 Task: Open Card Disaster Recovery Planning in Board Resource Management to Workspace Continuous Integration and Deployment and add a team member Softage.1@softage.net, a label Purple, a checklist Translation, an attachment from your google drive, a color Purple and finally, add a card description 'Develop and launch new sales promotion for existing customers' and a comment 'Given the potential impact of this task on our company reputation for innovation, let us ensure that we approach it with a sense of creativity and imagination.'. Add a start date 'Jan 01, 1900' with a due date 'Jan 08, 1900'
Action: Mouse moved to (288, 194)
Screenshot: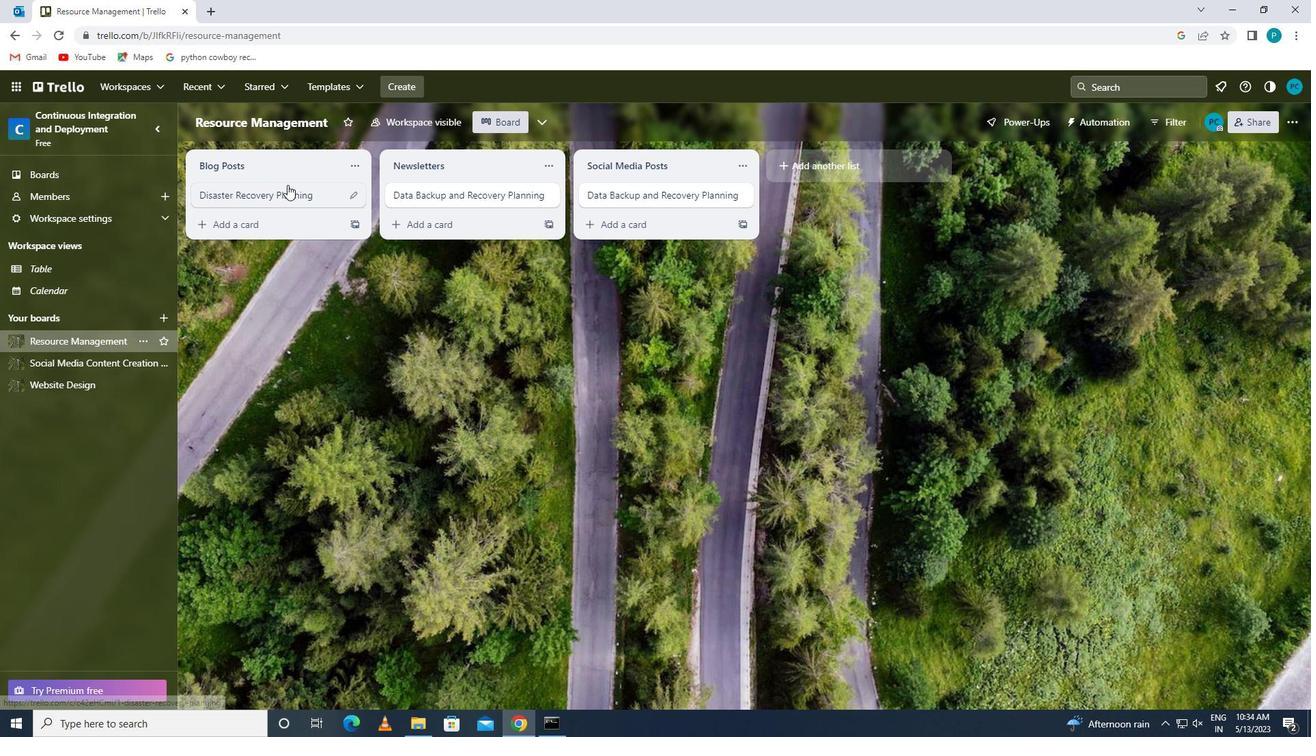 
Action: Mouse pressed left at (288, 194)
Screenshot: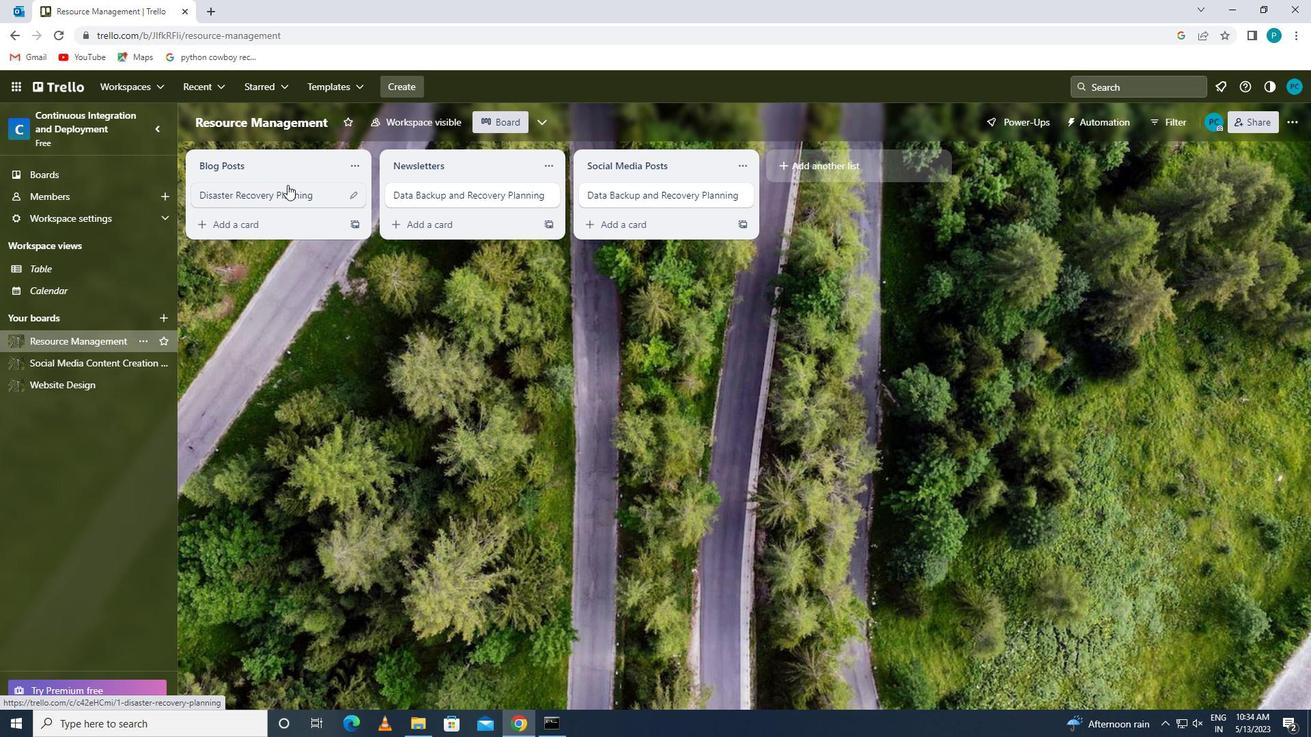 
Action: Mouse moved to (840, 200)
Screenshot: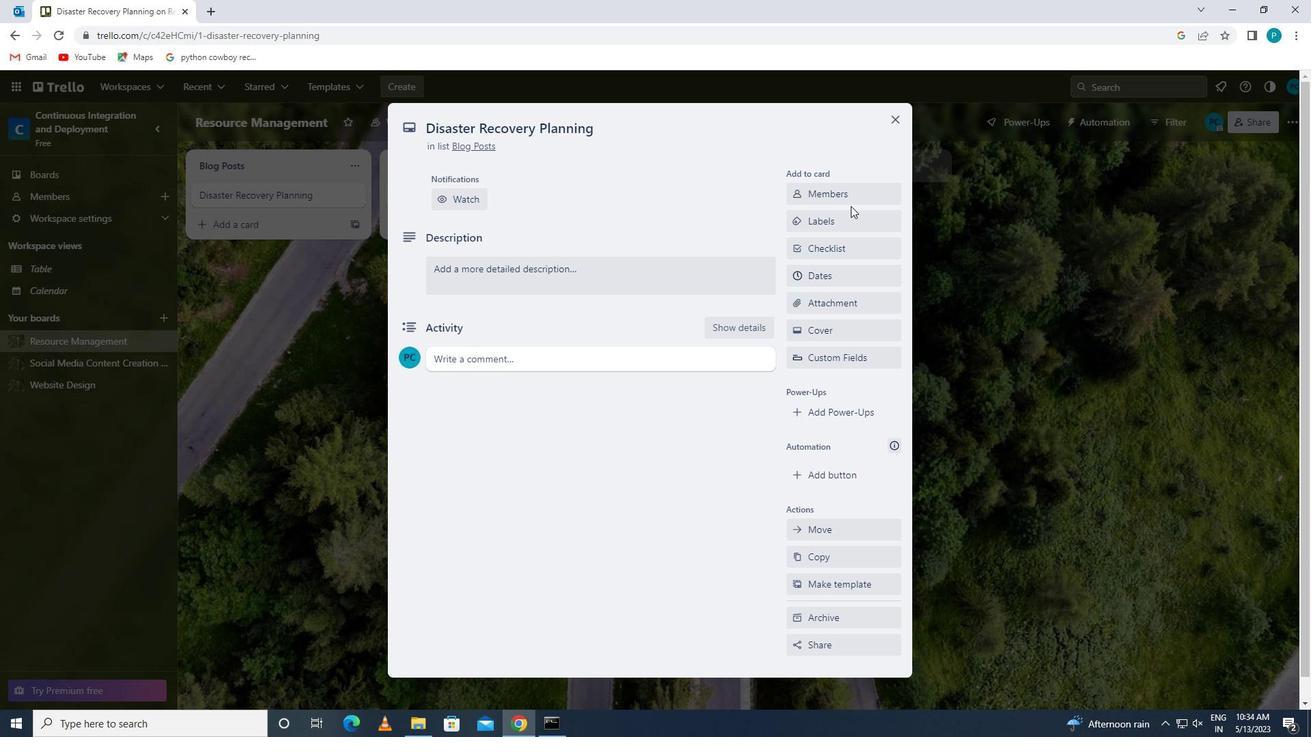 
Action: Mouse pressed left at (840, 200)
Screenshot: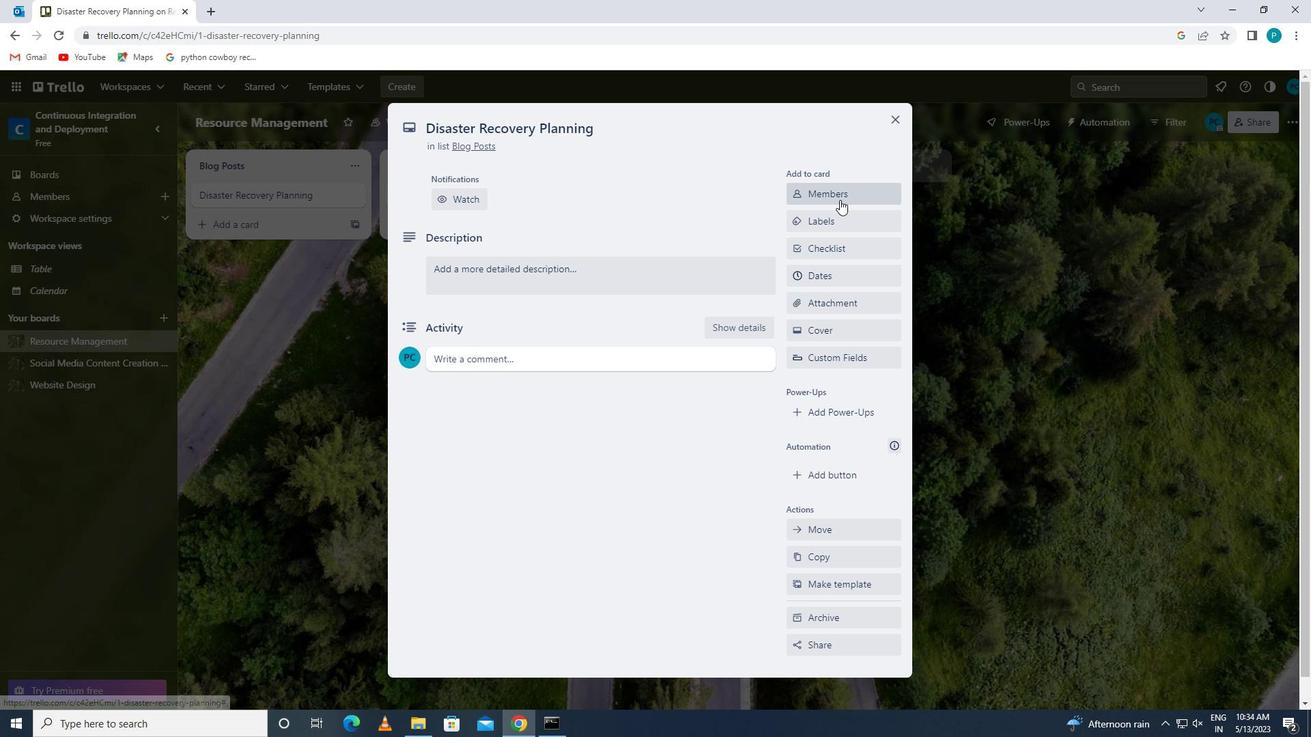 
Action: Key pressed <Key.caps_lock>s<Key.caps_lock>oftage.1
Screenshot: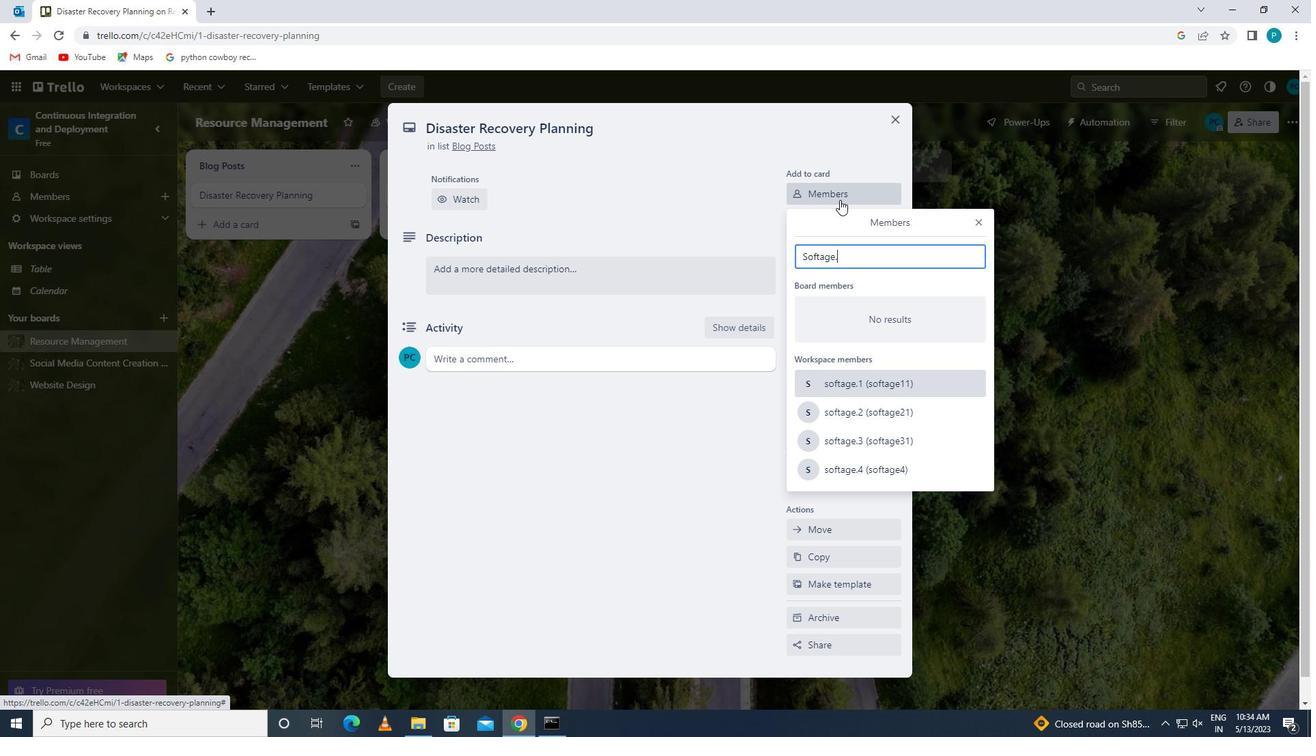 
Action: Mouse moved to (904, 383)
Screenshot: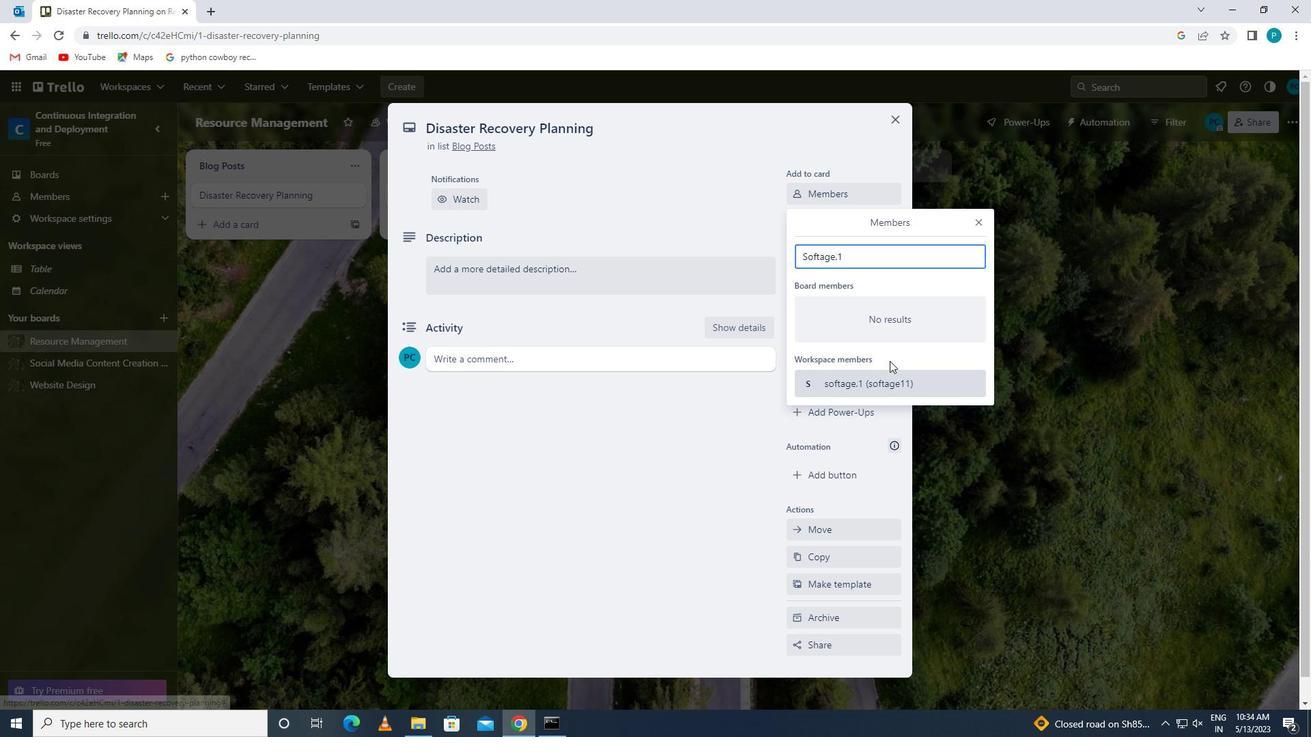 
Action: Mouse pressed left at (904, 383)
Screenshot: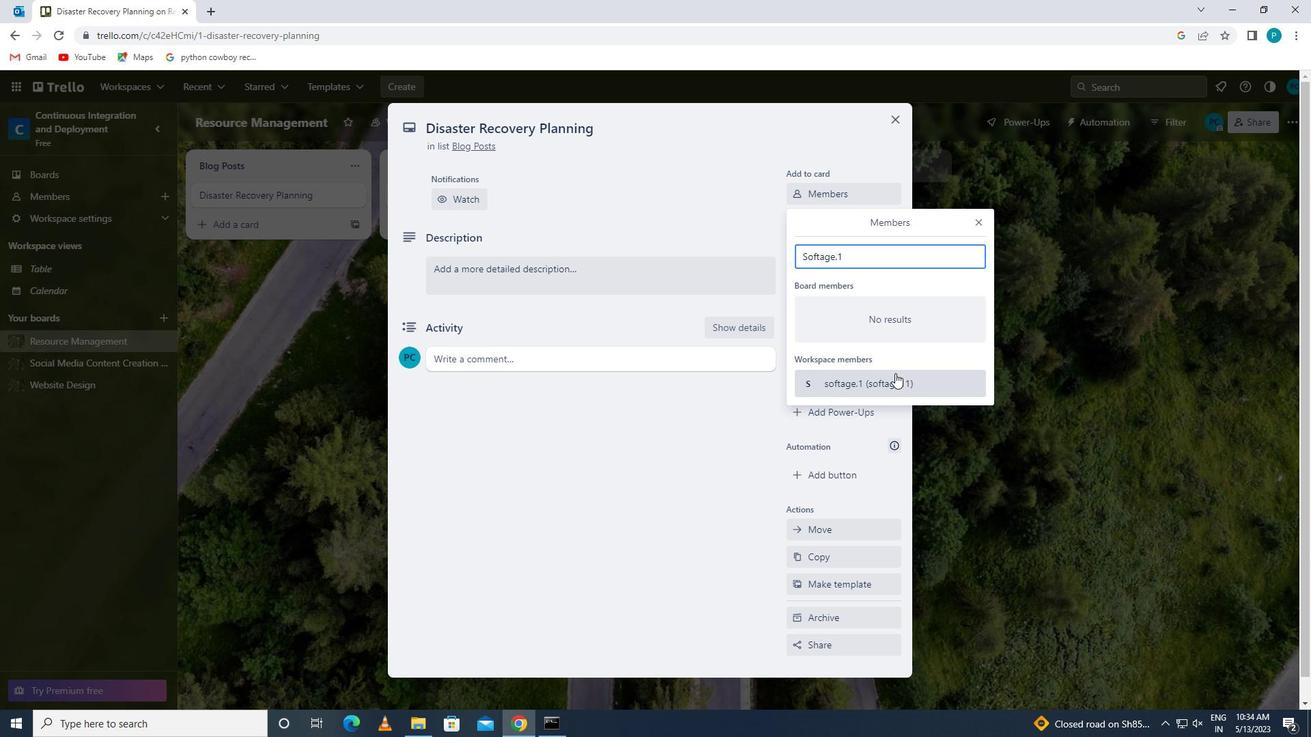 
Action: Mouse moved to (975, 222)
Screenshot: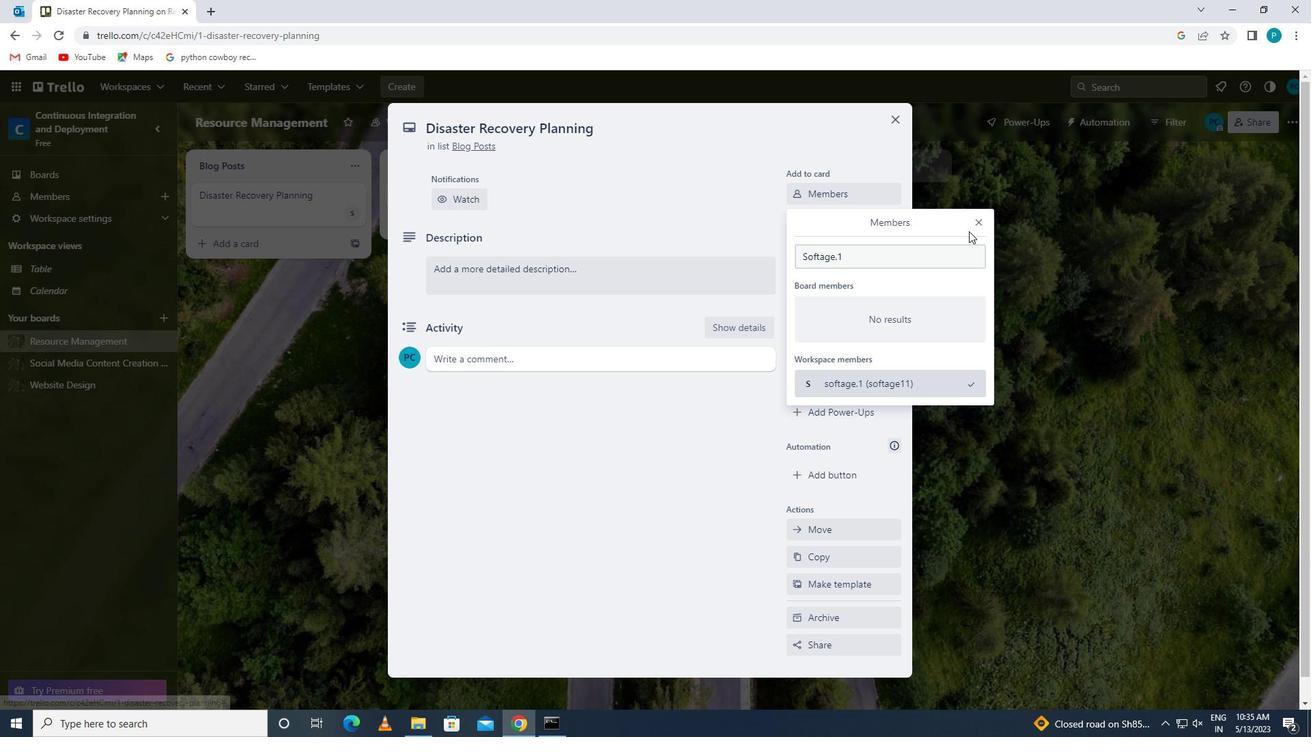 
Action: Mouse pressed left at (975, 222)
Screenshot: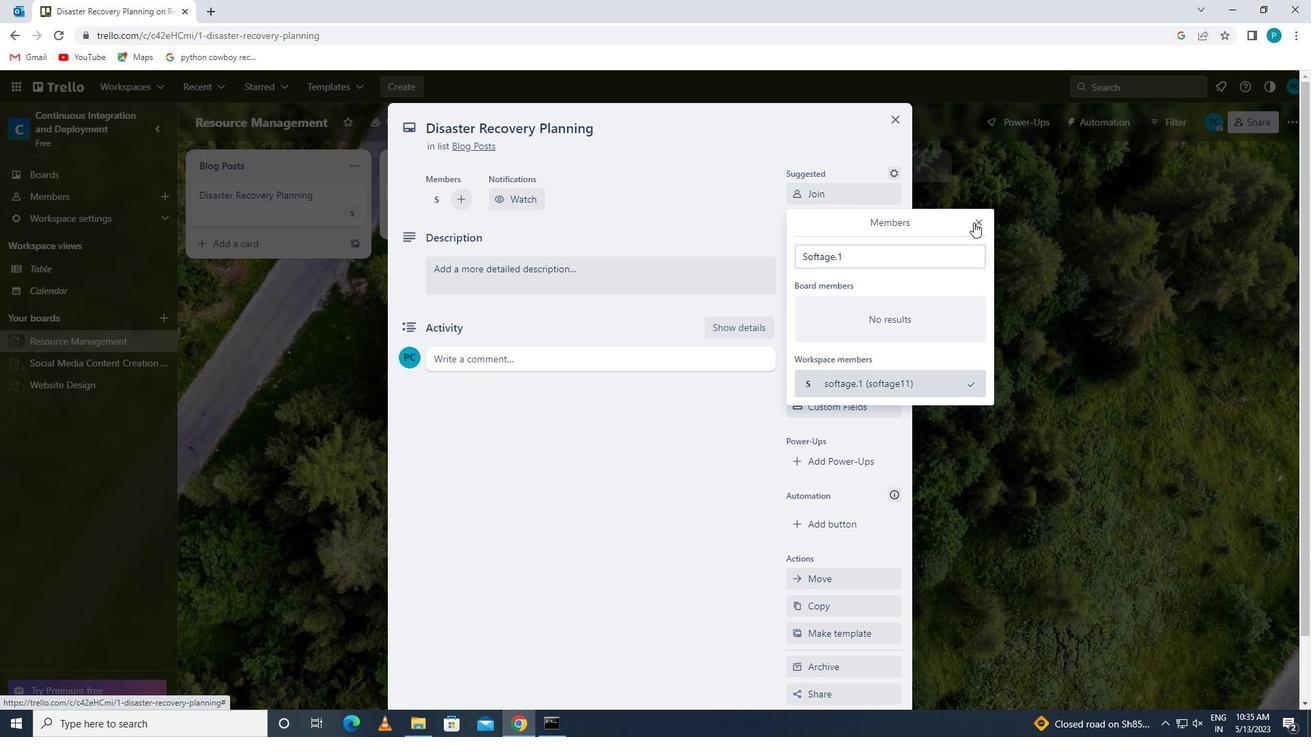 
Action: Mouse moved to (857, 269)
Screenshot: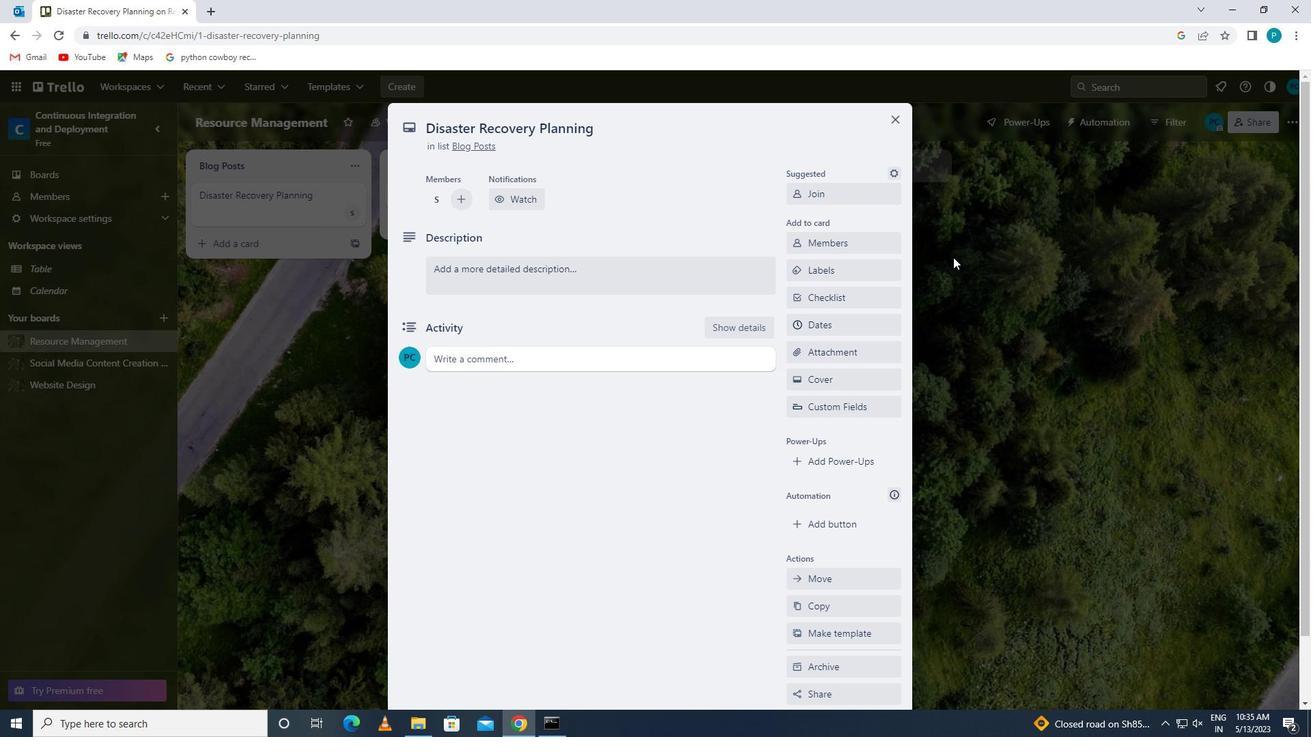 
Action: Mouse pressed left at (857, 269)
Screenshot: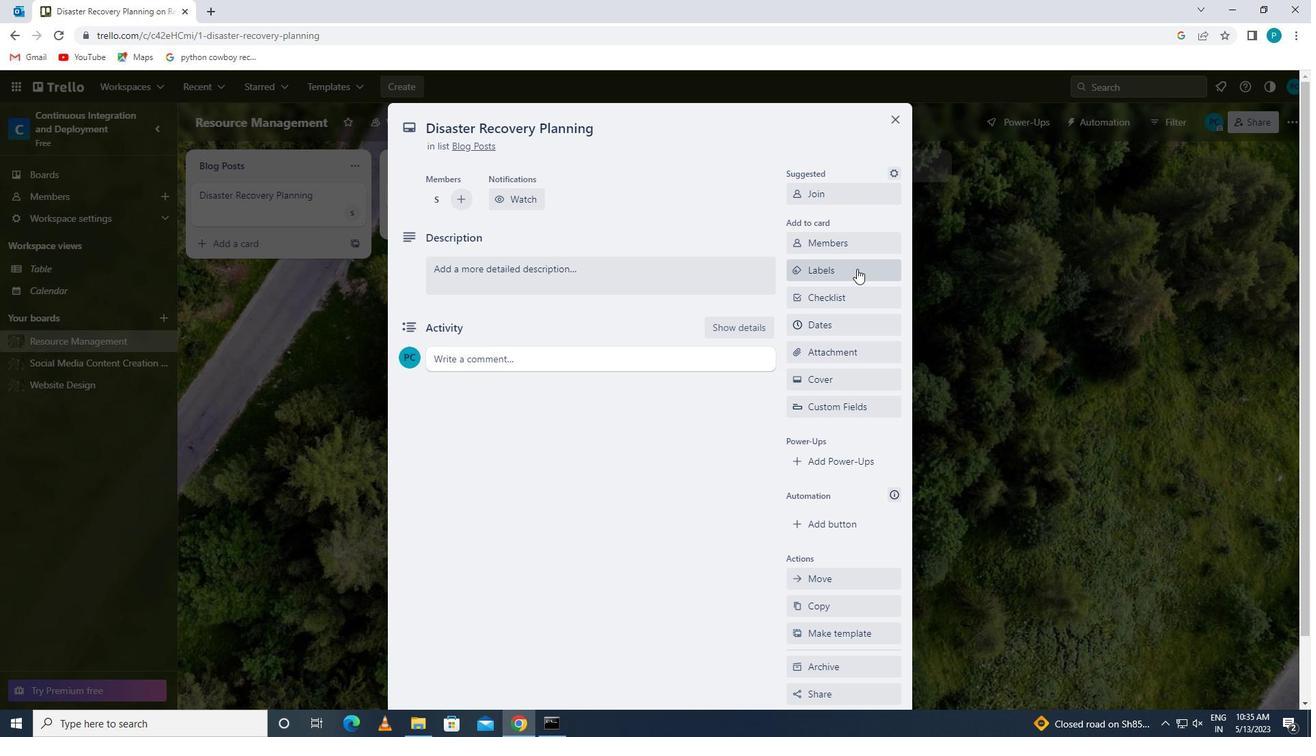 
Action: Mouse moved to (852, 540)
Screenshot: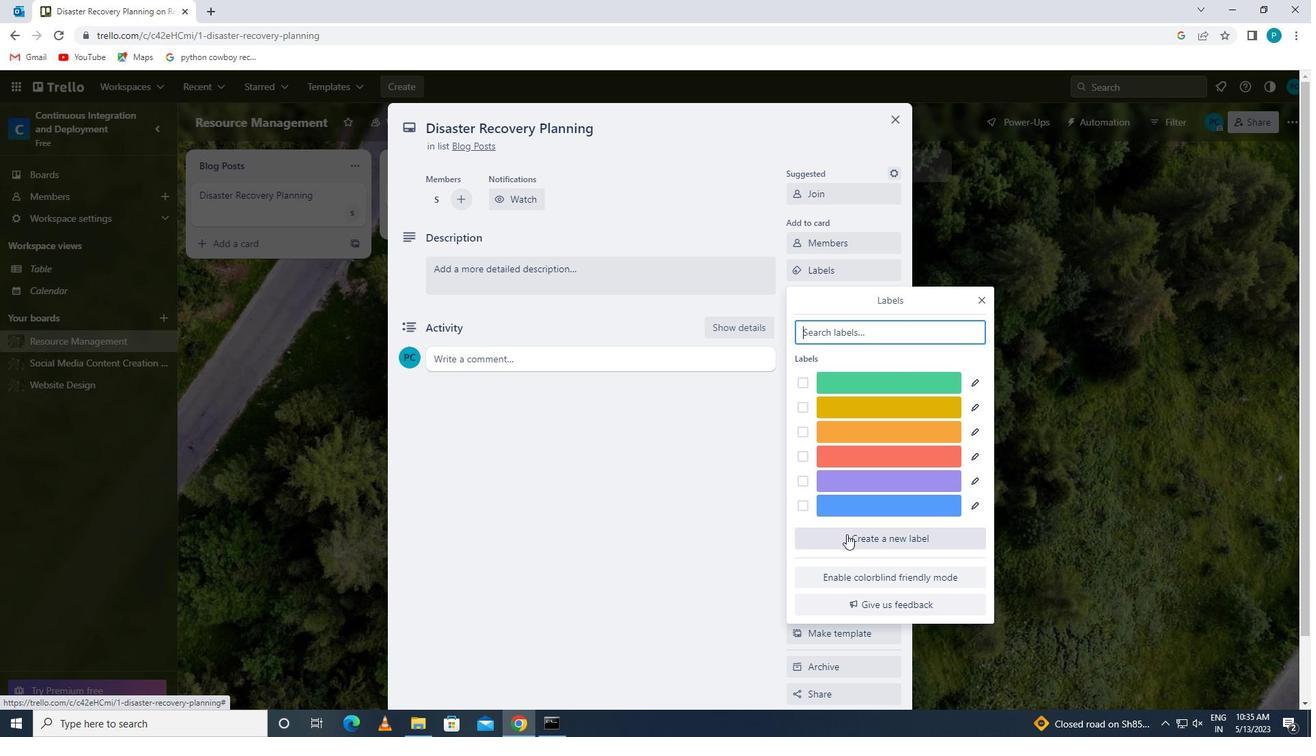
Action: Mouse pressed left at (852, 540)
Screenshot: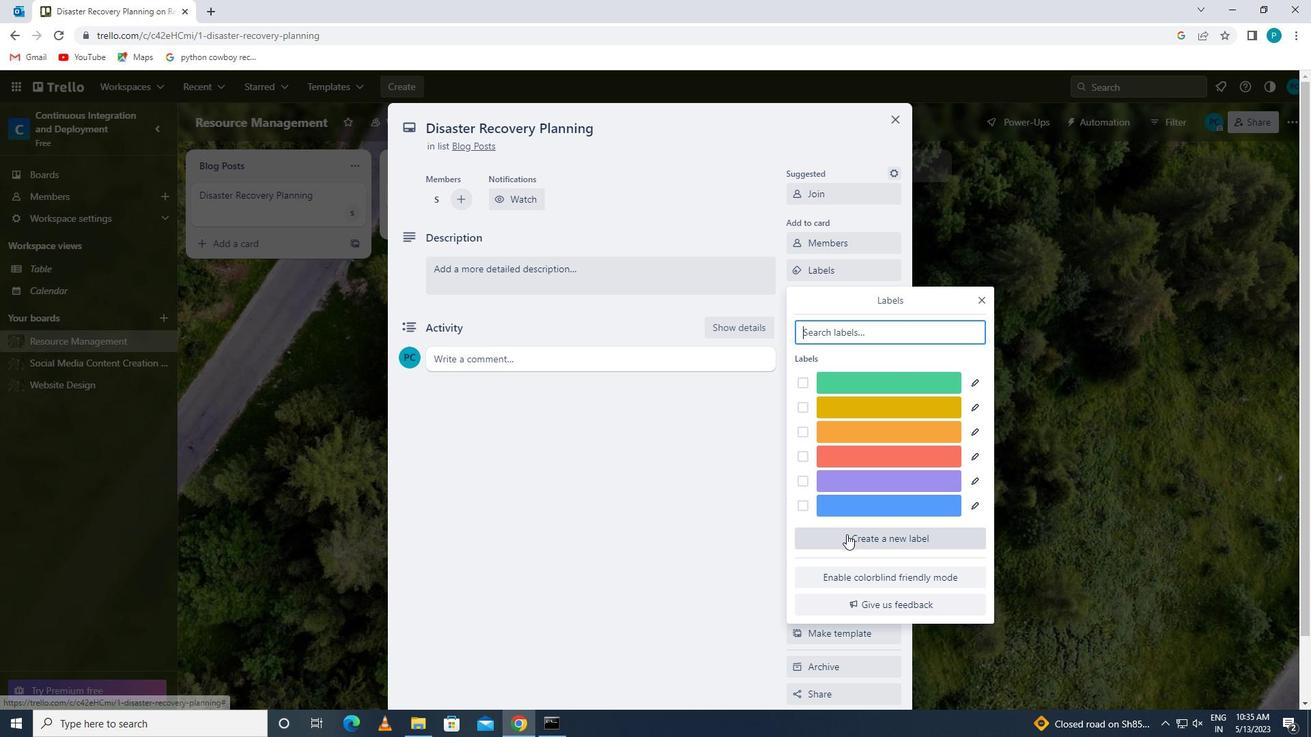 
Action: Mouse moved to (970, 502)
Screenshot: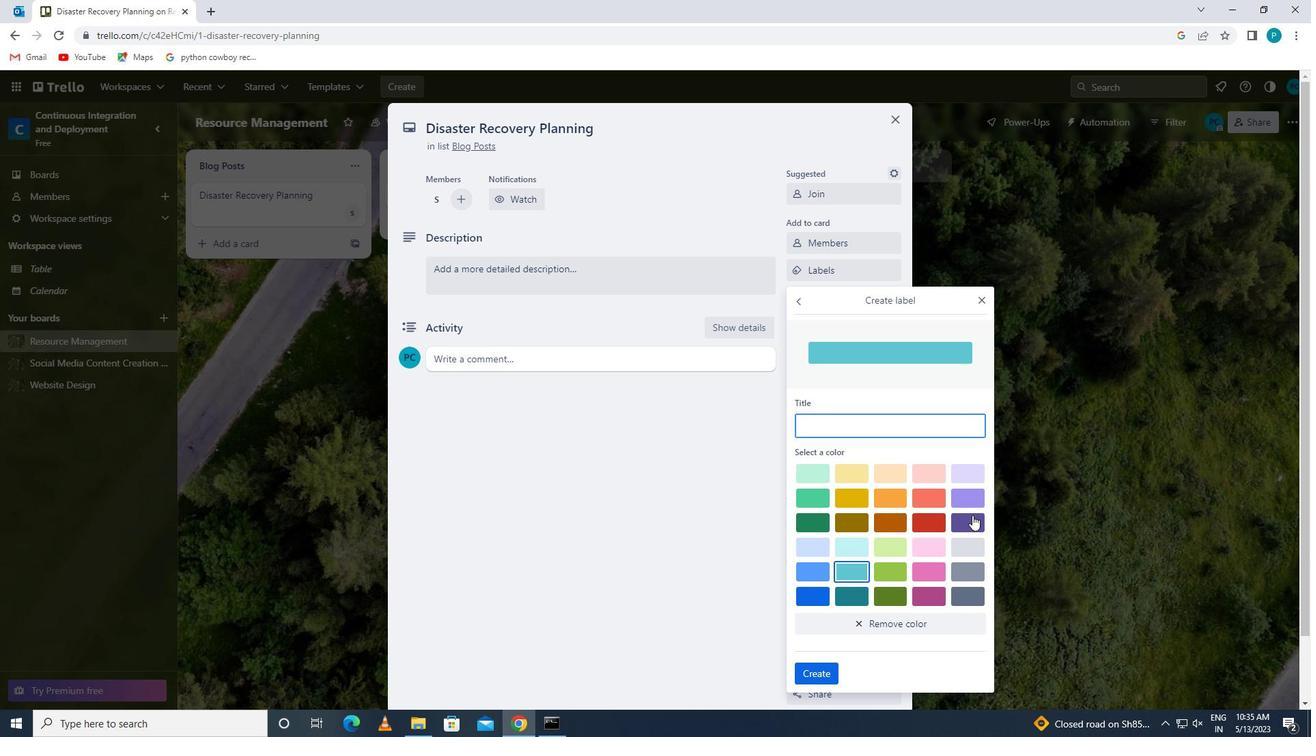 
Action: Mouse pressed left at (970, 502)
Screenshot: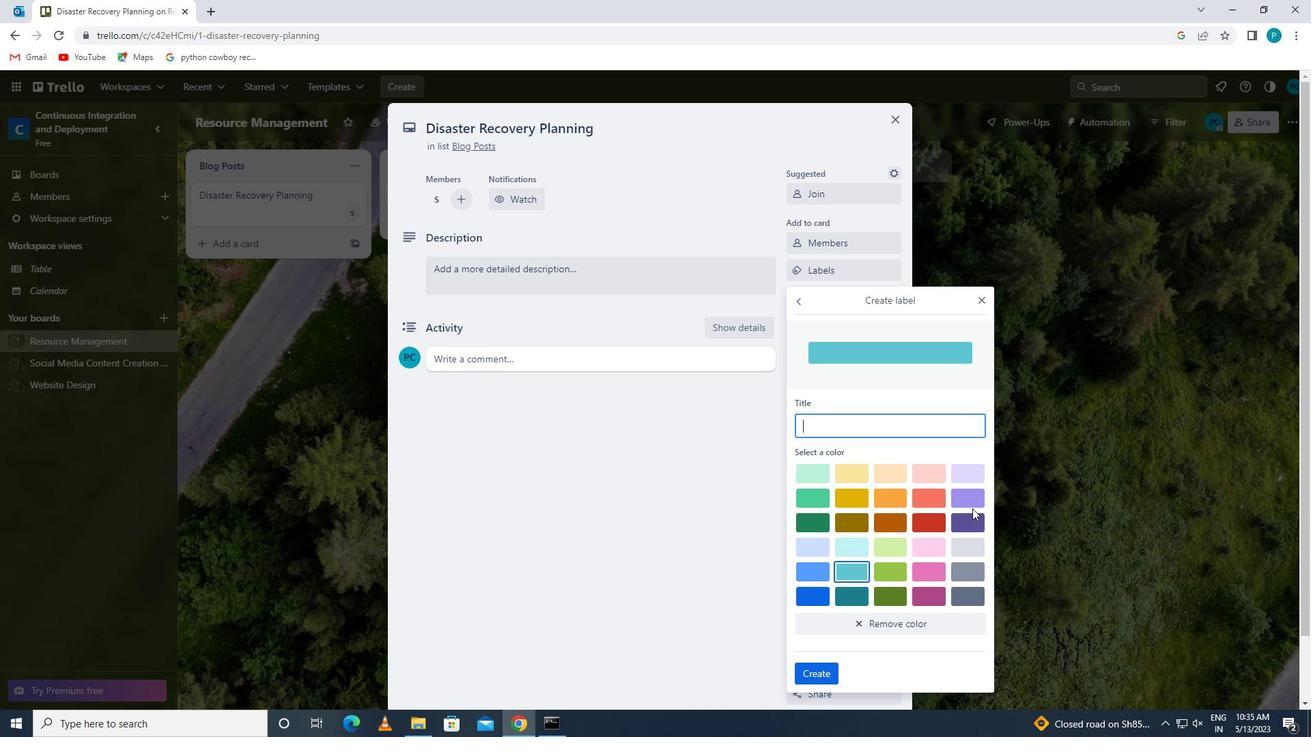
Action: Mouse moved to (826, 674)
Screenshot: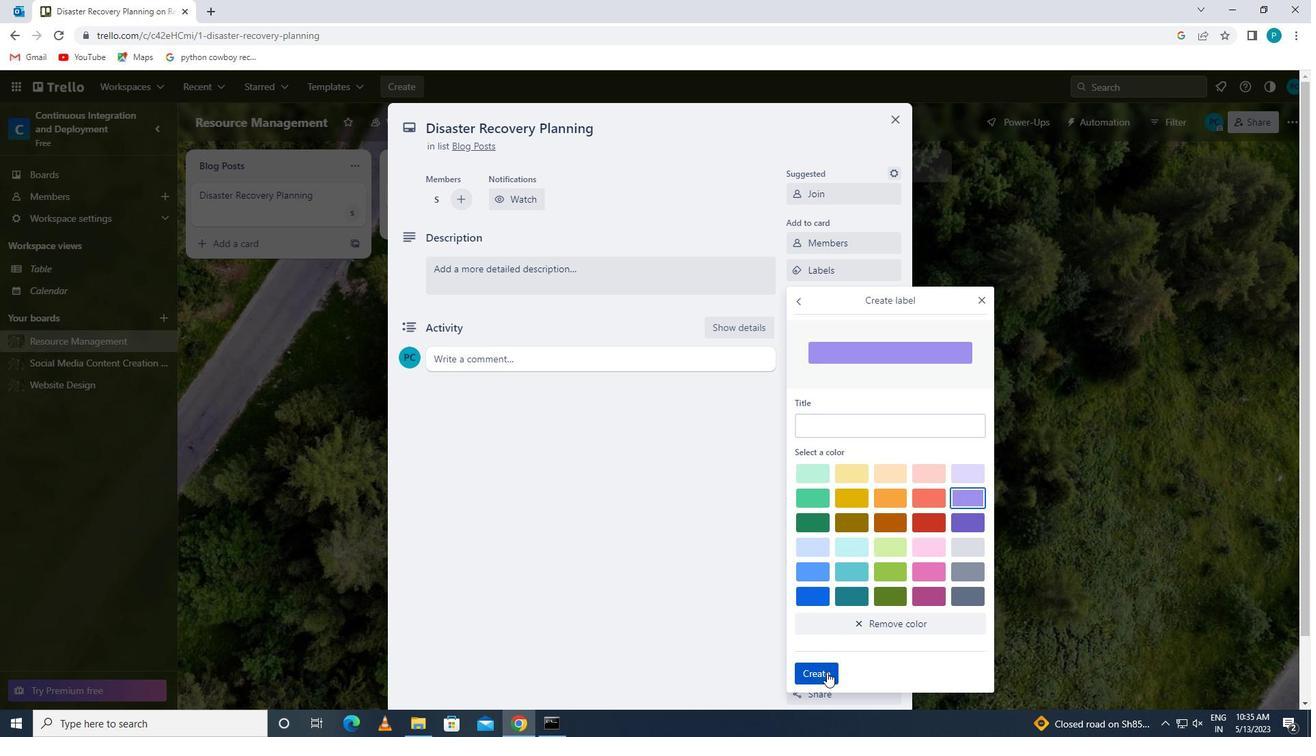 
Action: Mouse pressed left at (826, 674)
Screenshot: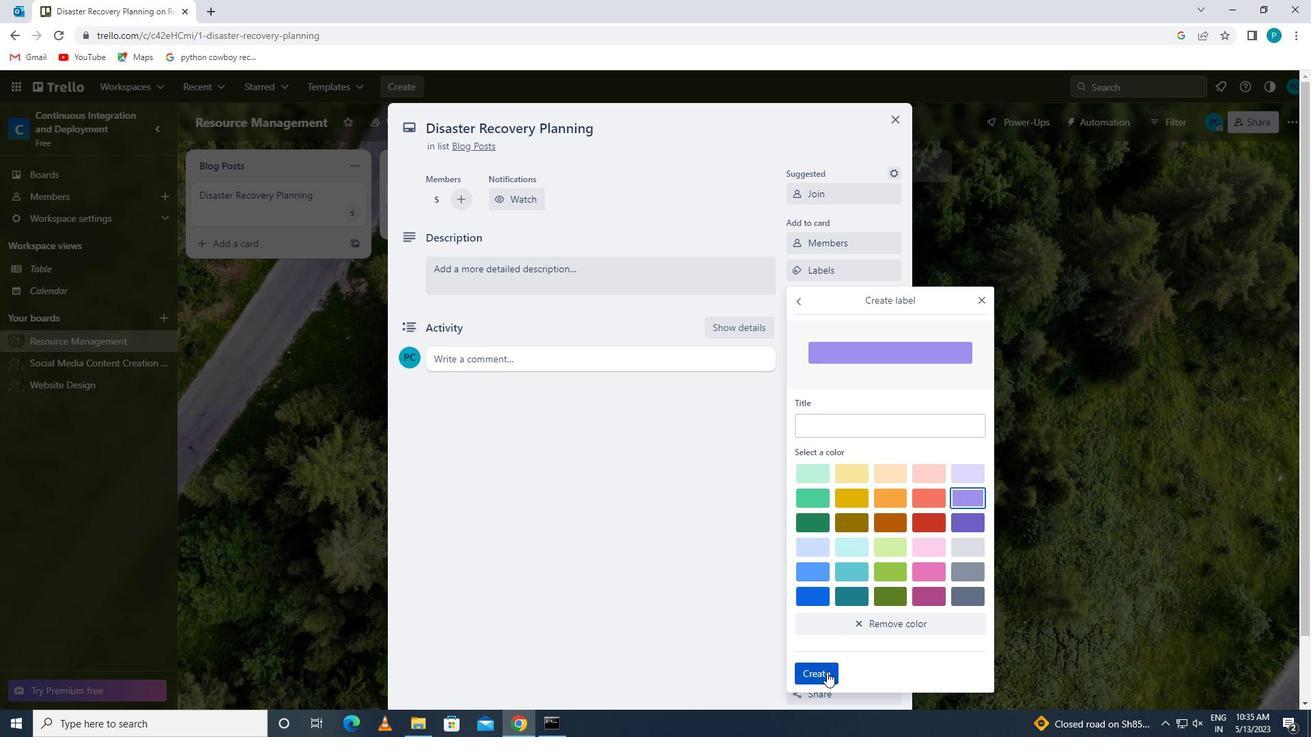 
Action: Mouse moved to (979, 297)
Screenshot: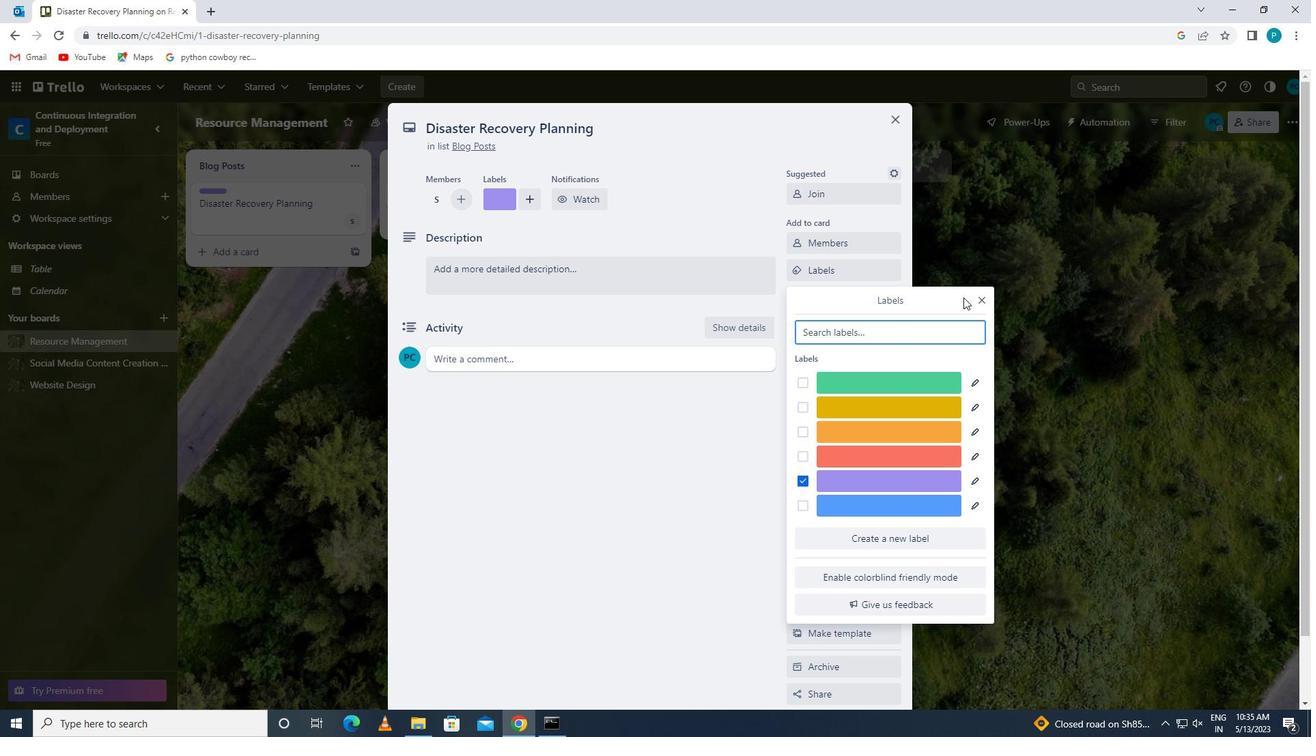 
Action: Mouse pressed left at (979, 297)
Screenshot: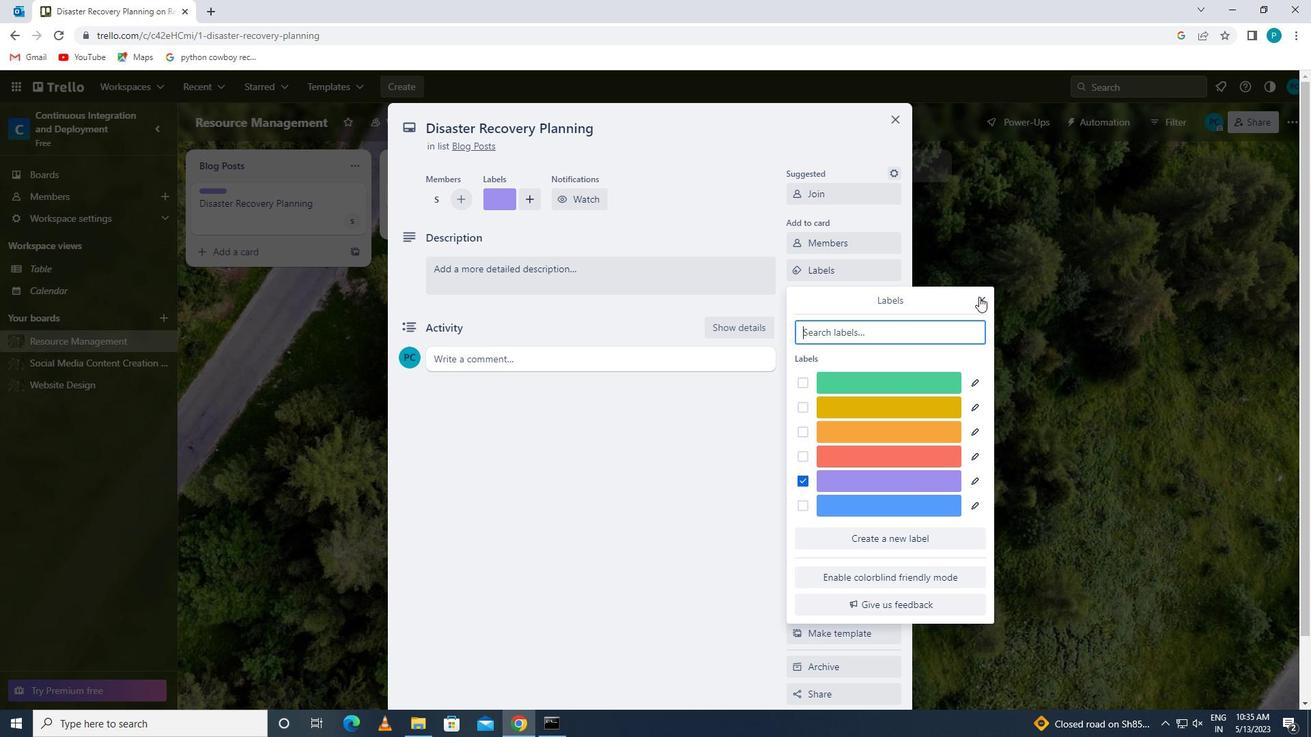 
Action: Mouse moved to (845, 306)
Screenshot: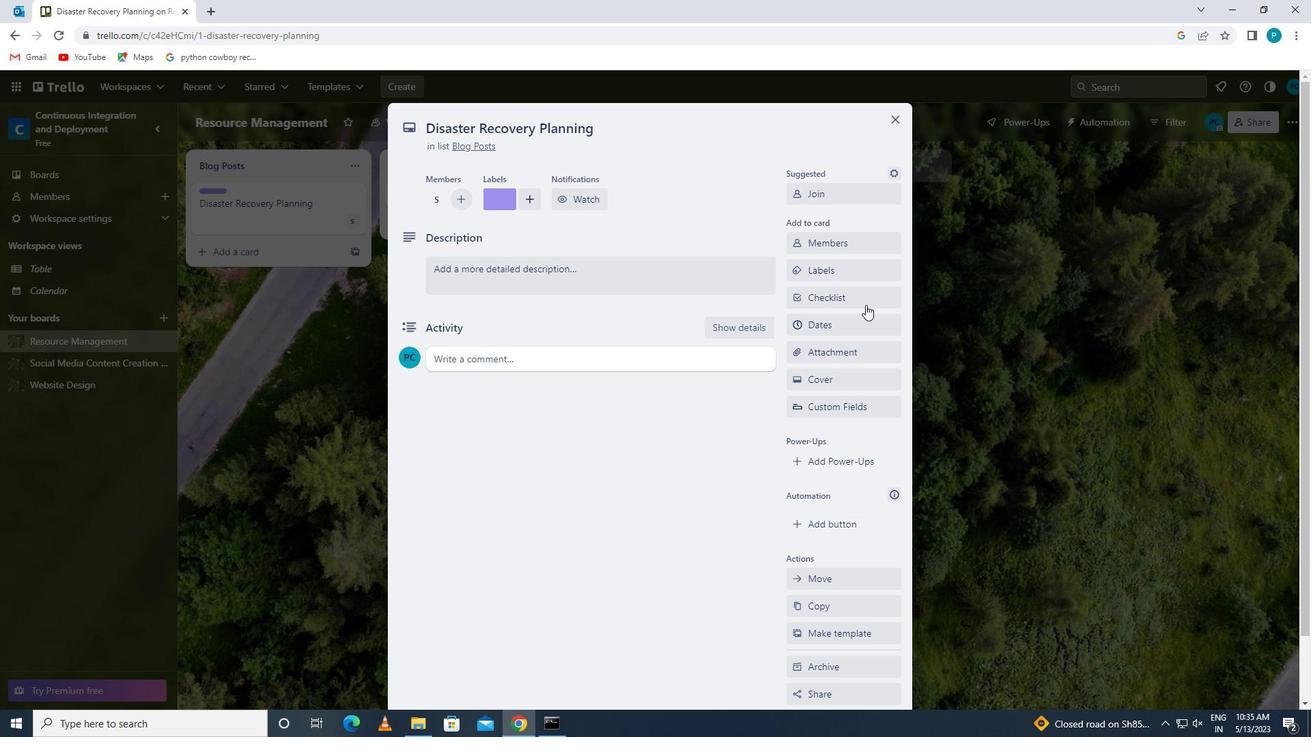 
Action: Mouse pressed left at (845, 306)
Screenshot: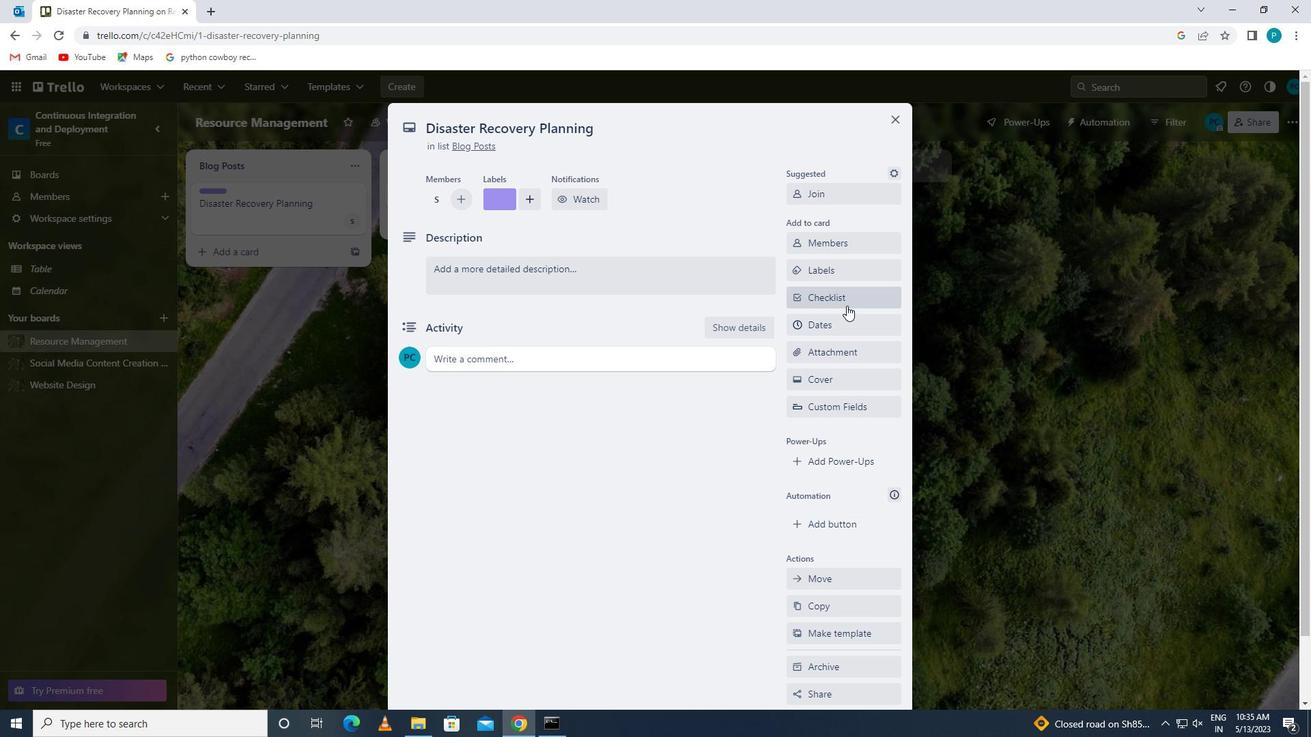 
Action: Key pressed <Key.caps_lock>t<Key.caps_lock>ranslation
Screenshot: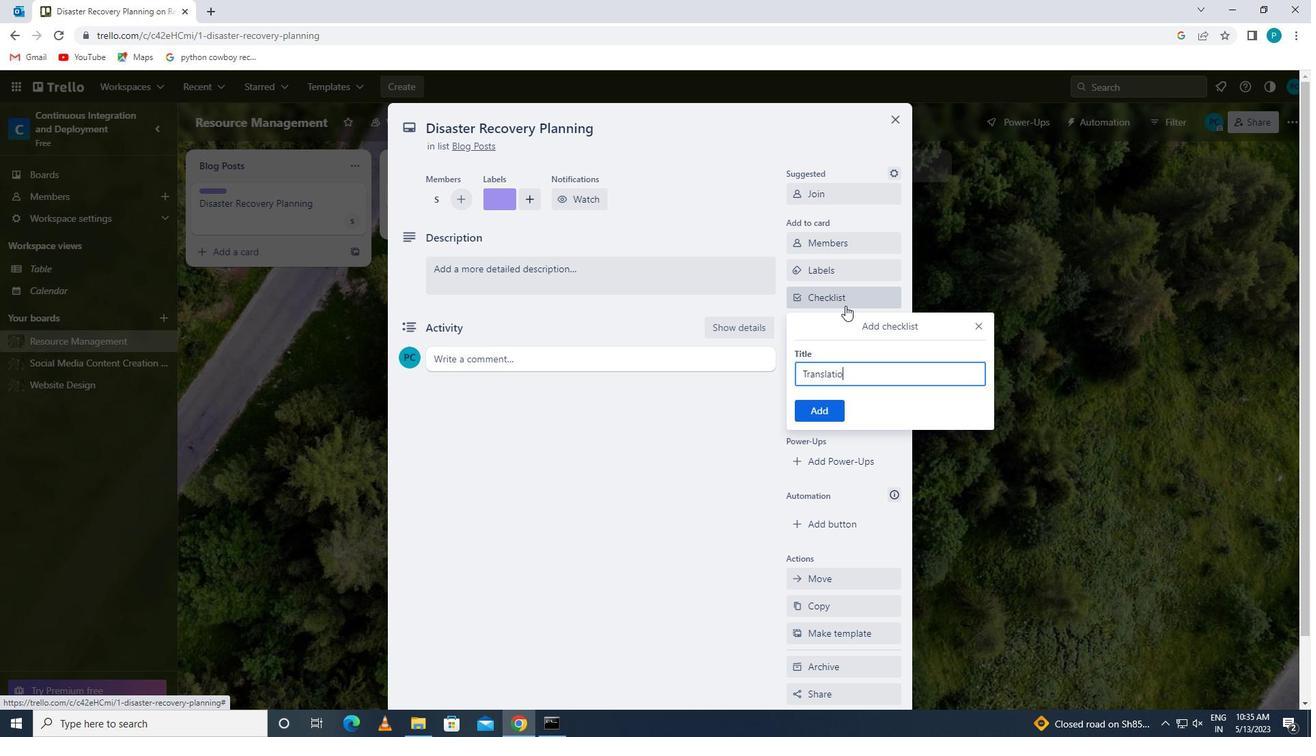 
Action: Mouse moved to (816, 409)
Screenshot: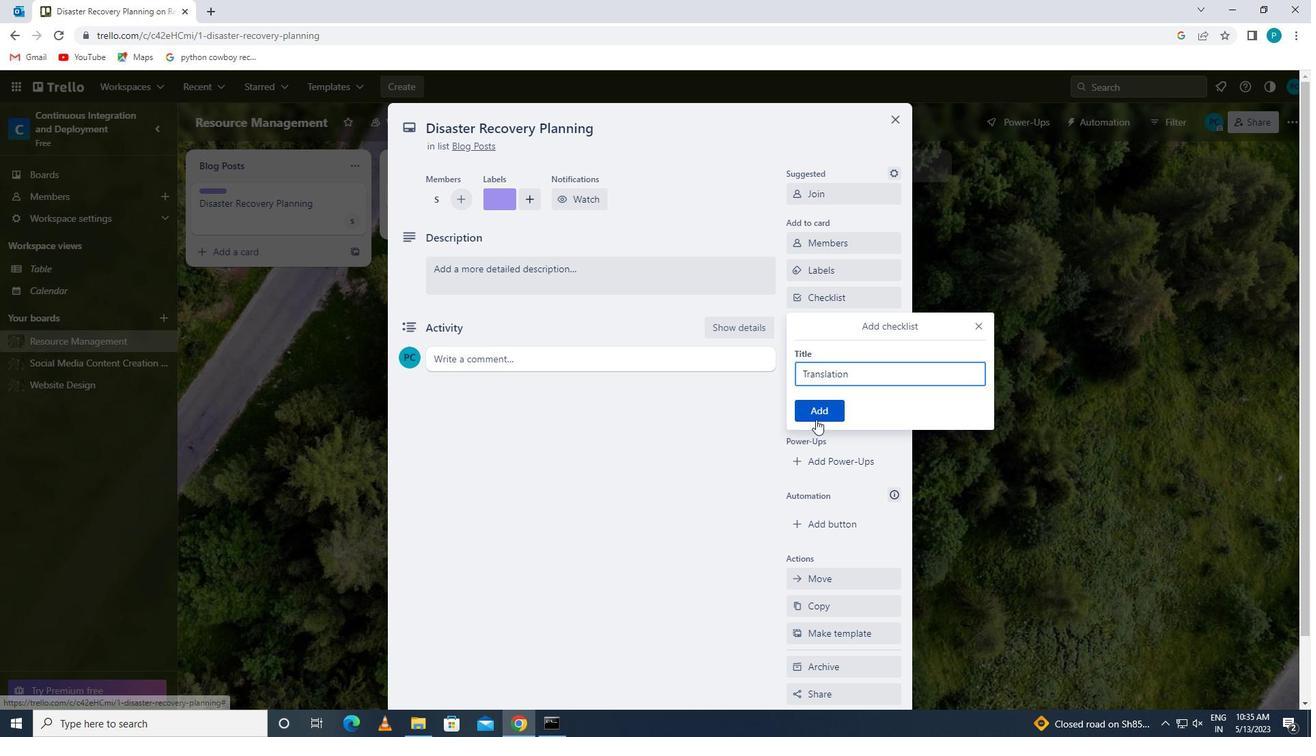 
Action: Mouse pressed left at (816, 409)
Screenshot: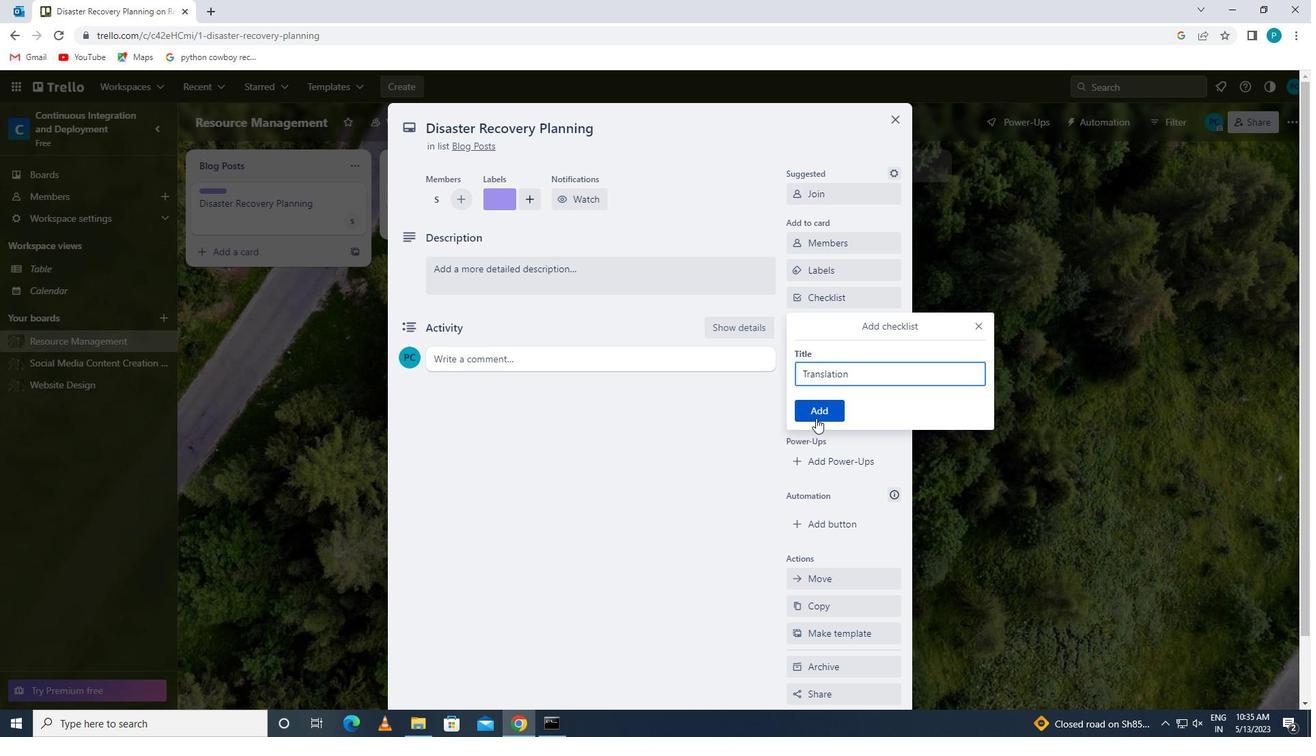 
Action: Mouse moved to (829, 356)
Screenshot: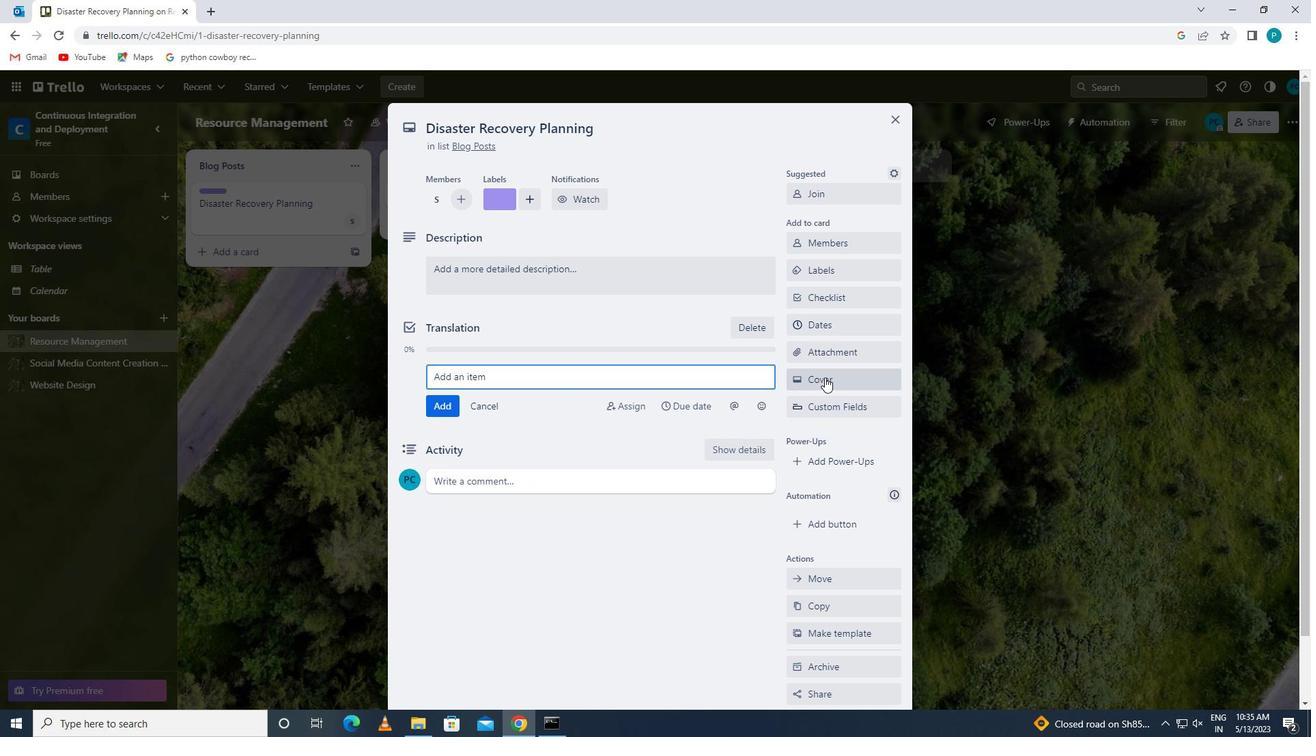 
Action: Mouse pressed left at (829, 356)
Screenshot: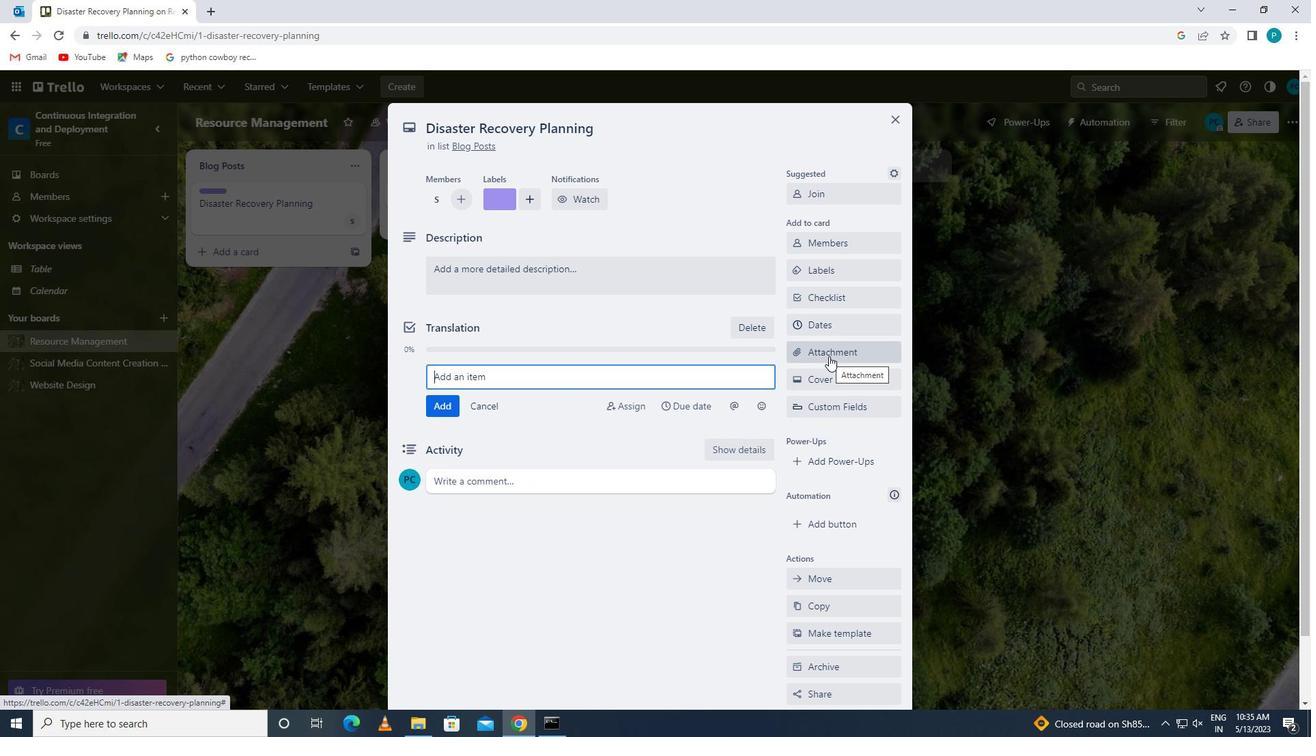 
Action: Mouse moved to (831, 455)
Screenshot: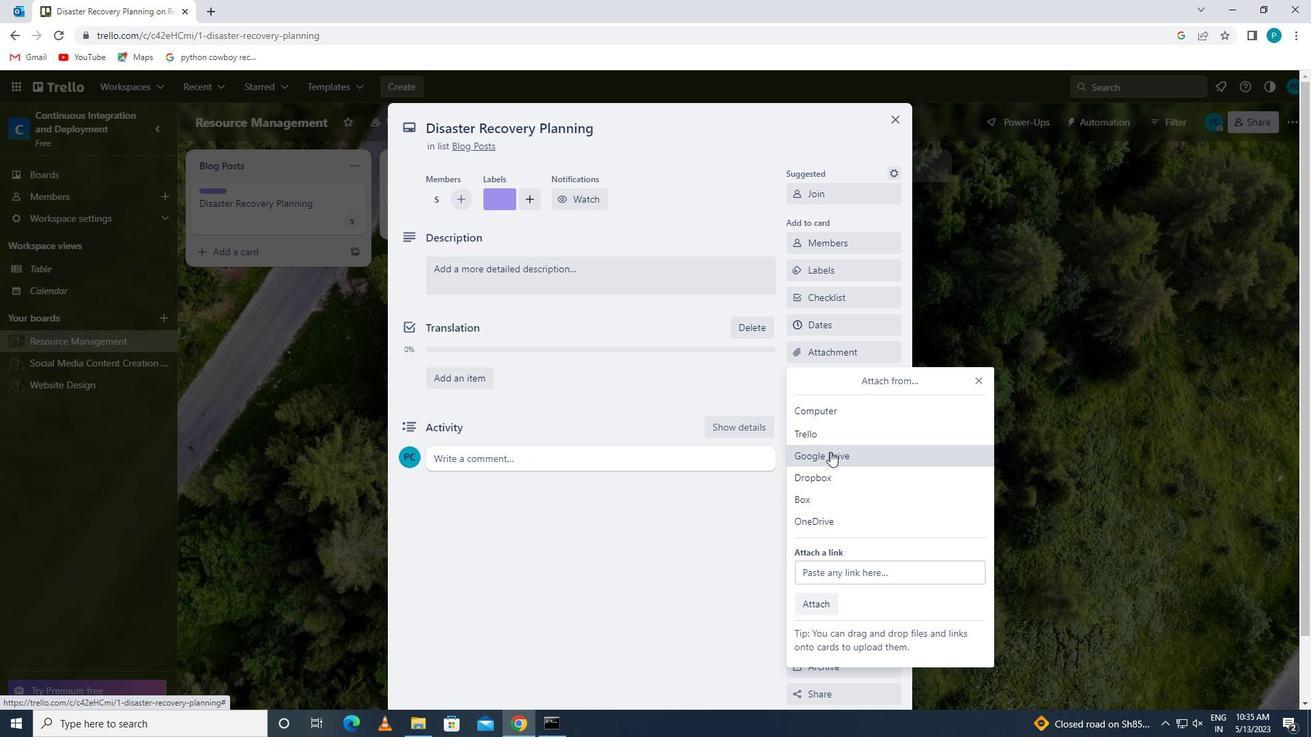 
Action: Mouse pressed left at (831, 455)
Screenshot: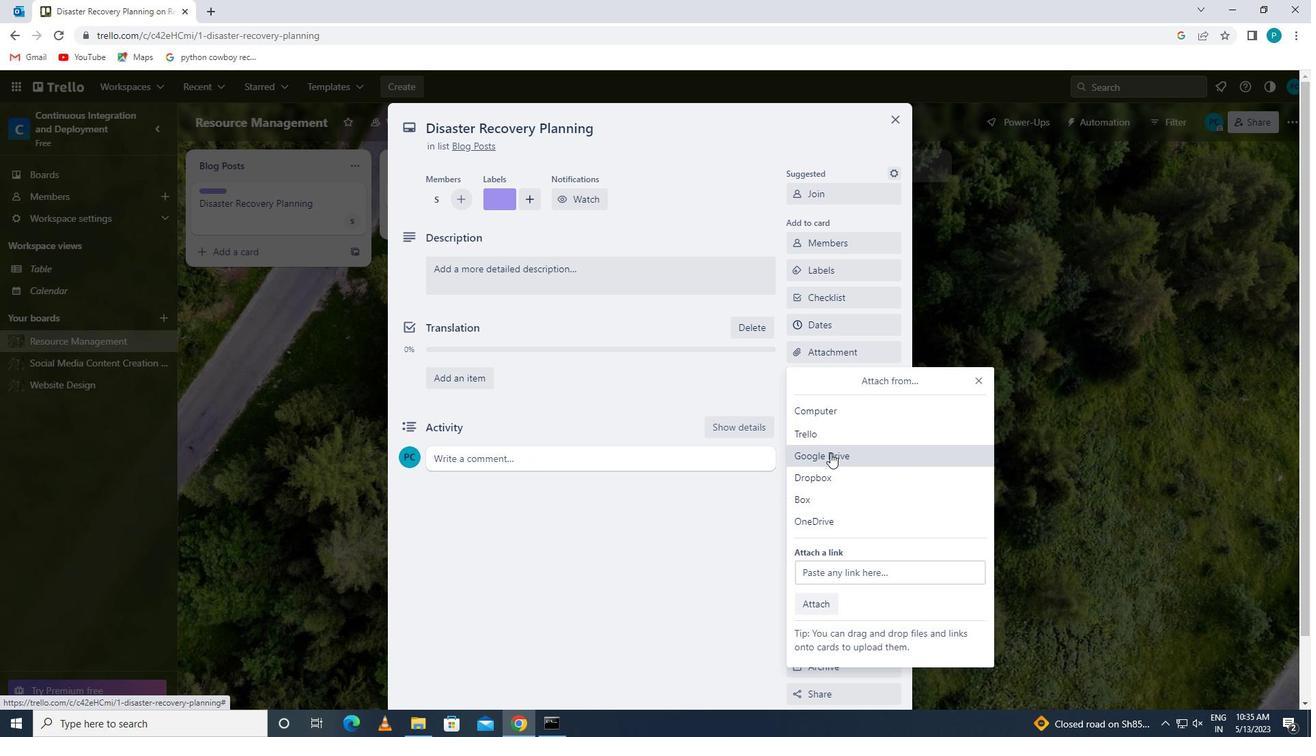 
Action: Mouse moved to (410, 362)
Screenshot: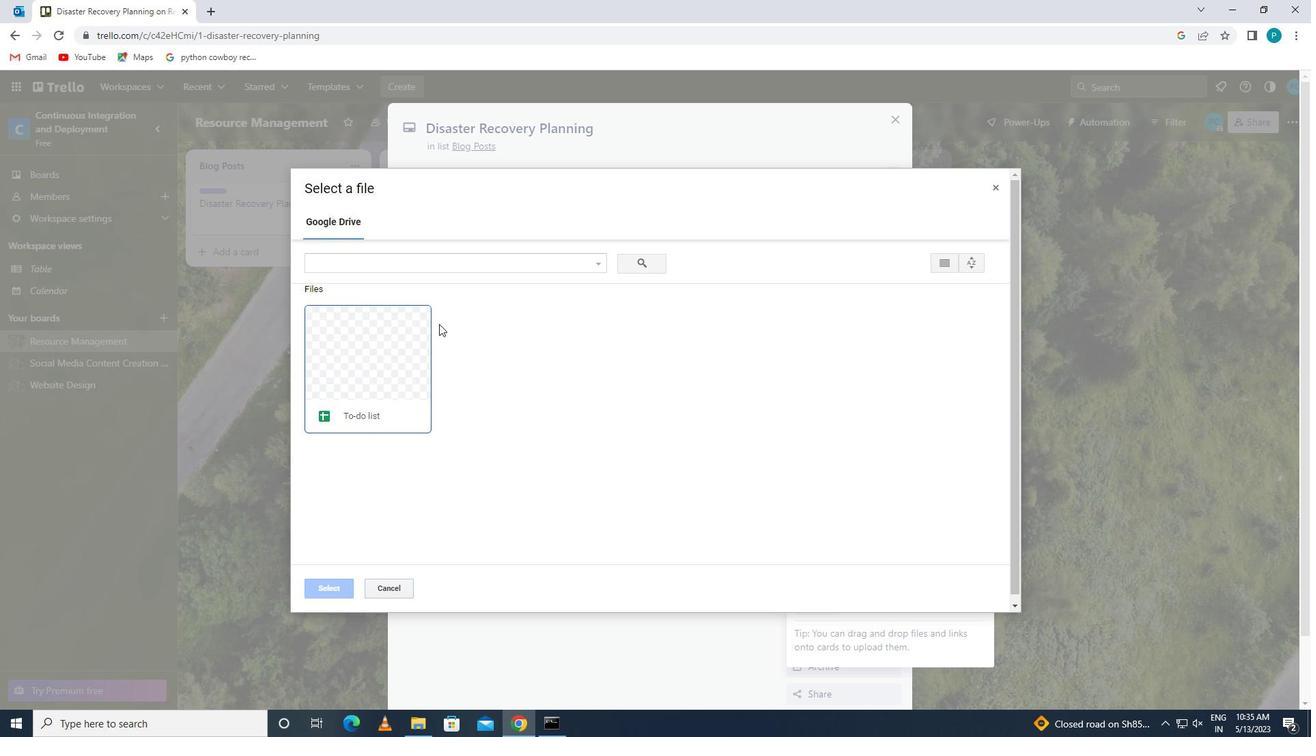 
Action: Mouse pressed left at (410, 362)
Screenshot: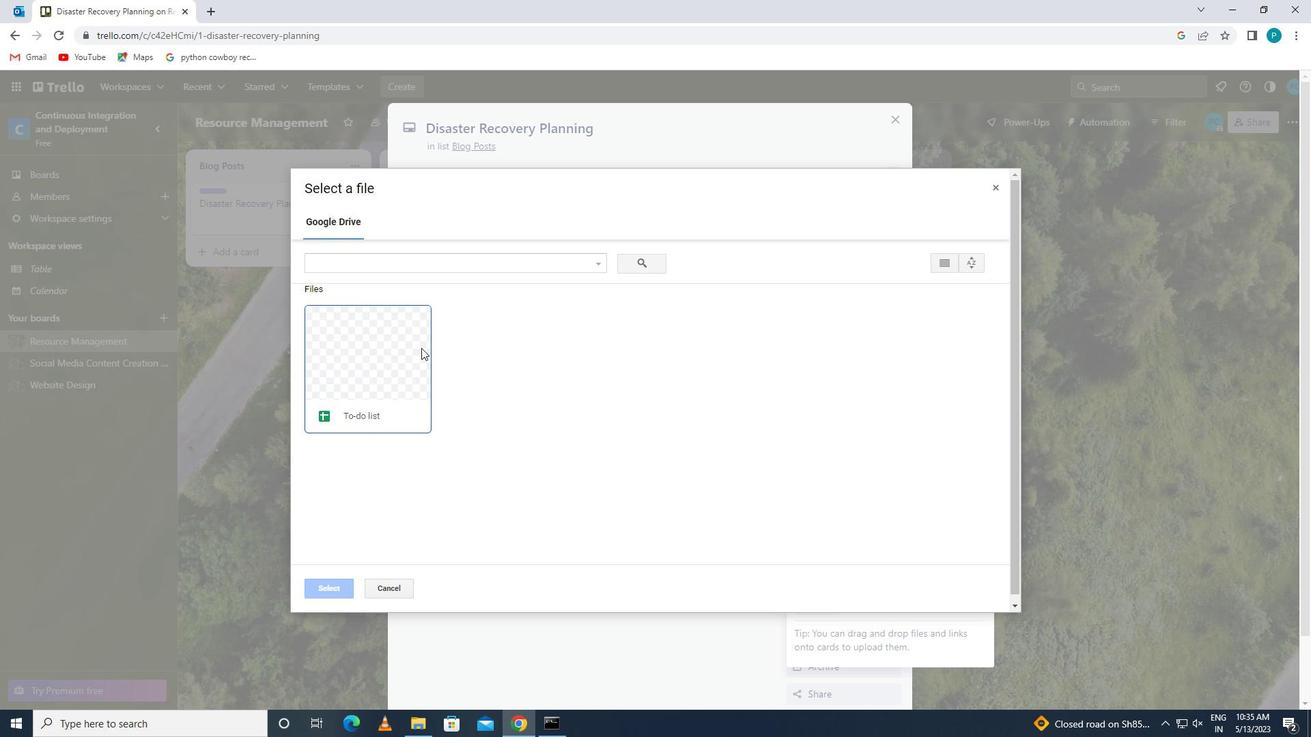 
Action: Mouse moved to (318, 590)
Screenshot: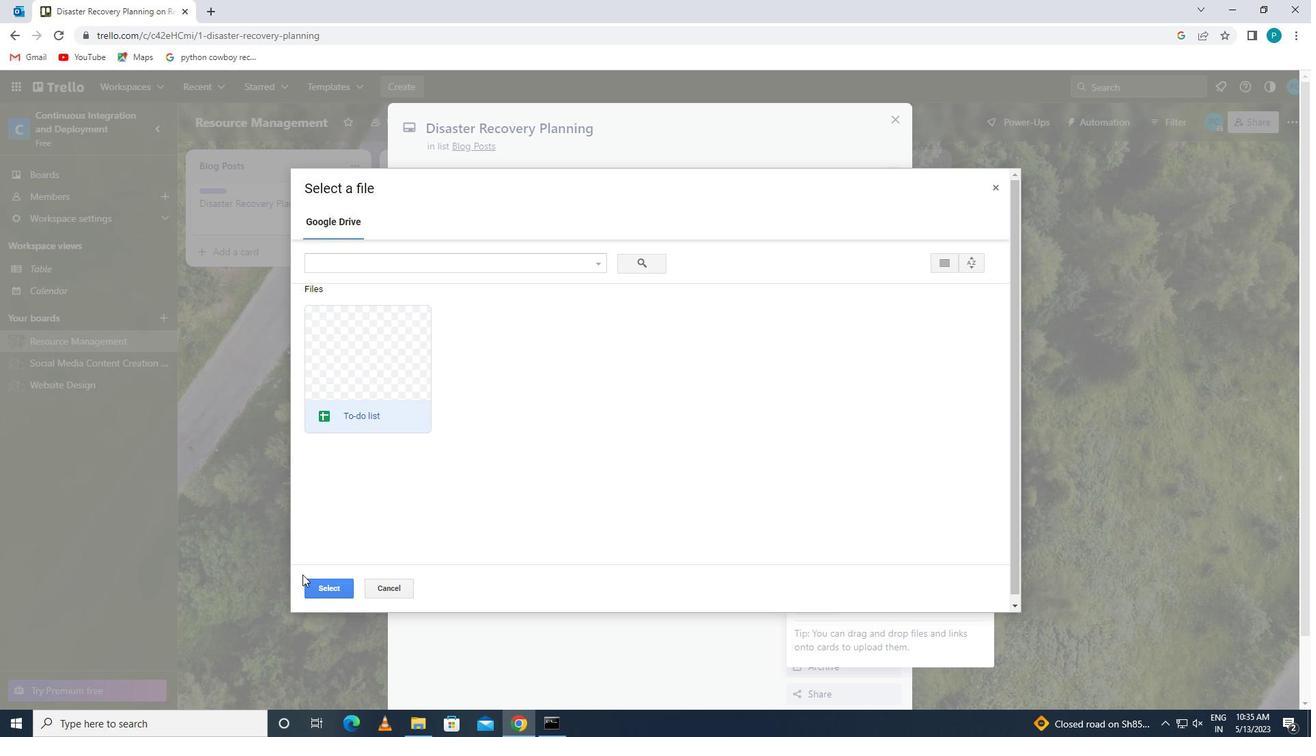 
Action: Mouse pressed left at (318, 590)
Screenshot: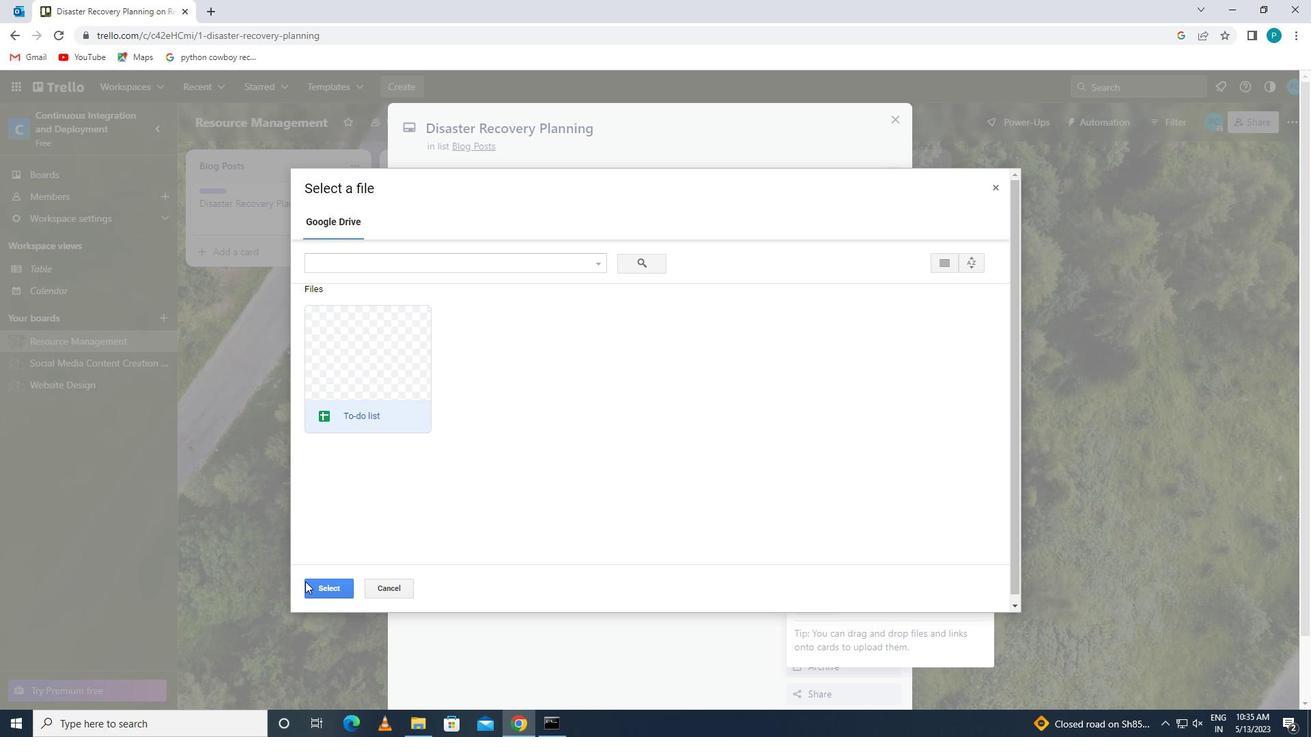 
Action: Mouse moved to (828, 382)
Screenshot: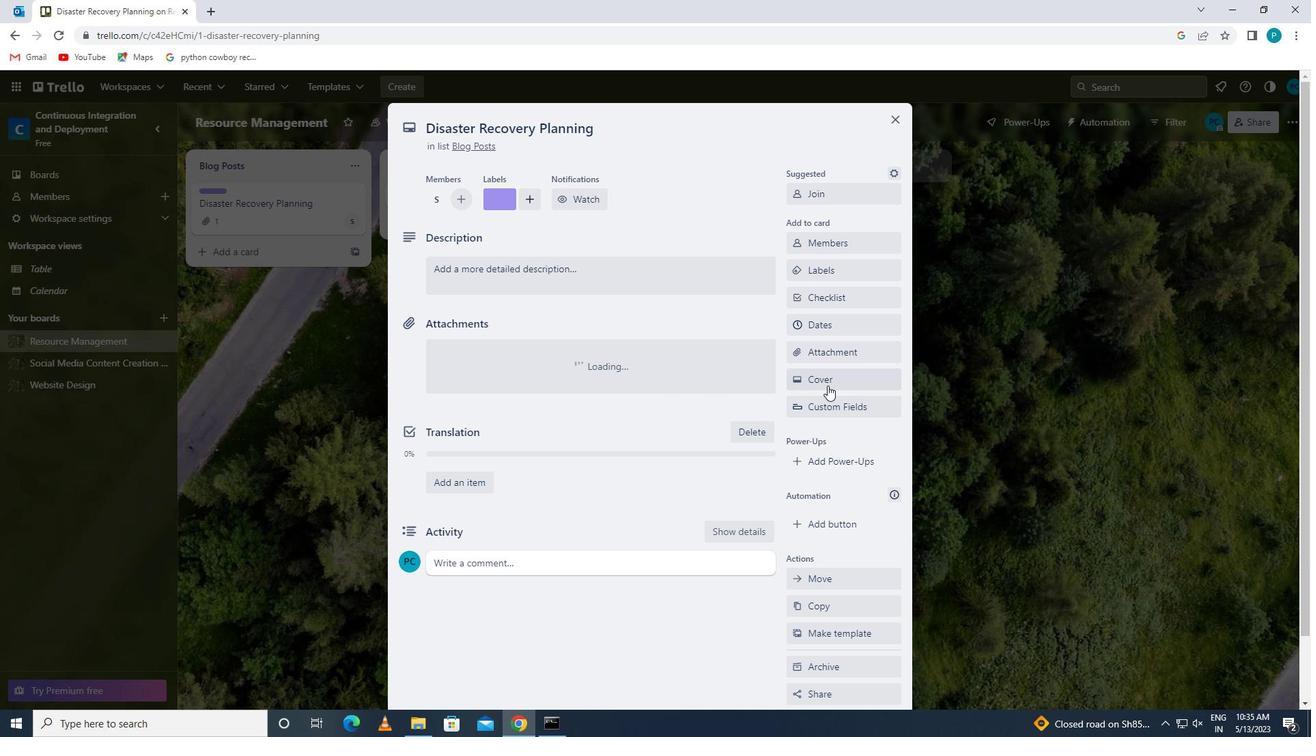 
Action: Mouse pressed left at (828, 382)
Screenshot: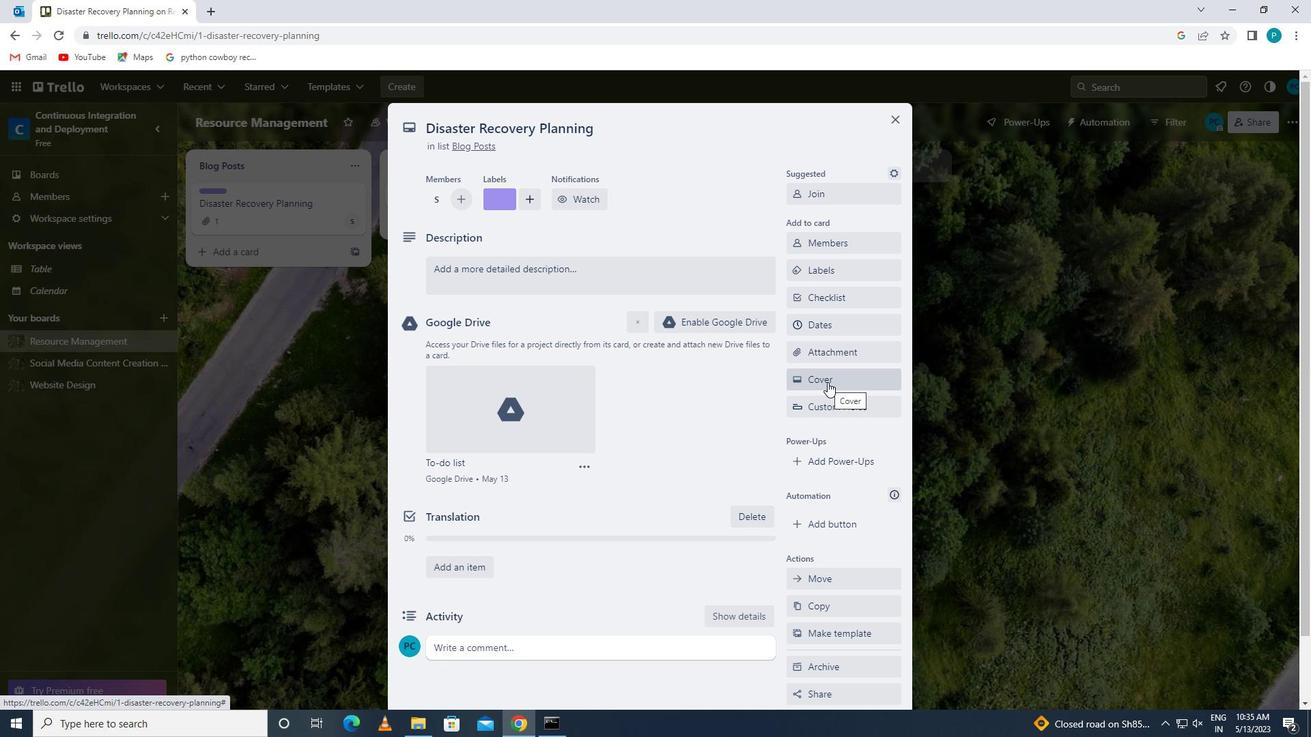
Action: Mouse moved to (960, 438)
Screenshot: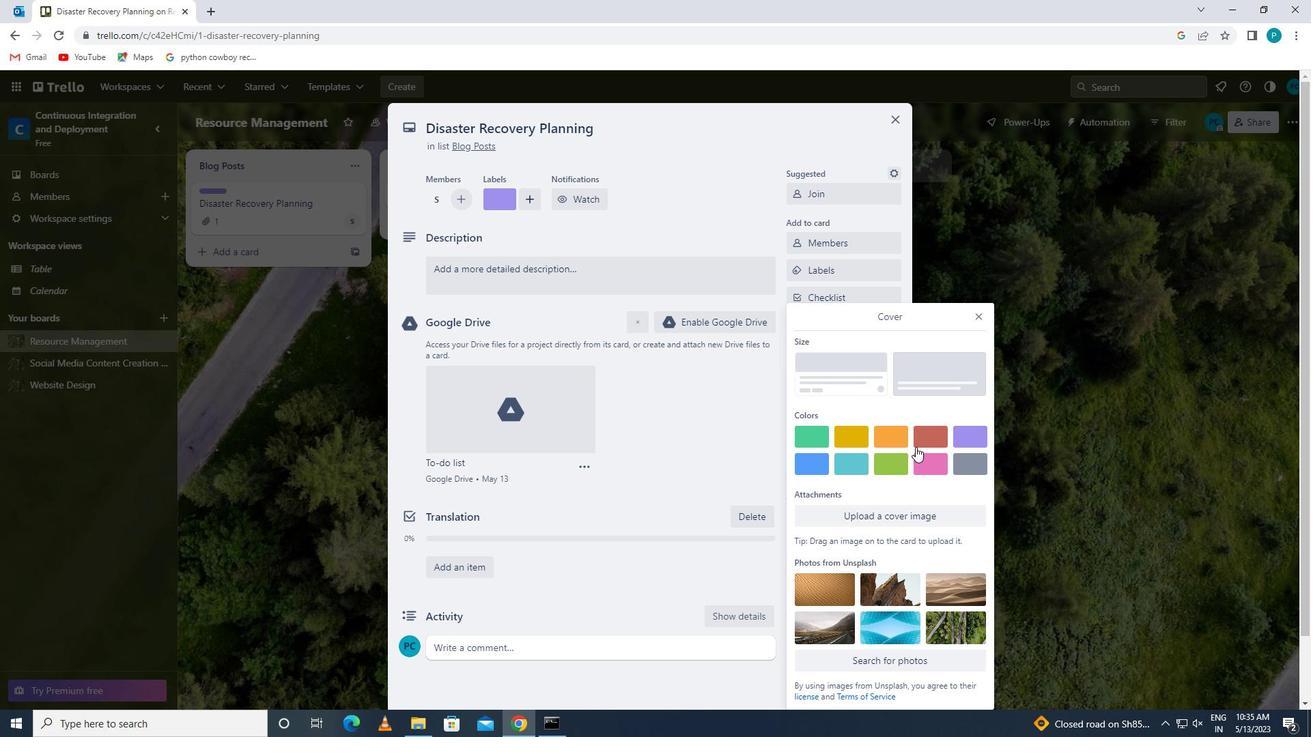 
Action: Mouse pressed left at (960, 438)
Screenshot: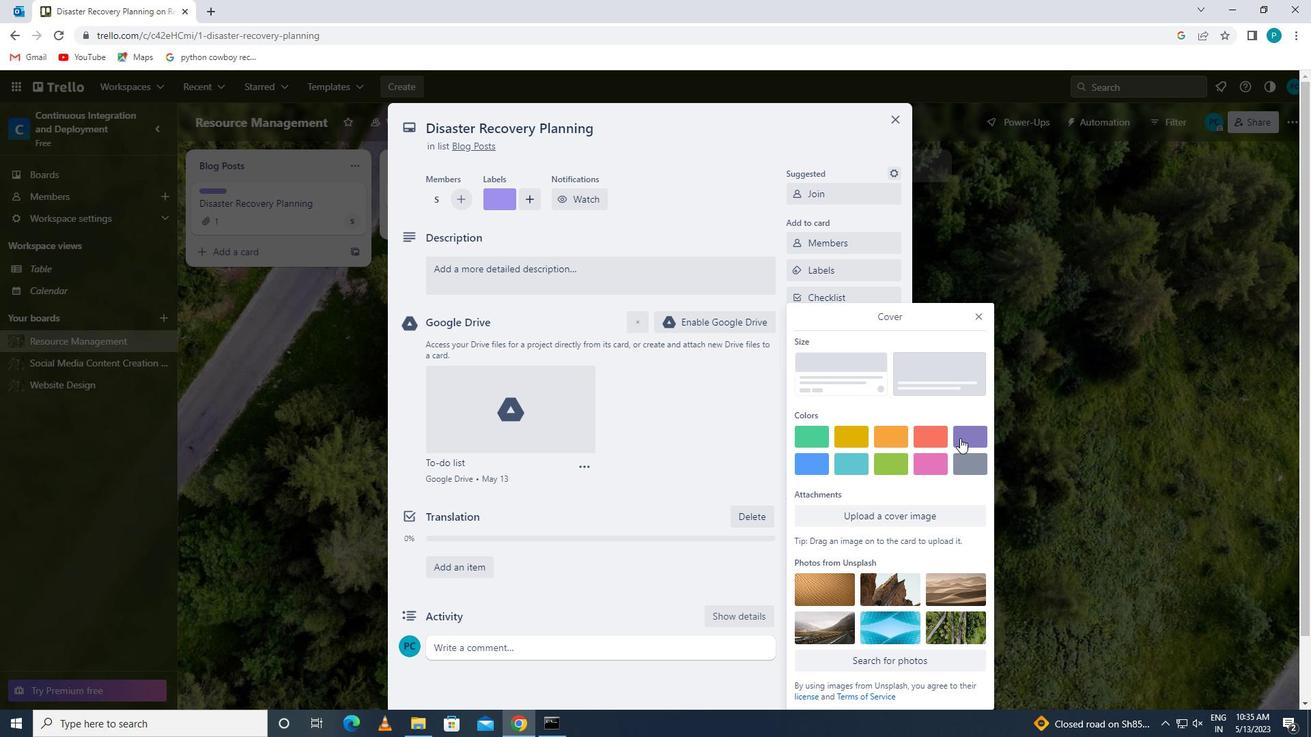 
Action: Mouse moved to (979, 293)
Screenshot: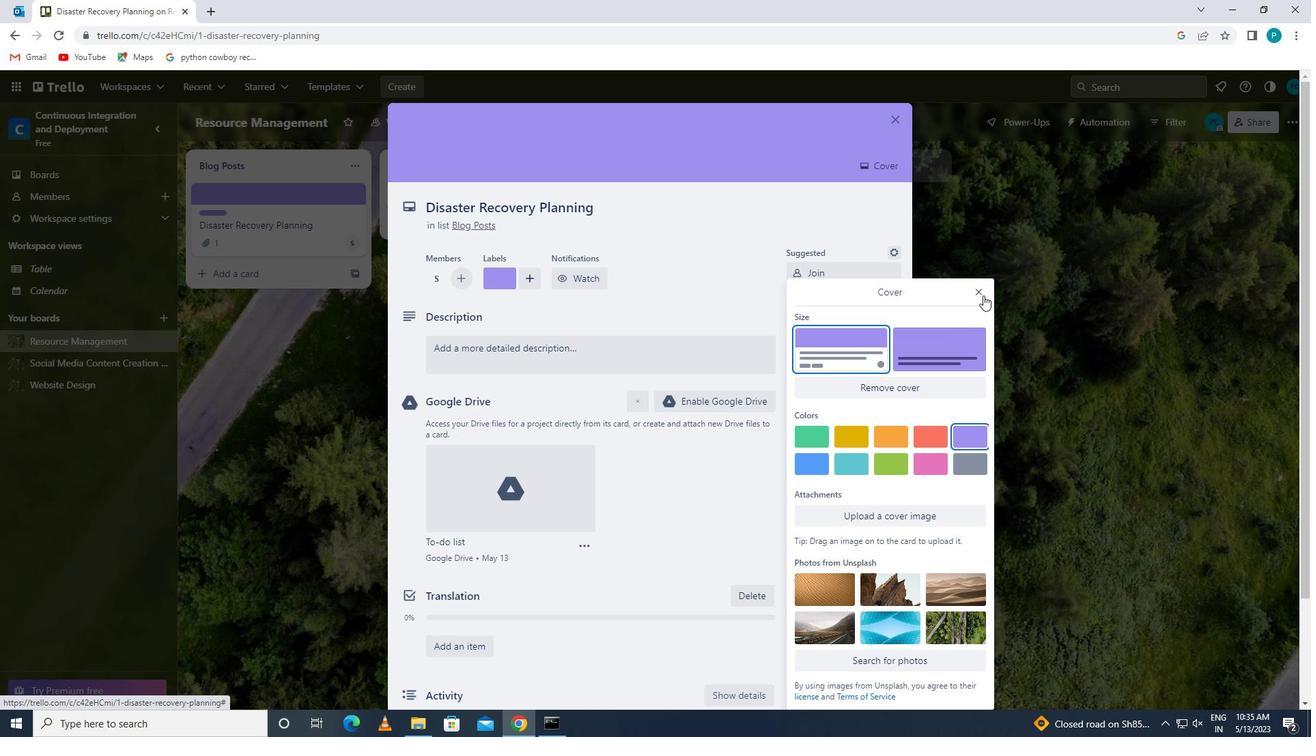 
Action: Mouse pressed left at (979, 293)
Screenshot: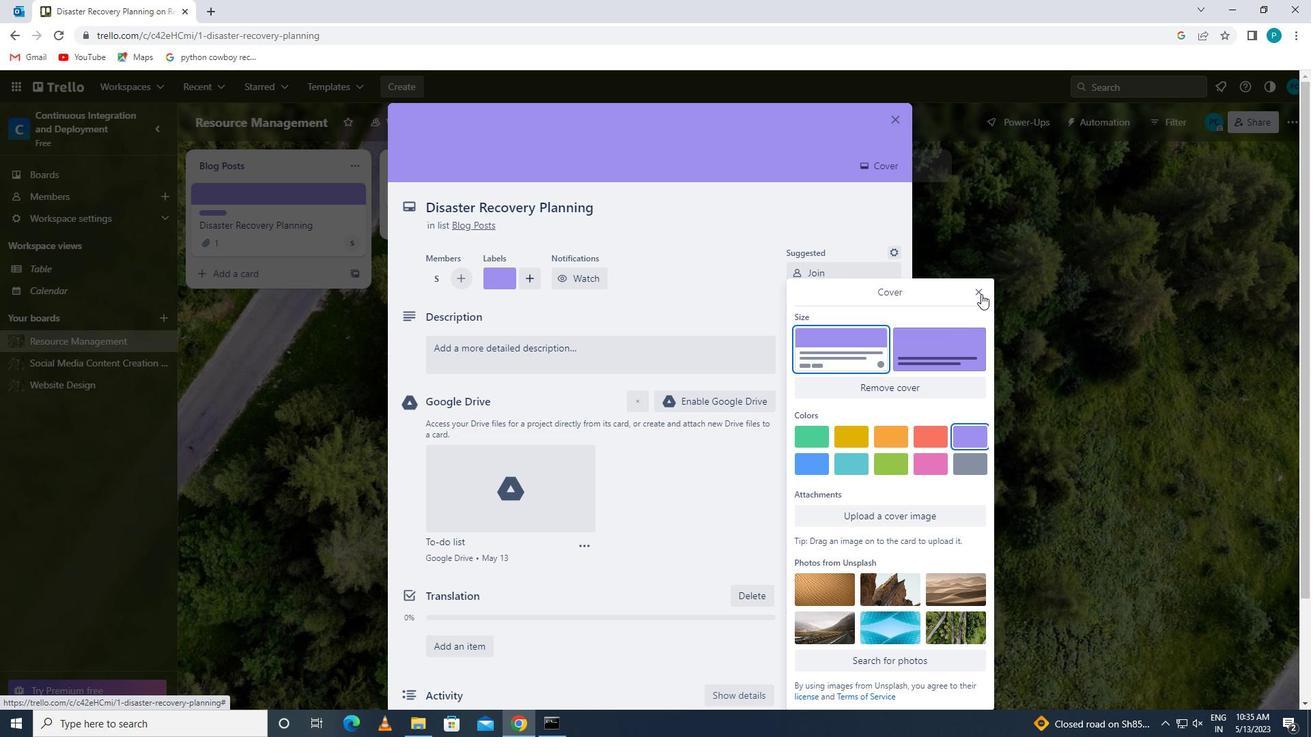 
Action: Mouse moved to (528, 368)
Screenshot: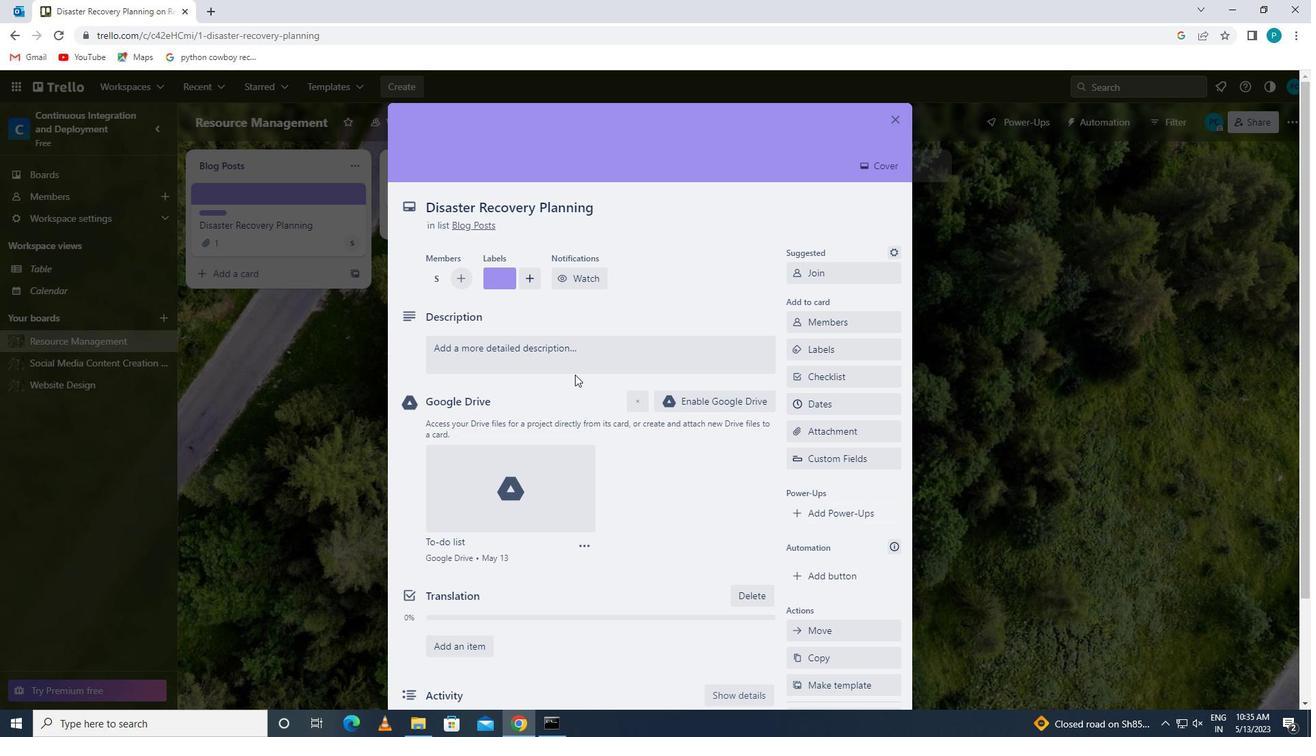 
Action: Mouse pressed left at (528, 368)
Screenshot: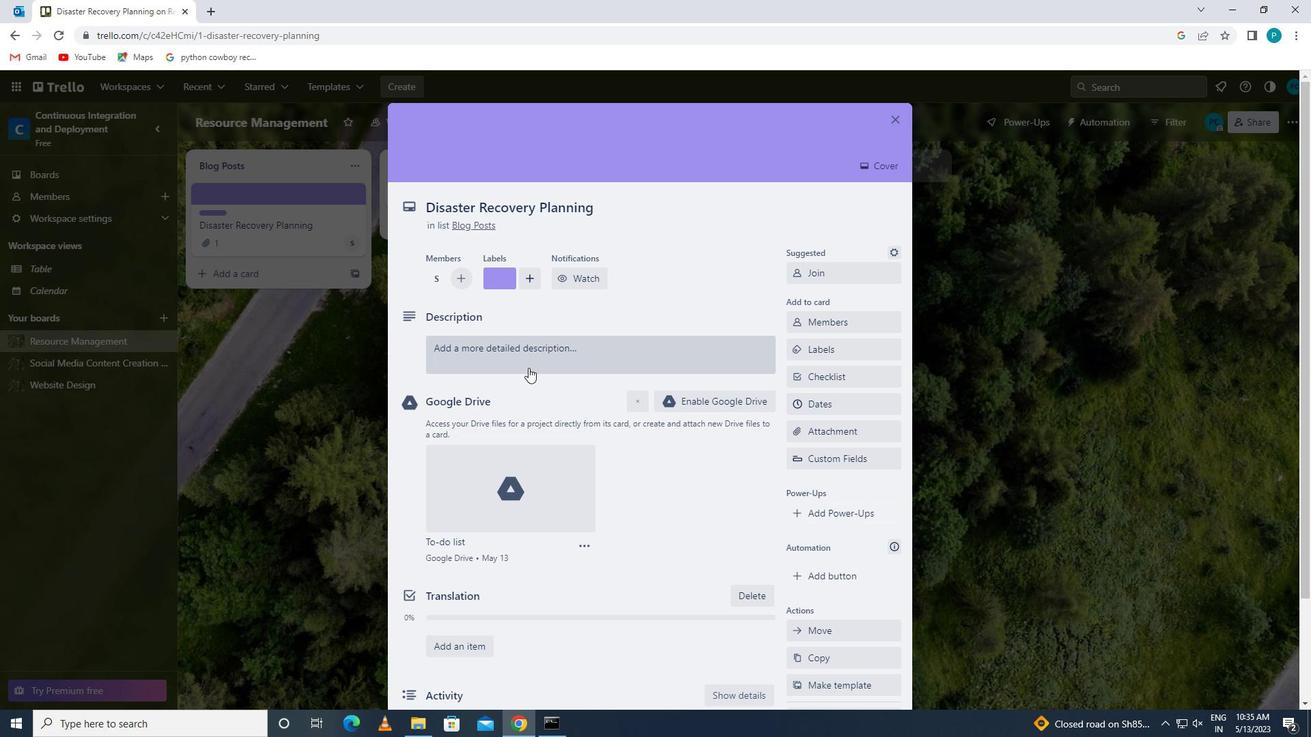 
Action: Key pressed <Key.caps_lock>develop<Key.space>and<Key.space>launch<Key.space>new<Key.space><Key.backspace><Key.backspace><Key.backspace><Key.backspace><Key.backspace><Key.backspace><Key.backspace><Key.backspace><Key.backspace><Key.backspace><Key.backspace><Key.backspace><Key.backspace><Key.backspace><Key.backspace><Key.backspace><Key.backspace><Key.backspace><Key.backspace><Key.backspace><Key.backspace><Key.backspace><Key.backspace><Key.backspace>d<Key.caps_lock>evelop<Key.space>and<Key.space>launch<Key.space>new<Key.space>sales<Key.space>pron<Key.backspace>motion<Key.space>for<Key.space>existing<Key.space>customers
Screenshot: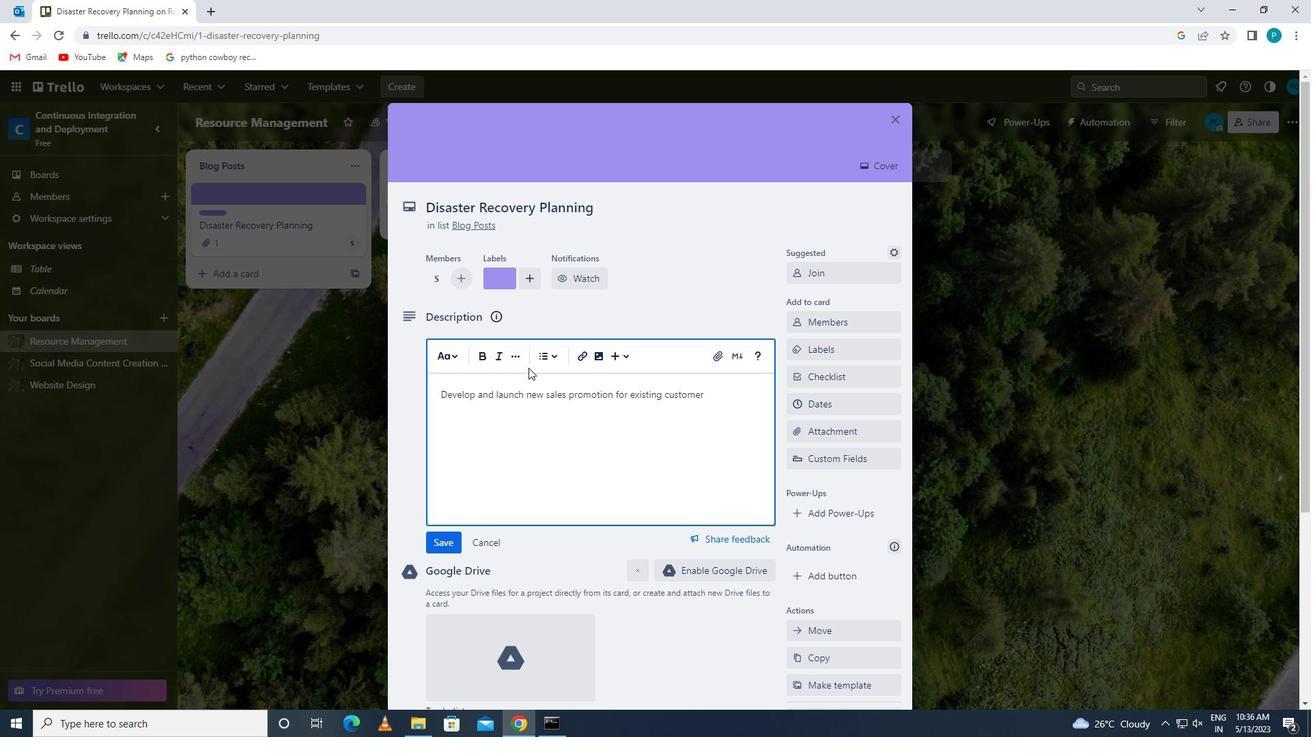 
Action: Mouse moved to (441, 541)
Screenshot: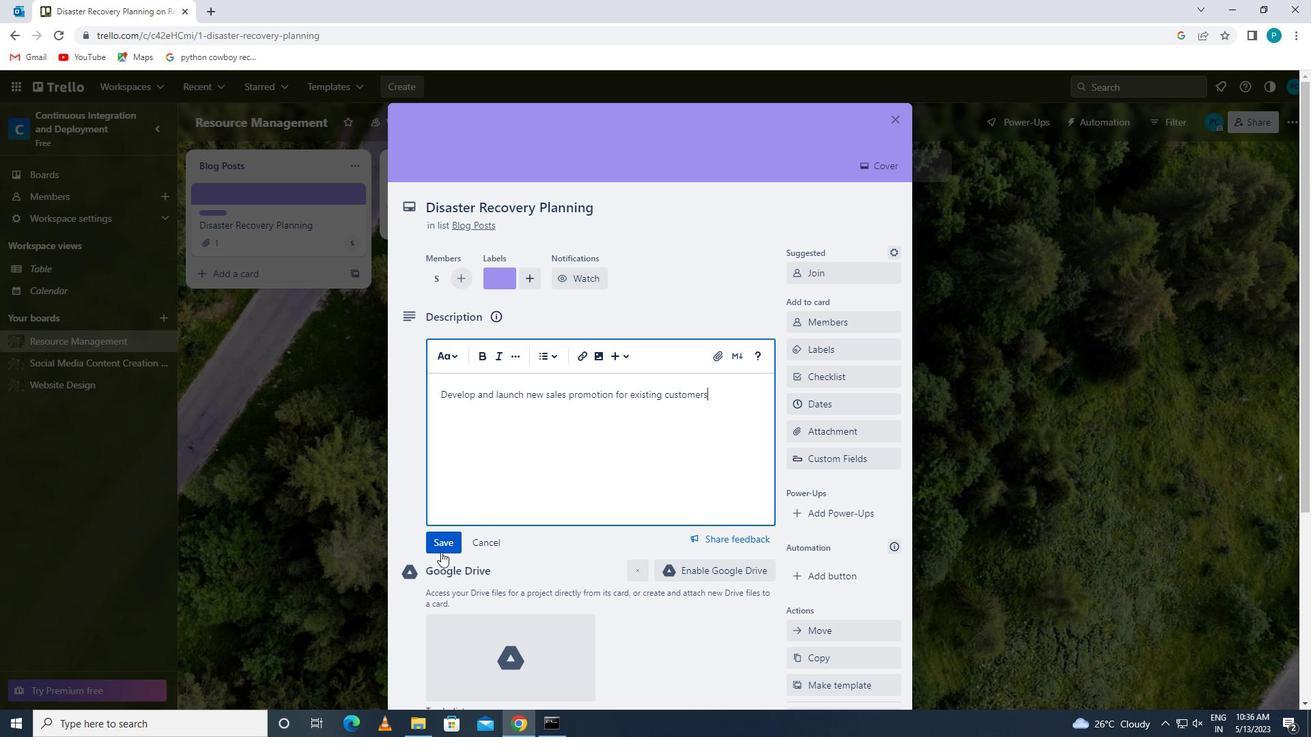 
Action: Mouse pressed left at (441, 541)
Screenshot: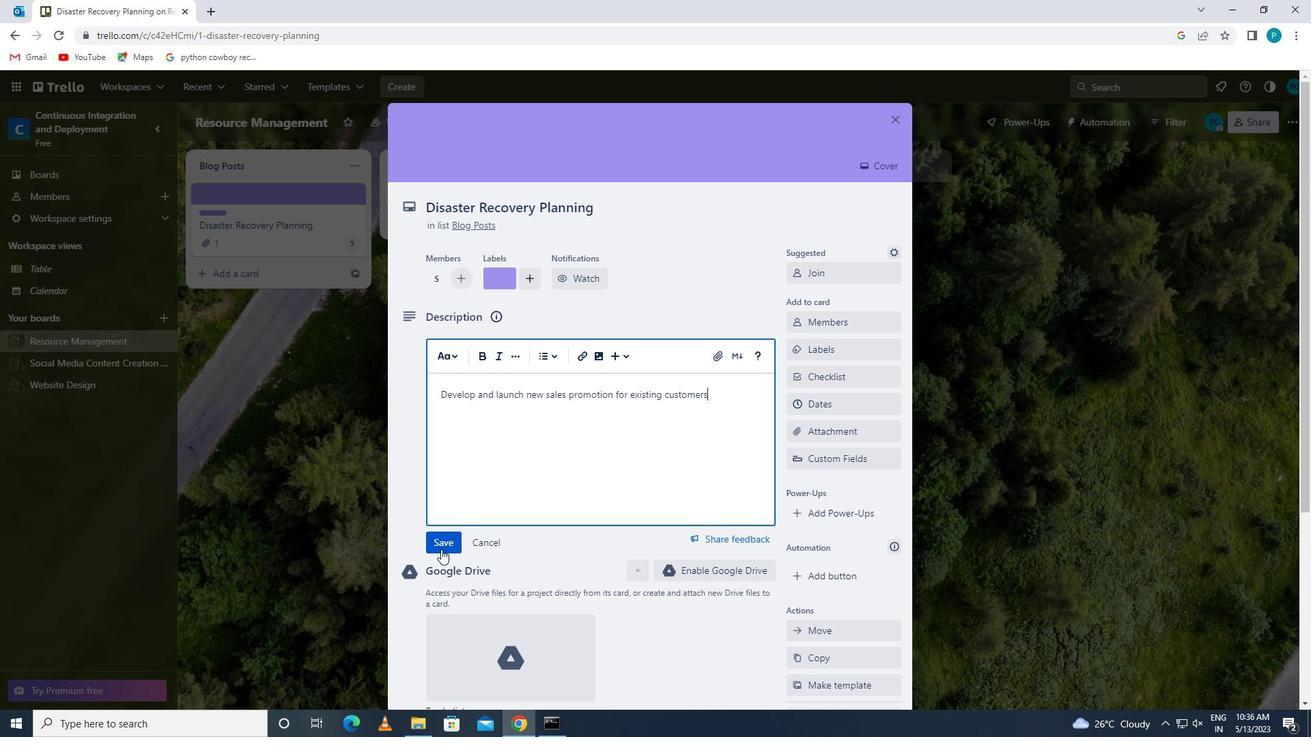 
Action: Mouse scrolled (441, 540) with delta (0, 0)
Screenshot: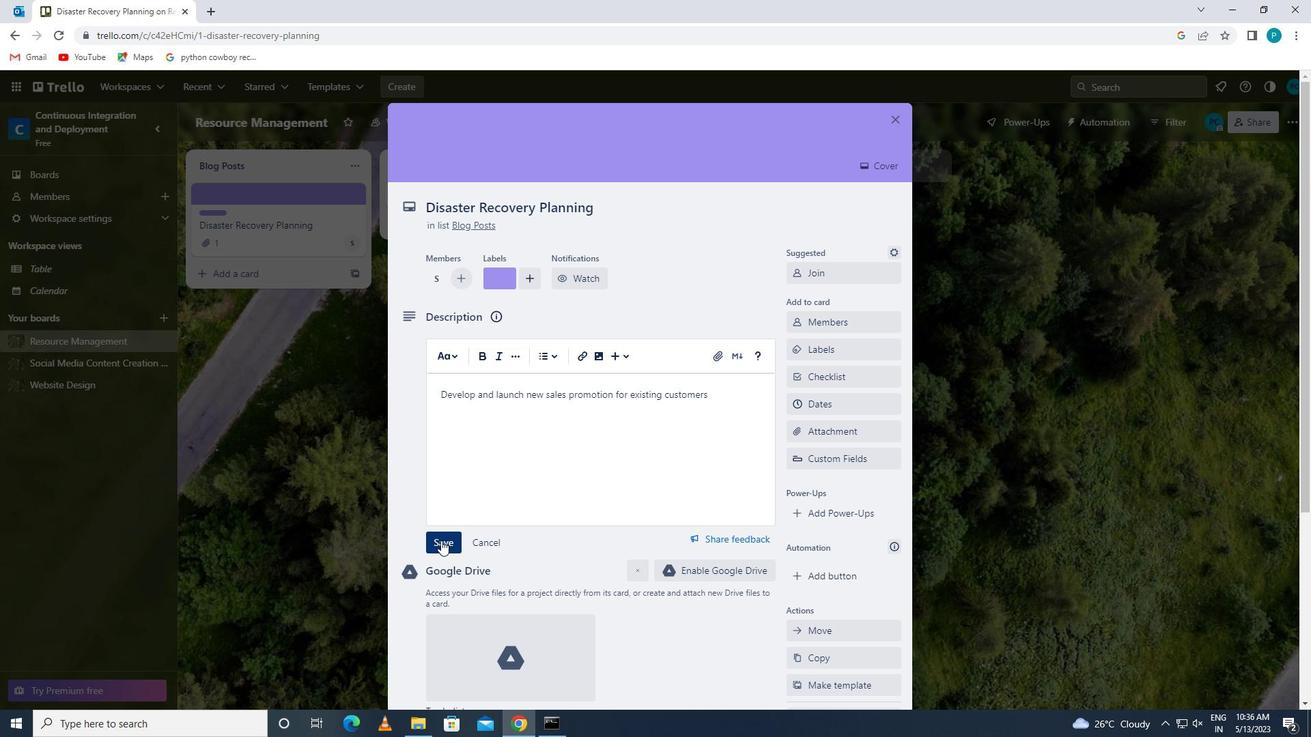 
Action: Mouse moved to (467, 636)
Screenshot: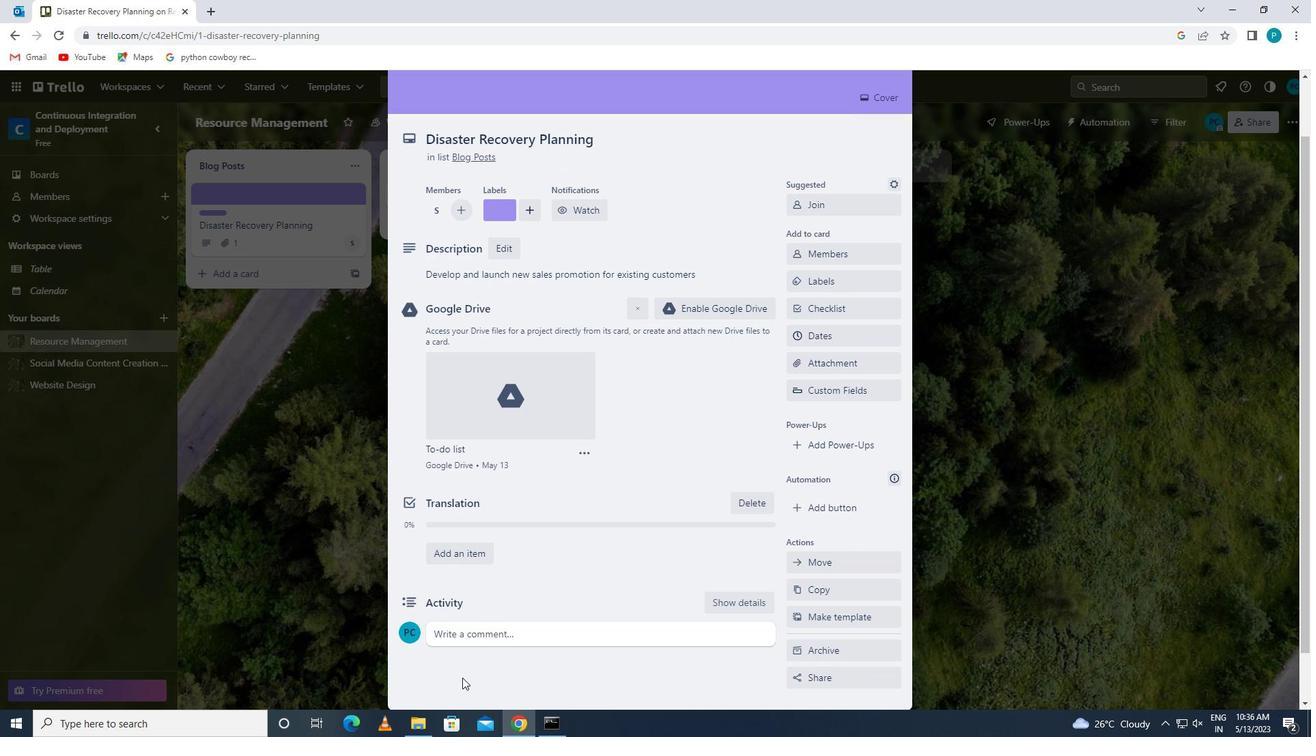 
Action: Mouse pressed left at (467, 636)
Screenshot: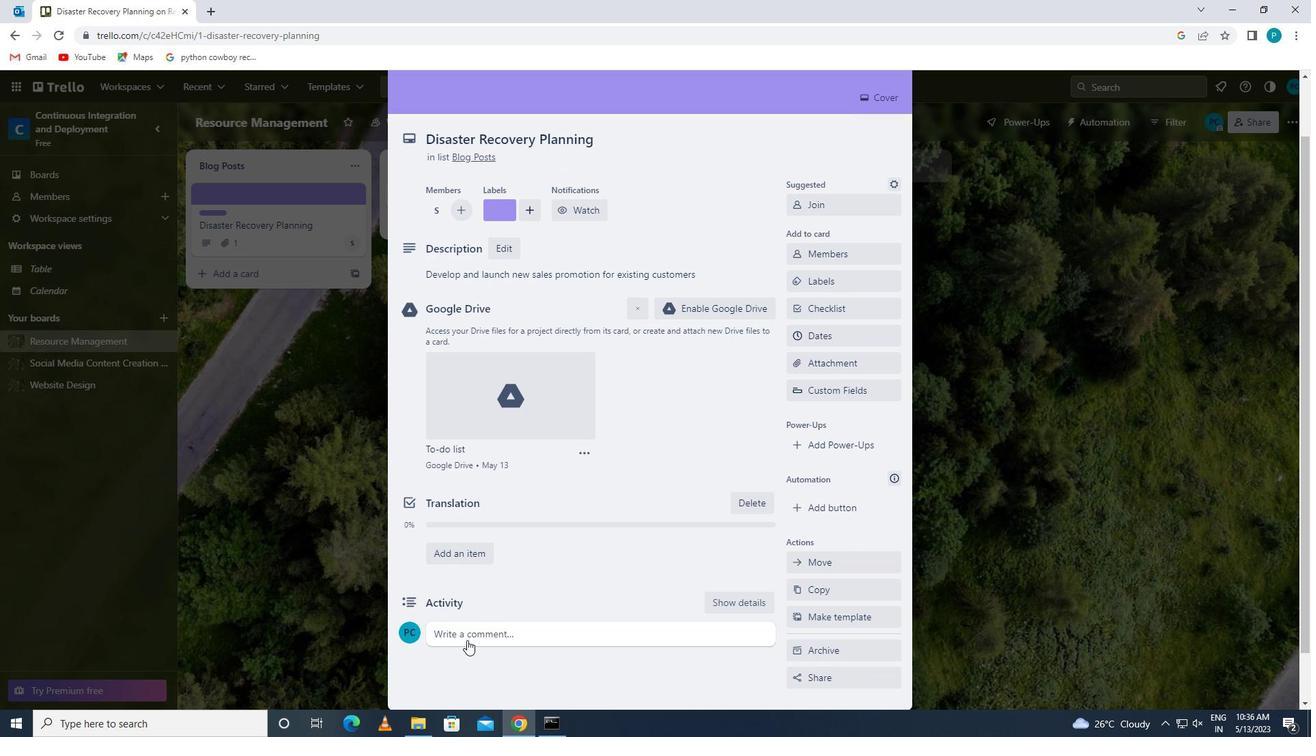
Action: Key pressed <Key.caps_lock>g<Key.caps_lock>iven<Key.space>the<Key.space><Key.space>potential<Key.space>impact<Key.space>of<Key.space>this<Key.space>on<Key.space><Key.backspace>our<Key.space>company<Key.space>reputation<Key.space>g<Key.backspace>for<Key.space>innovation,<Key.space>let<Key.space>us<Key.space>ensure<Key.space>that<Key.space>we<Key.space>approach<Key.space>it<Key.space>with<Key.space>a<Key.space>sense<Key.space>of<Key.space><Key.space>creativity<Key.space>and<Key.space>imagination
Screenshot: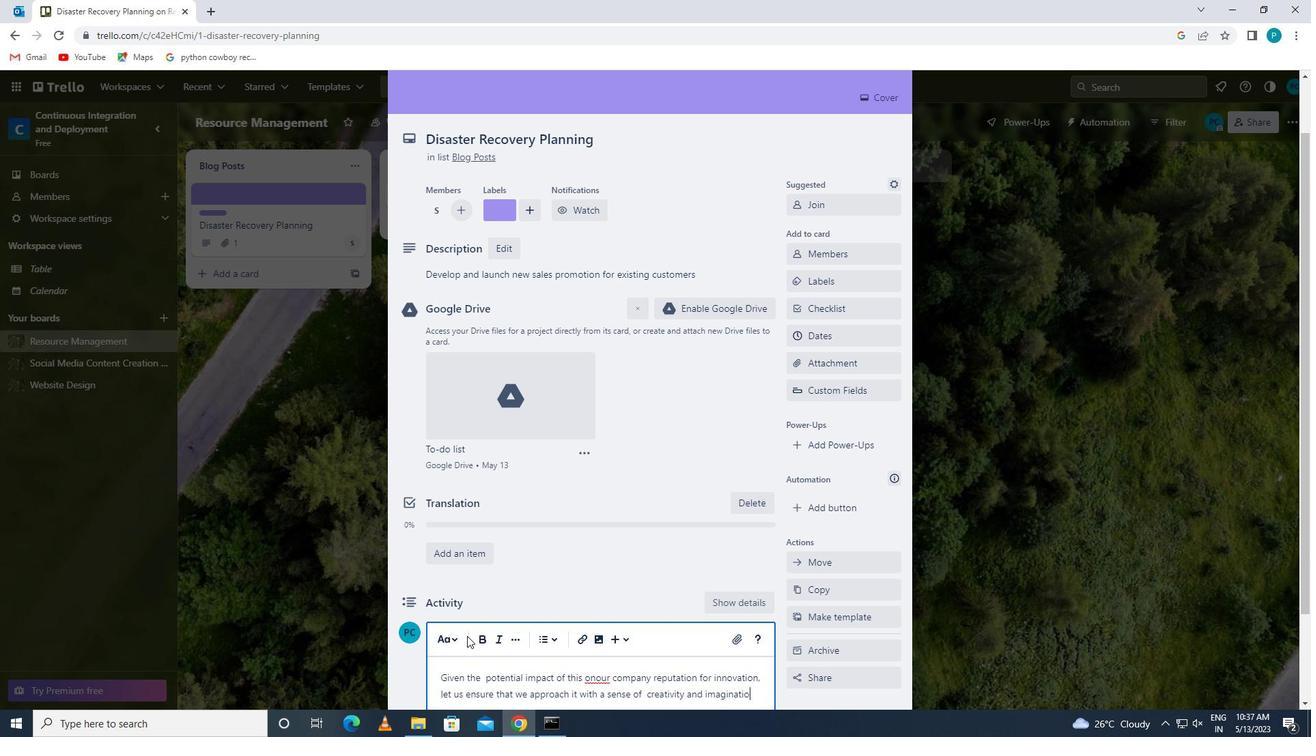 
Action: Mouse moved to (517, 660)
Screenshot: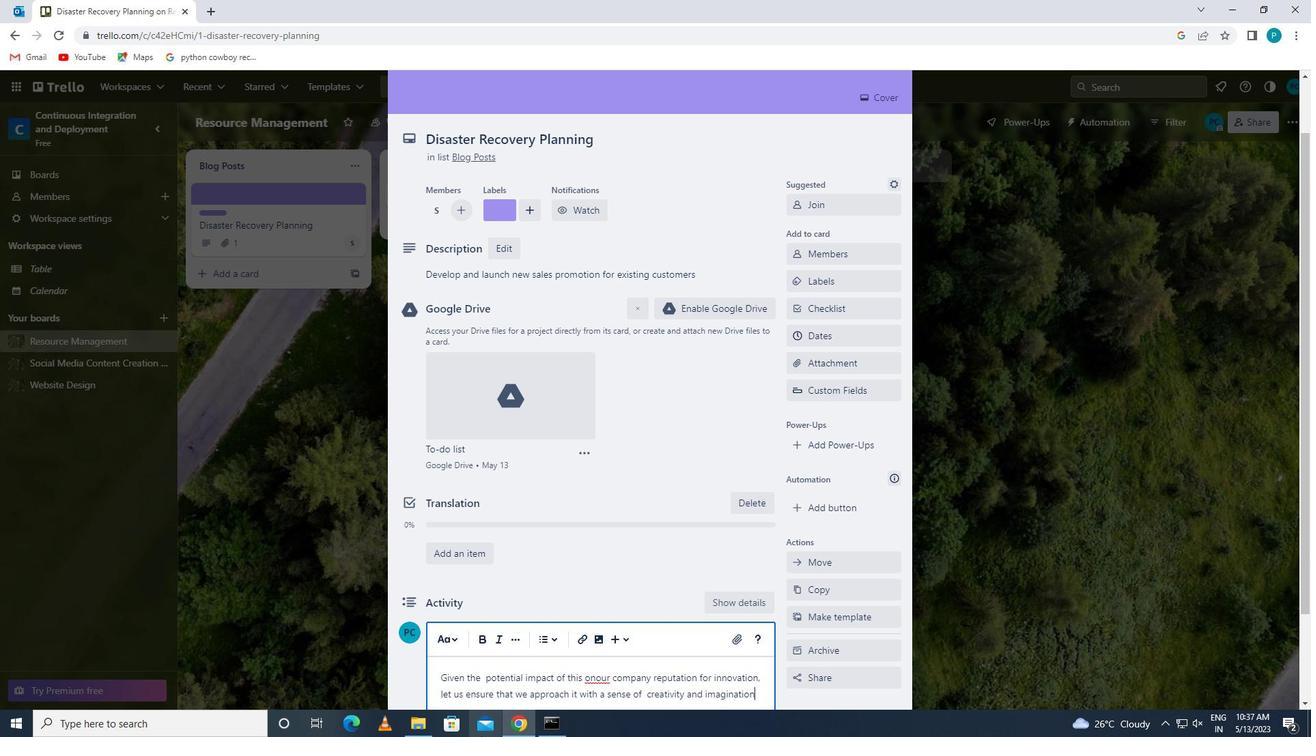 
Action: Mouse scrolled (517, 660) with delta (0, 0)
Screenshot: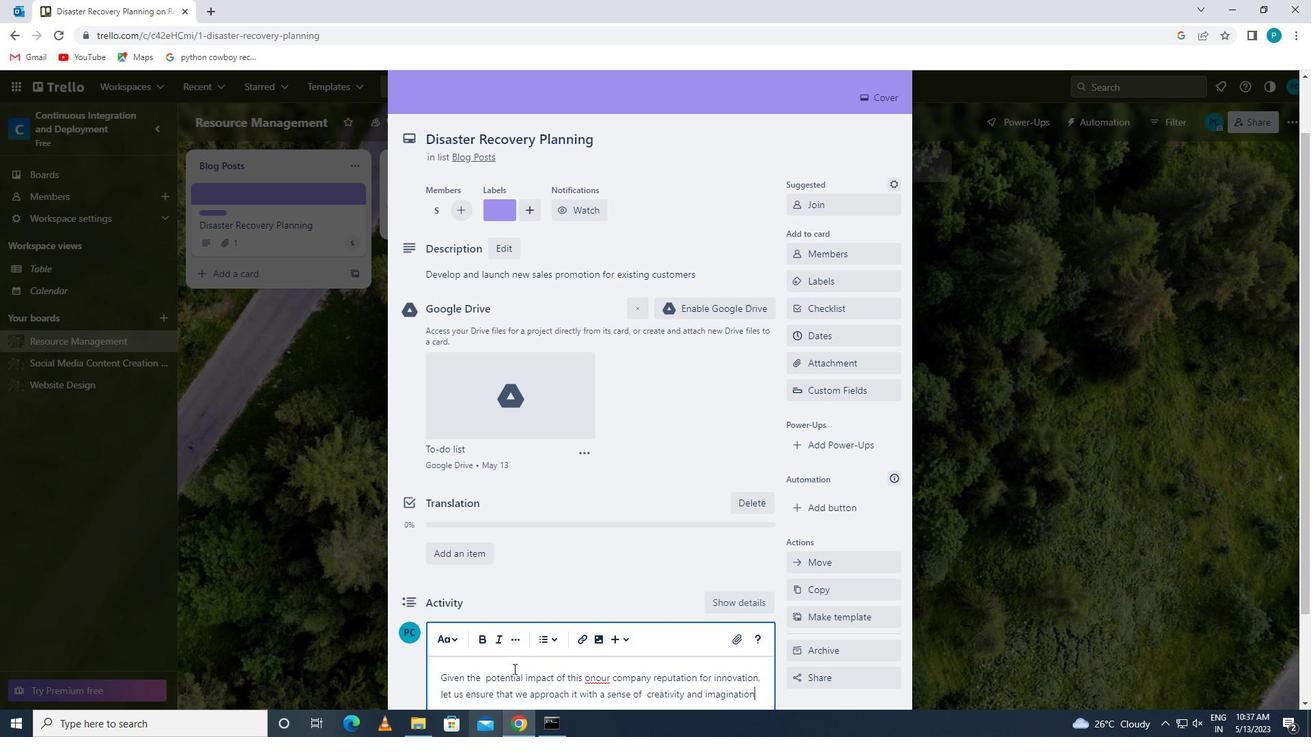 
Action: Mouse scrolled (517, 660) with delta (0, 0)
Screenshot: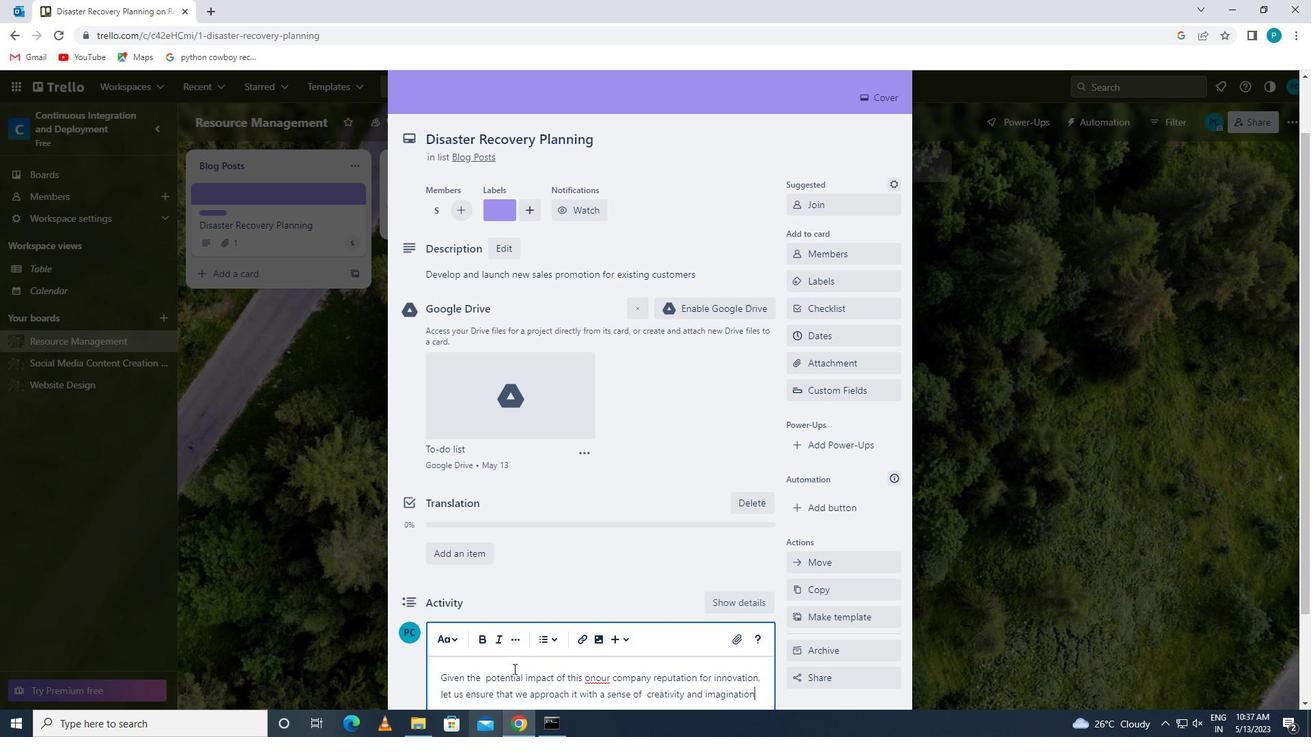 
Action: Mouse scrolled (517, 660) with delta (0, 0)
Screenshot: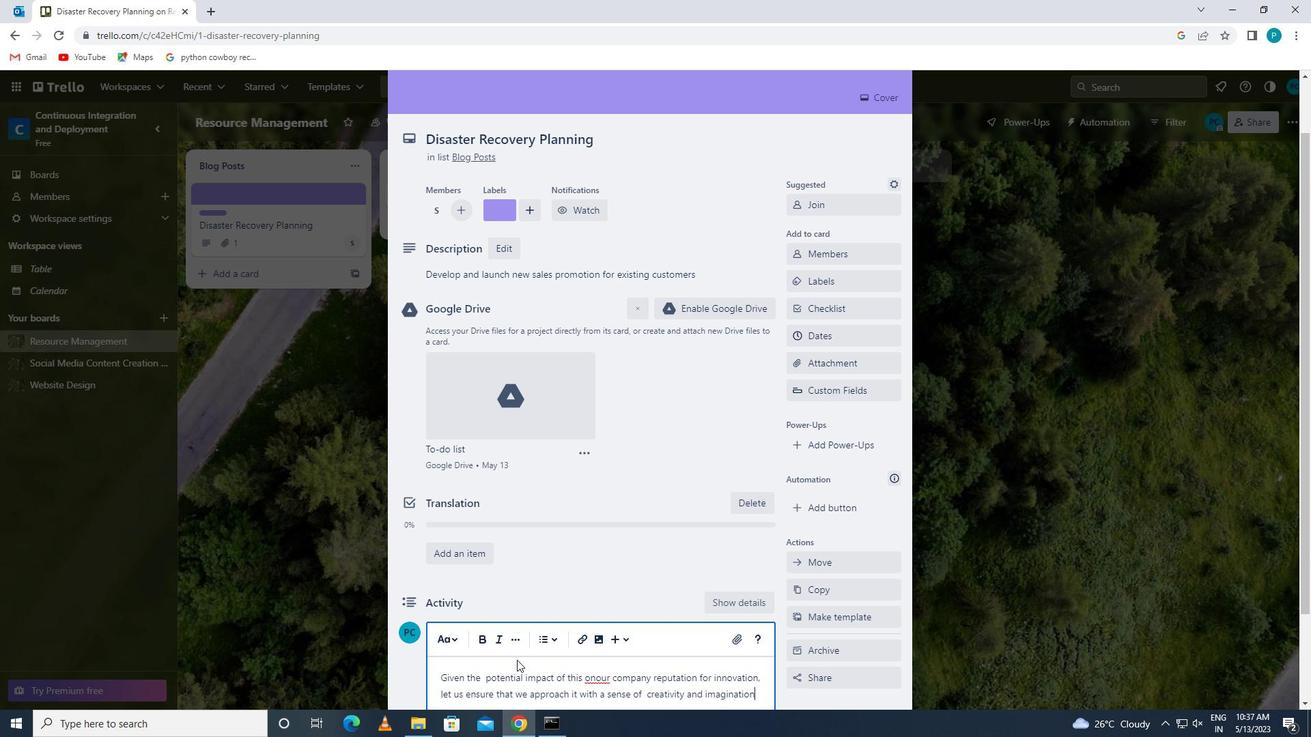 
Action: Mouse moved to (435, 619)
Screenshot: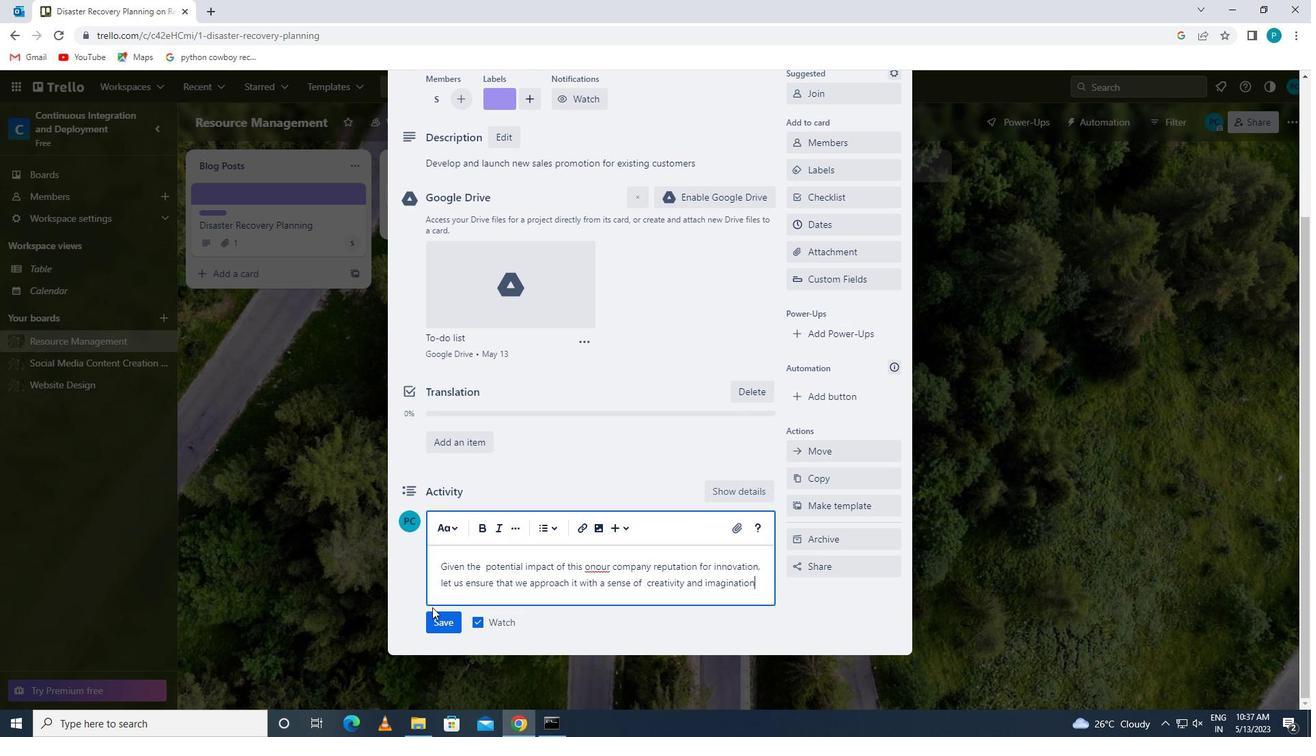 
Action: Mouse pressed left at (435, 619)
Screenshot: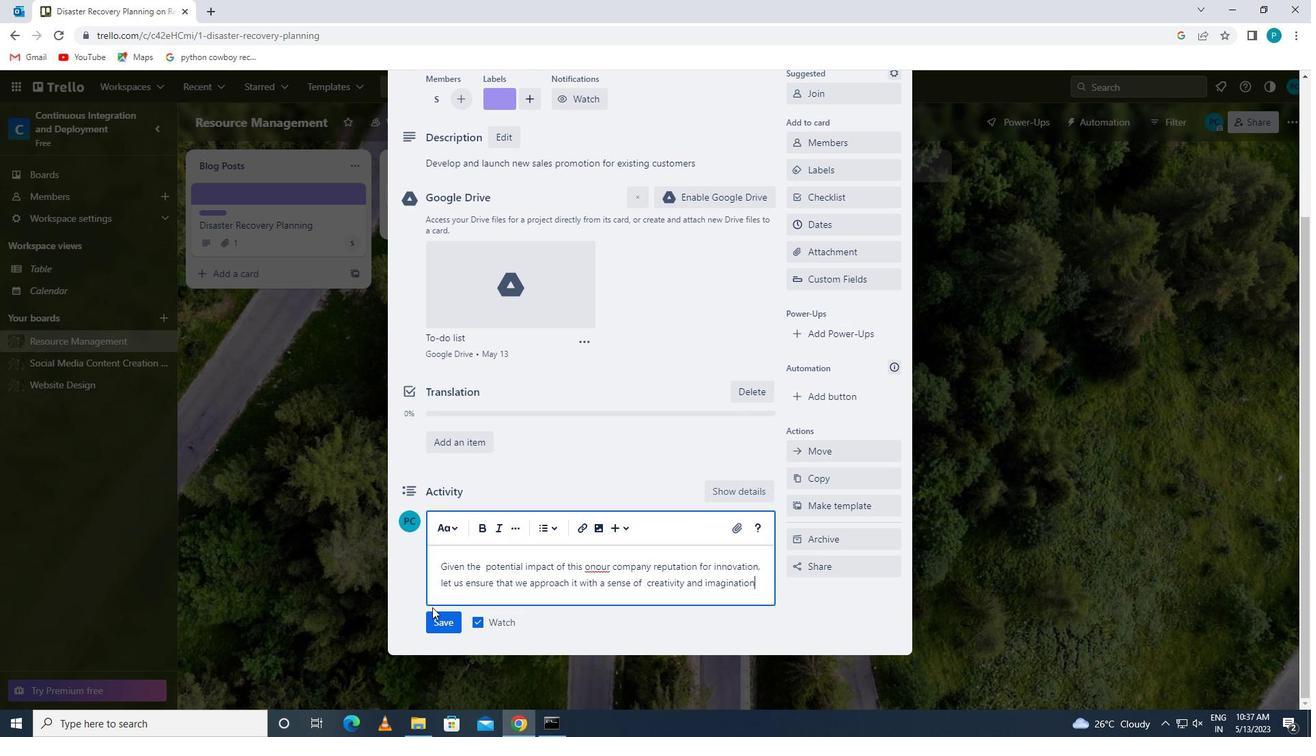 
Action: Mouse moved to (819, 492)
Screenshot: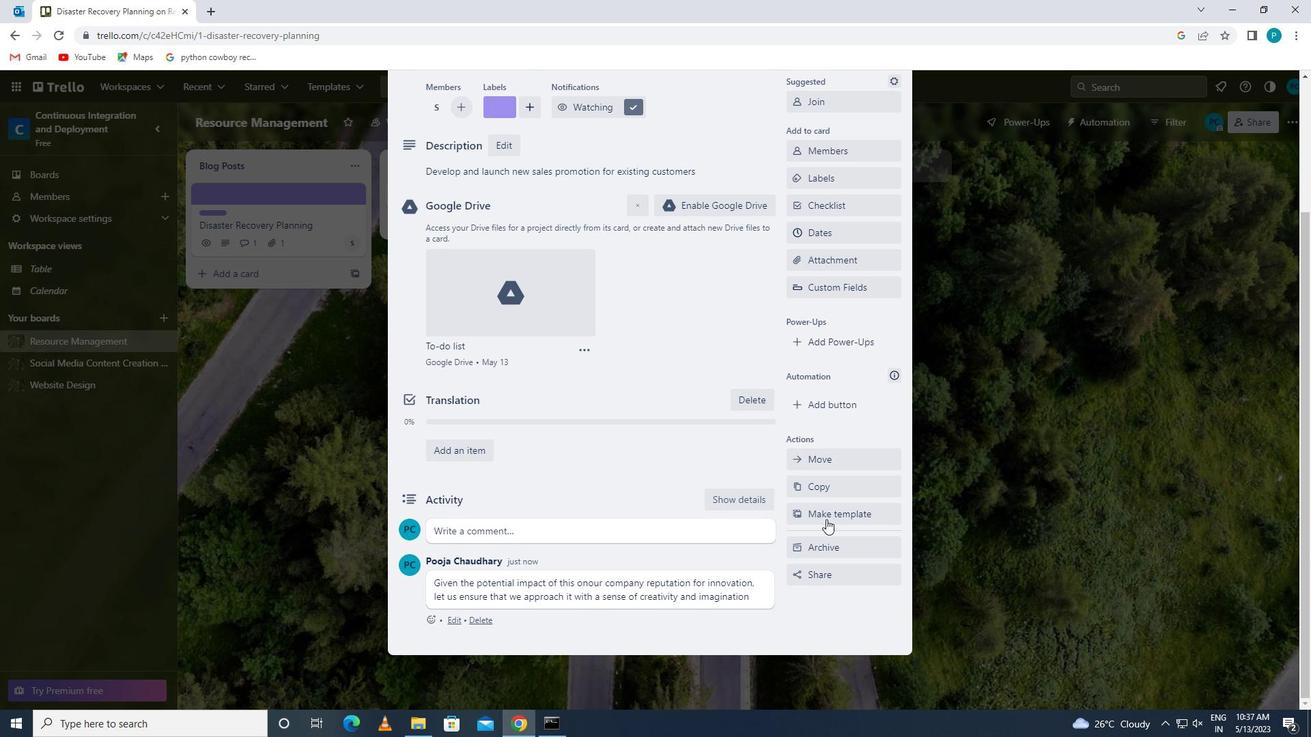 
Action: Mouse scrolled (819, 493) with delta (0, 0)
Screenshot: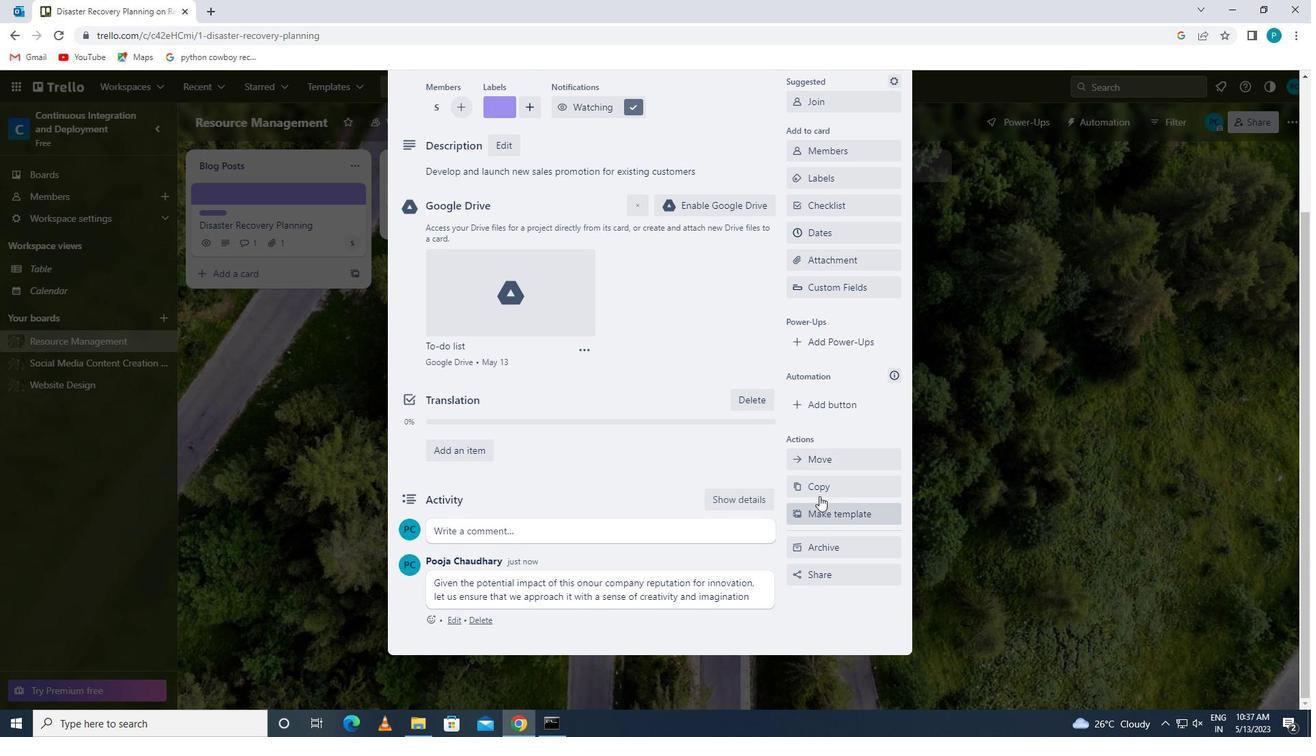 
Action: Mouse scrolled (819, 493) with delta (0, 0)
Screenshot: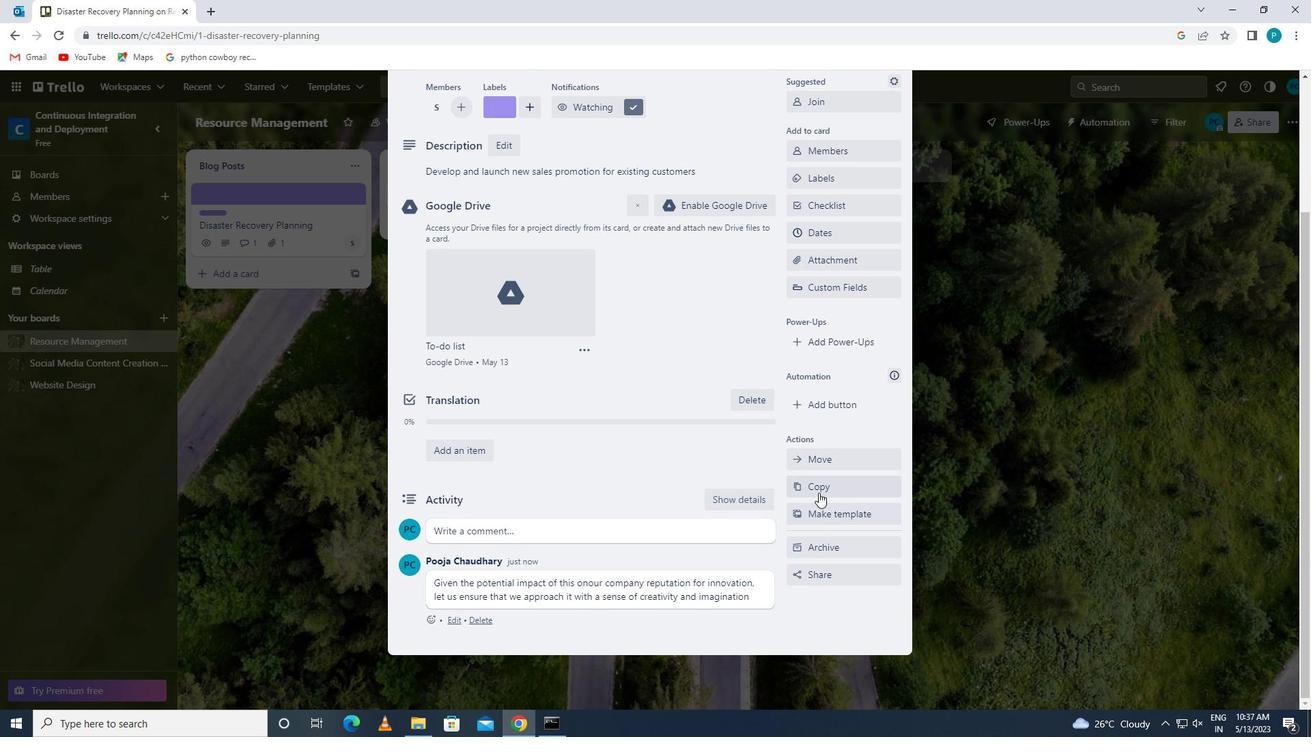 
Action: Mouse moved to (821, 369)
Screenshot: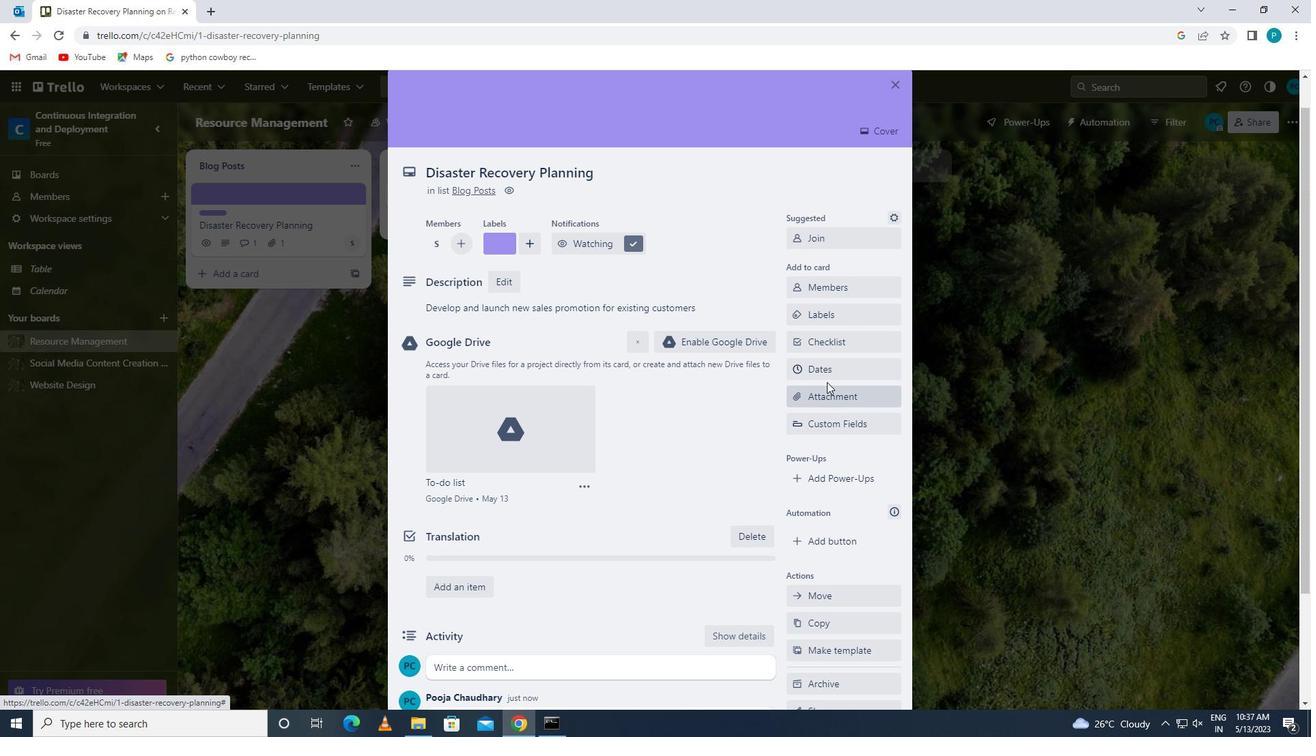
Action: Mouse pressed left at (821, 369)
Screenshot: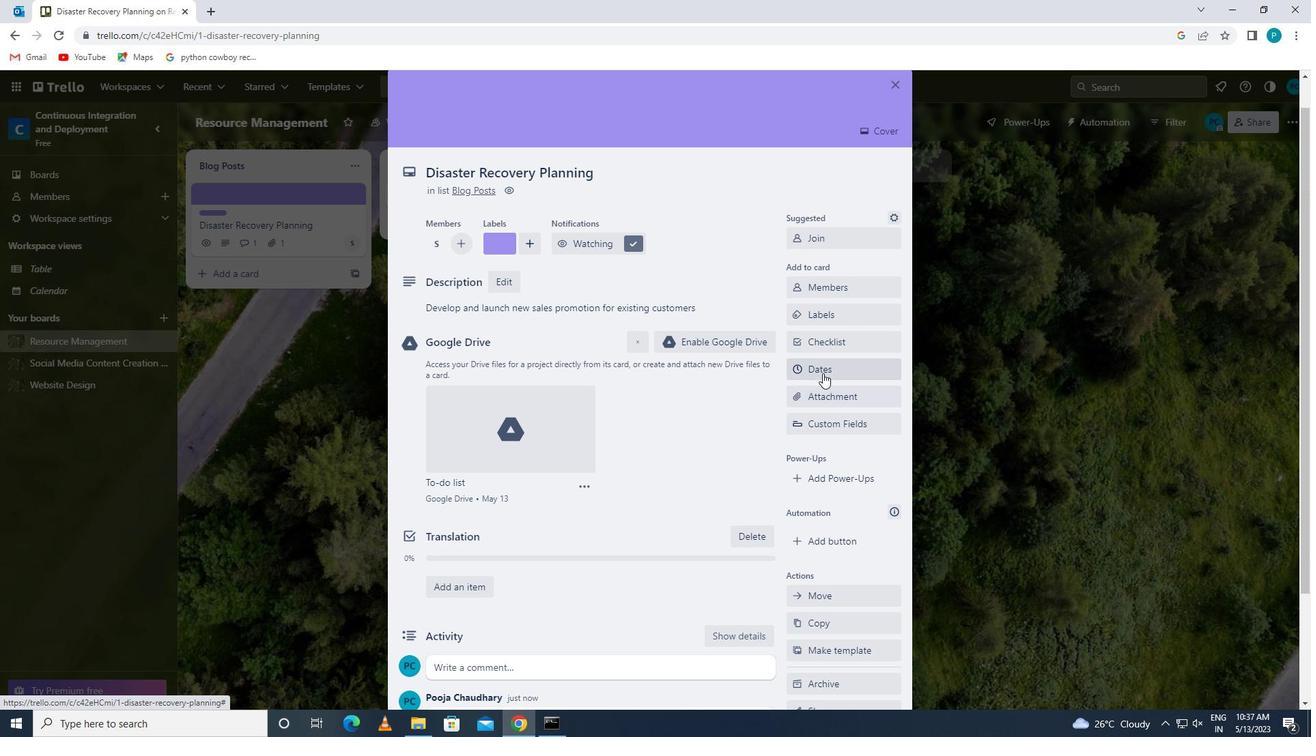 
Action: Mouse moved to (800, 373)
Screenshot: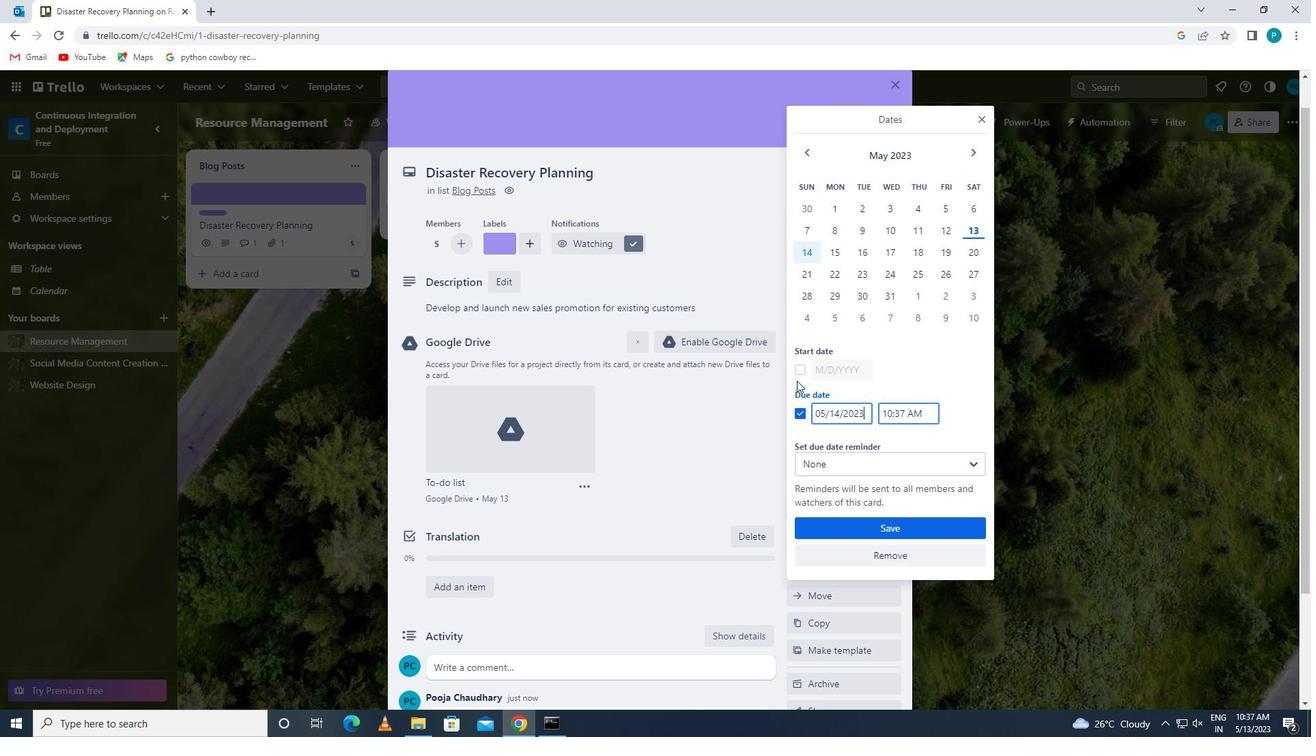 
Action: Mouse pressed left at (800, 373)
Screenshot: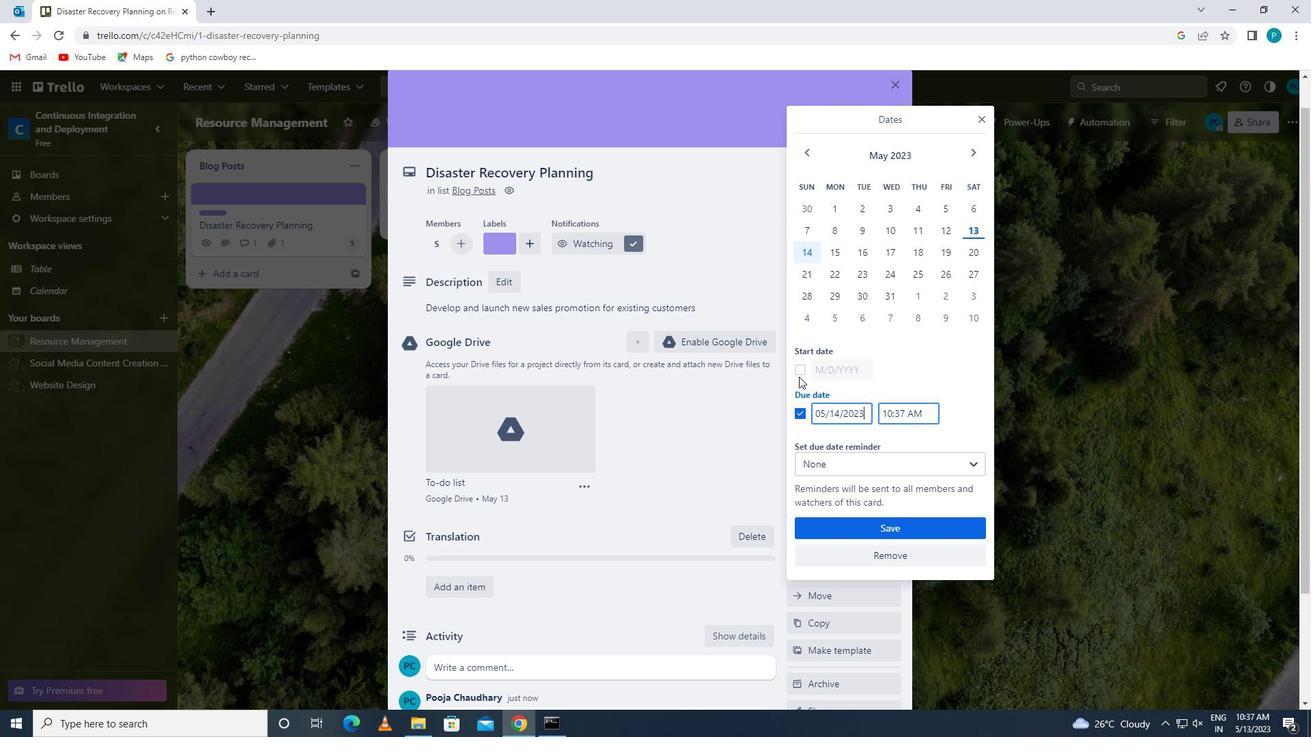 
Action: Mouse moved to (867, 366)
Screenshot: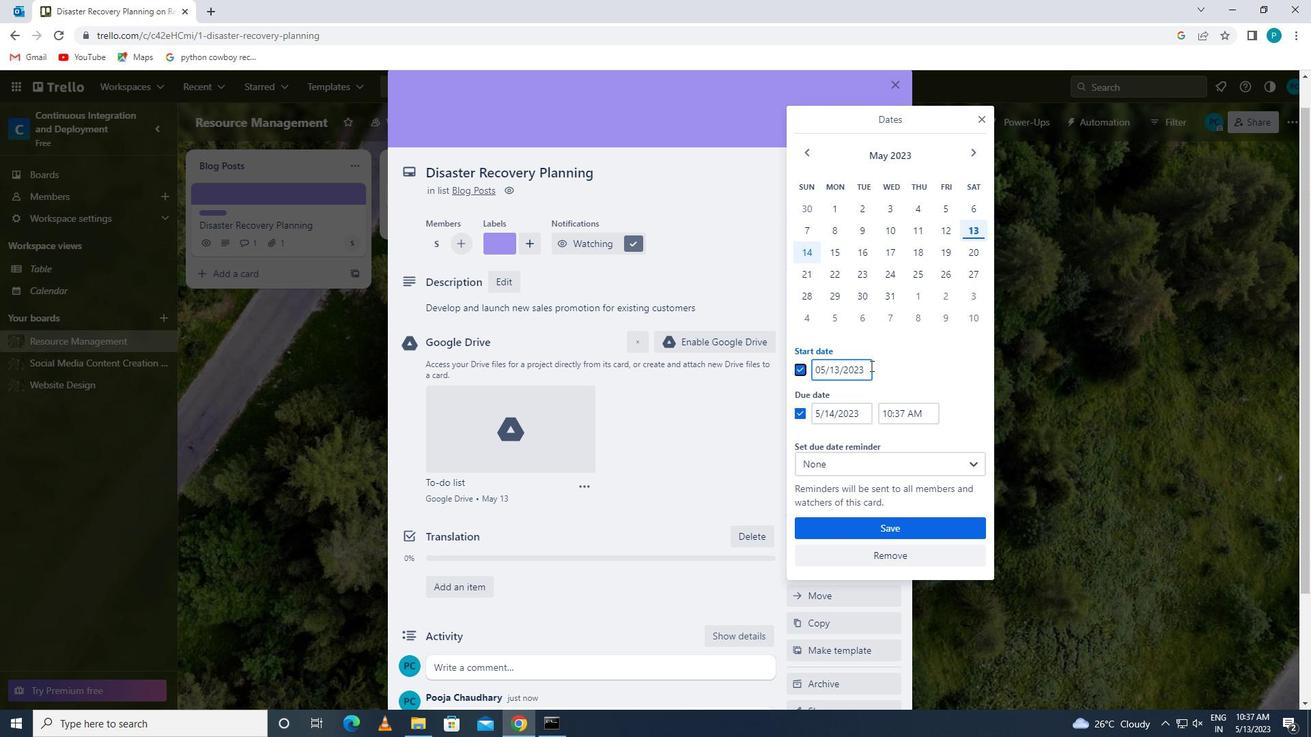
Action: Mouse pressed left at (867, 366)
Screenshot: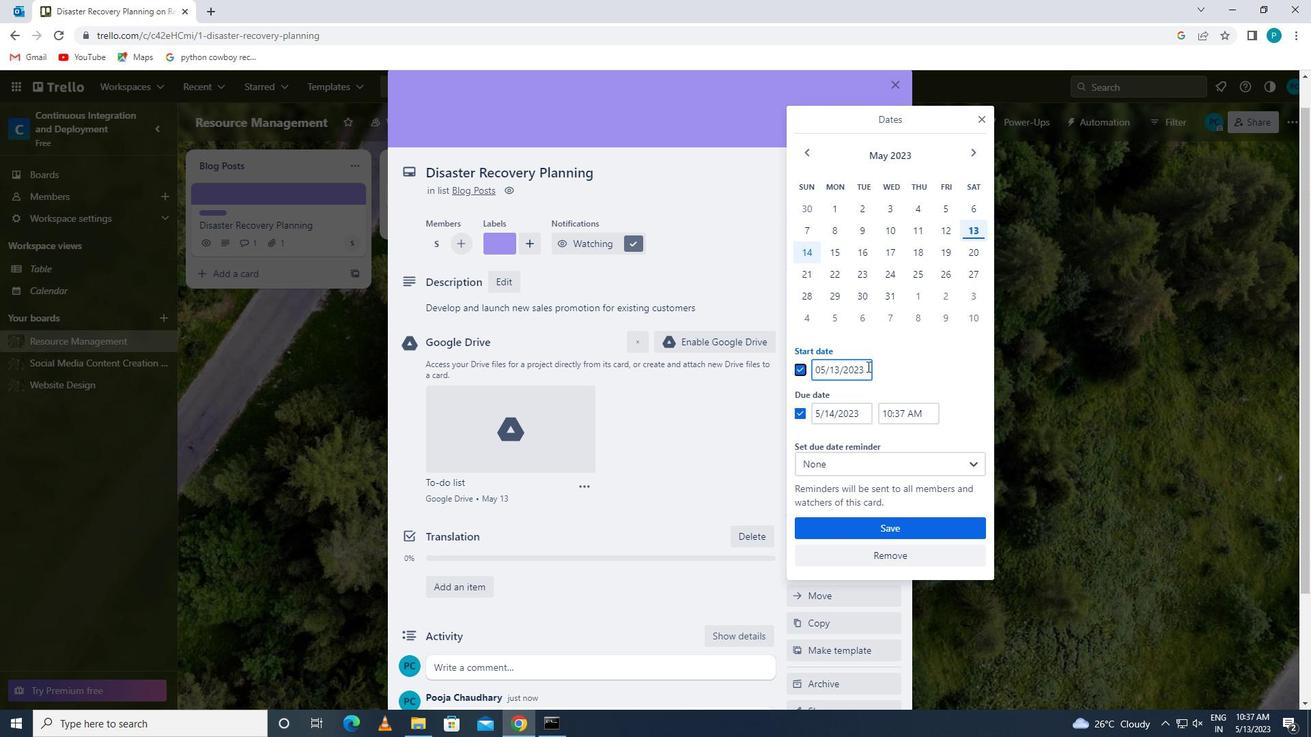 
Action: Mouse moved to (819, 367)
Screenshot: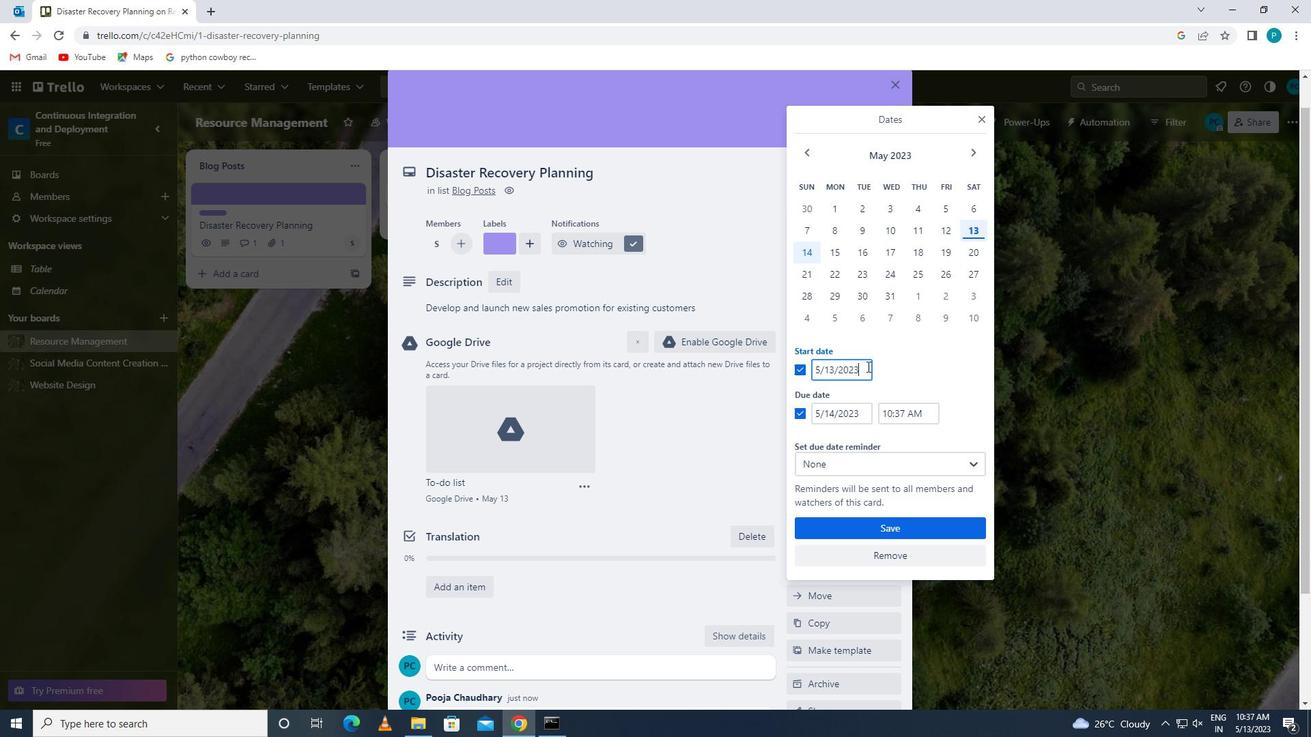 
Action: Mouse pressed left at (819, 367)
Screenshot: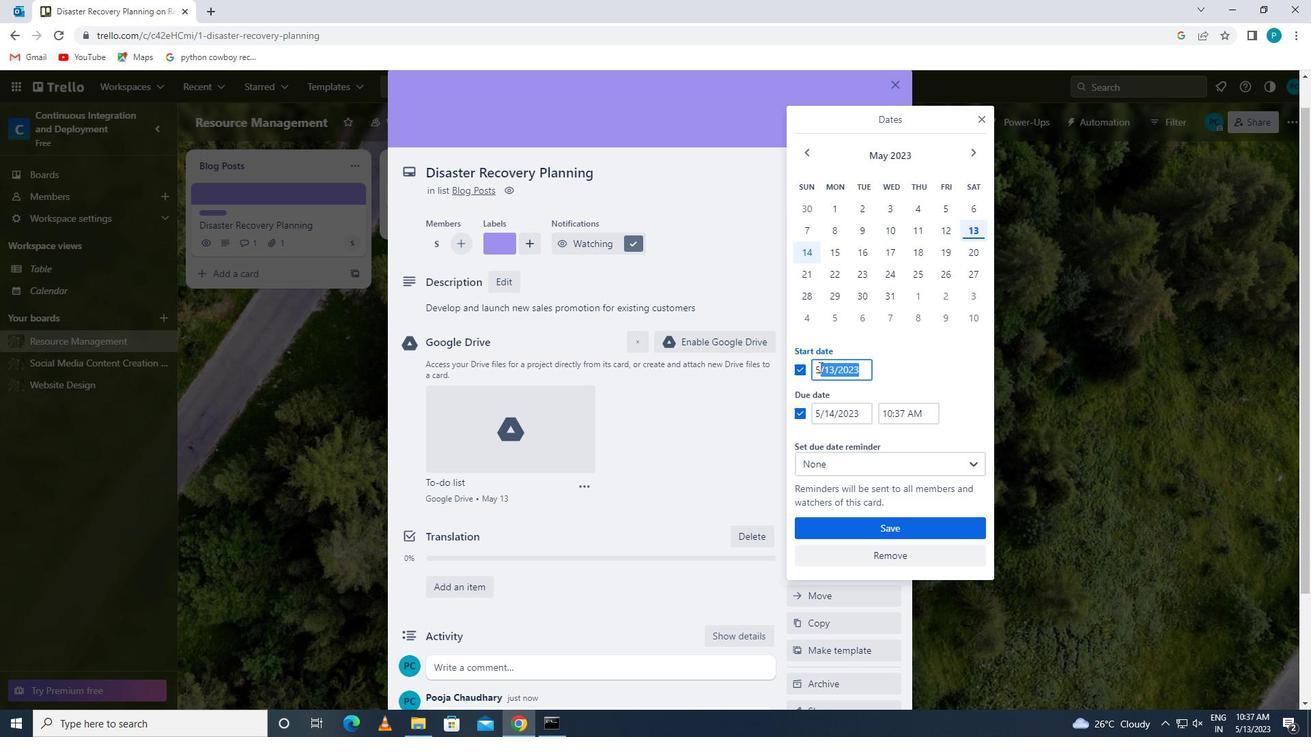 
Action: Mouse moved to (817, 372)
Screenshot: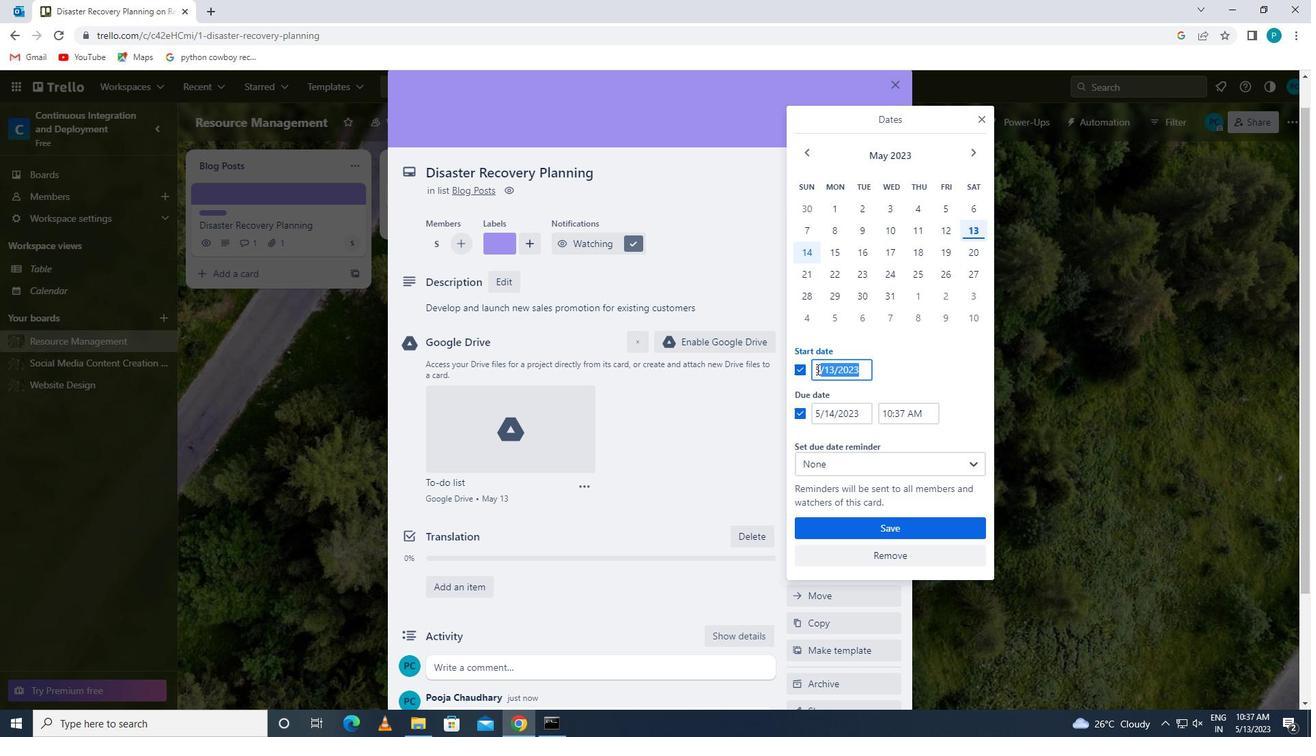 
Action: Mouse pressed left at (817, 372)
Screenshot: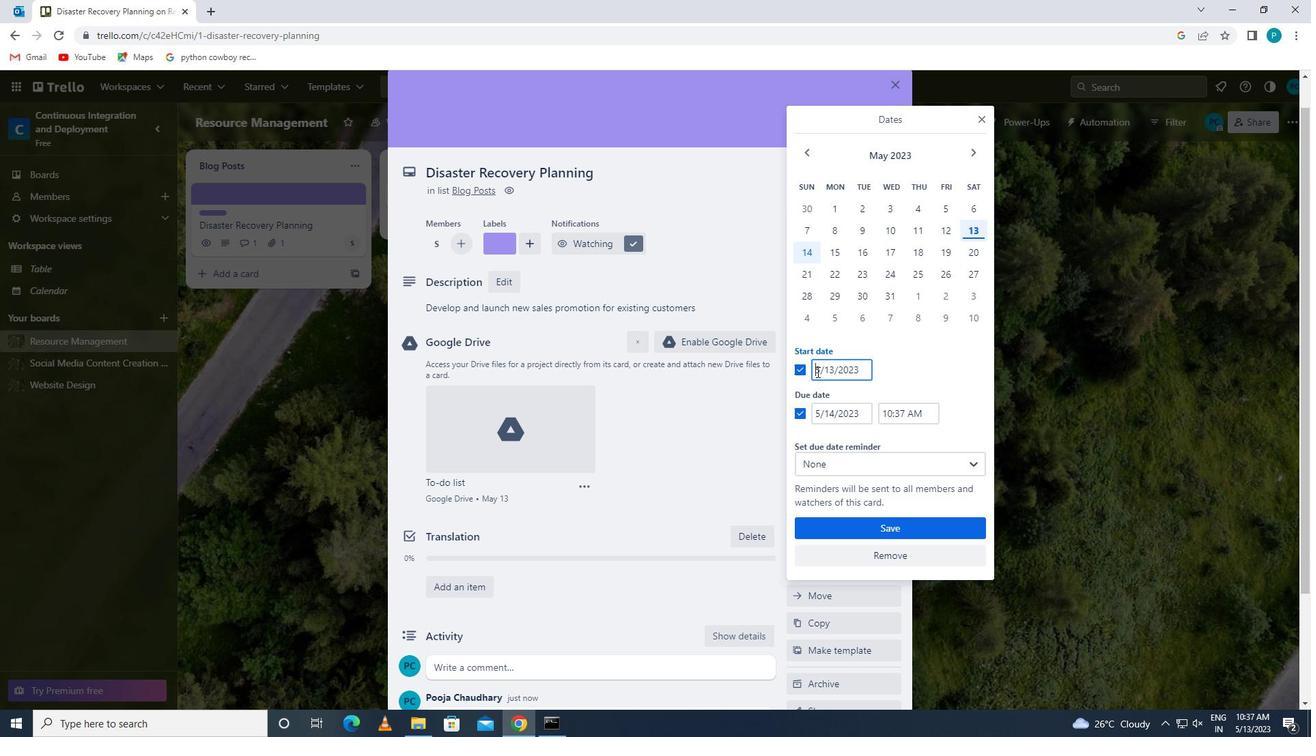 
Action: Mouse moved to (929, 388)
Screenshot: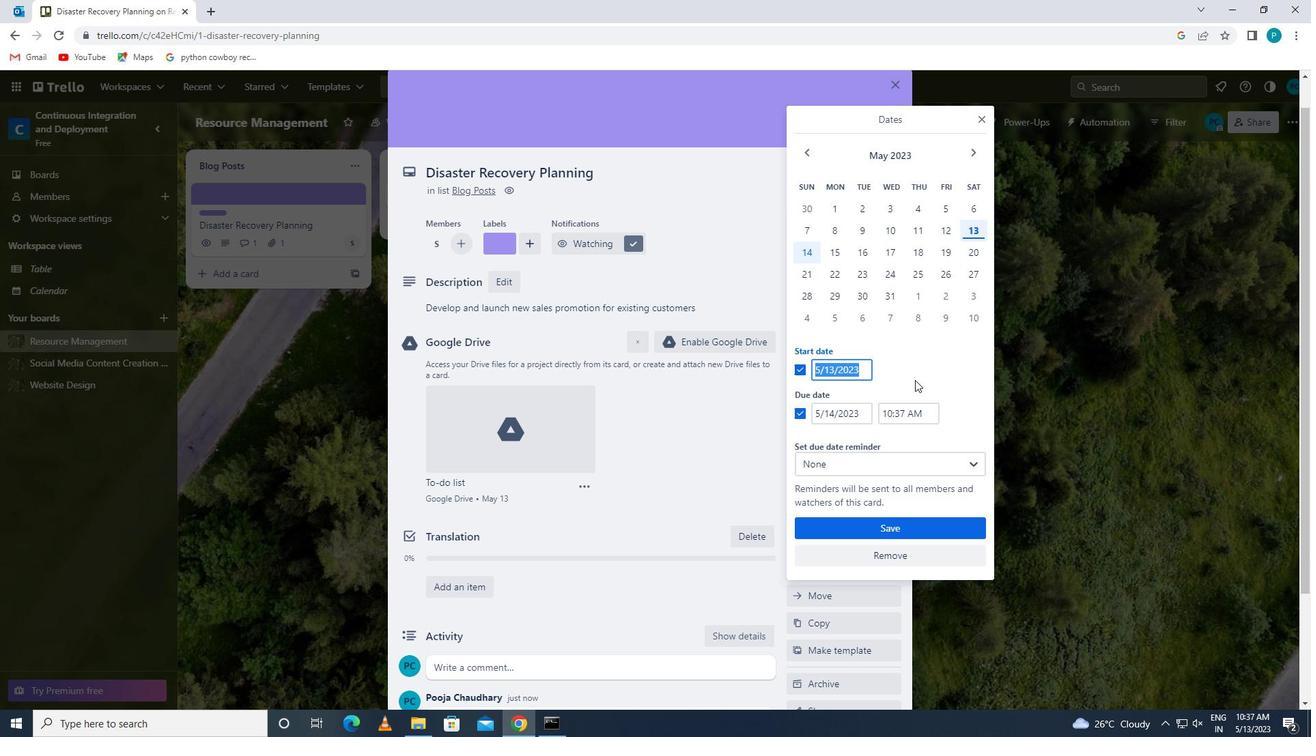 
Action: Key pressed <Key.backspace>1/1/1900
Screenshot: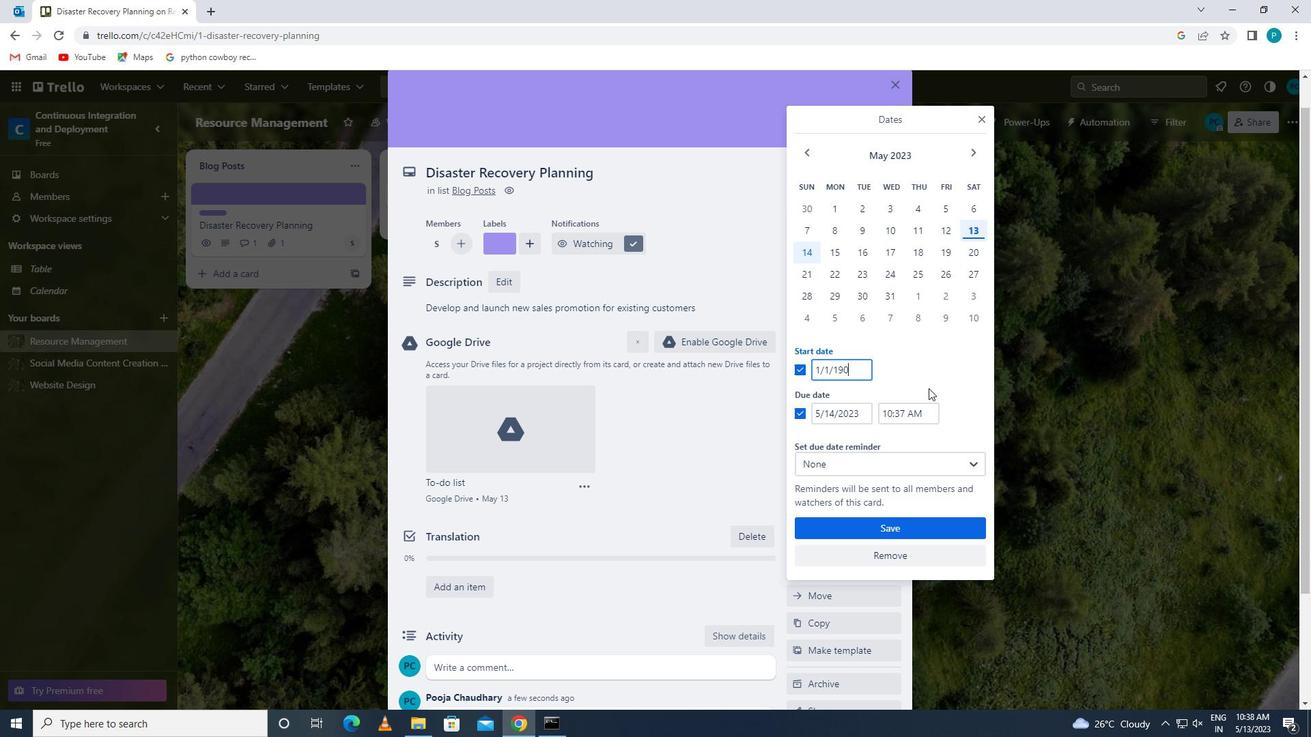
Action: Mouse moved to (868, 412)
Screenshot: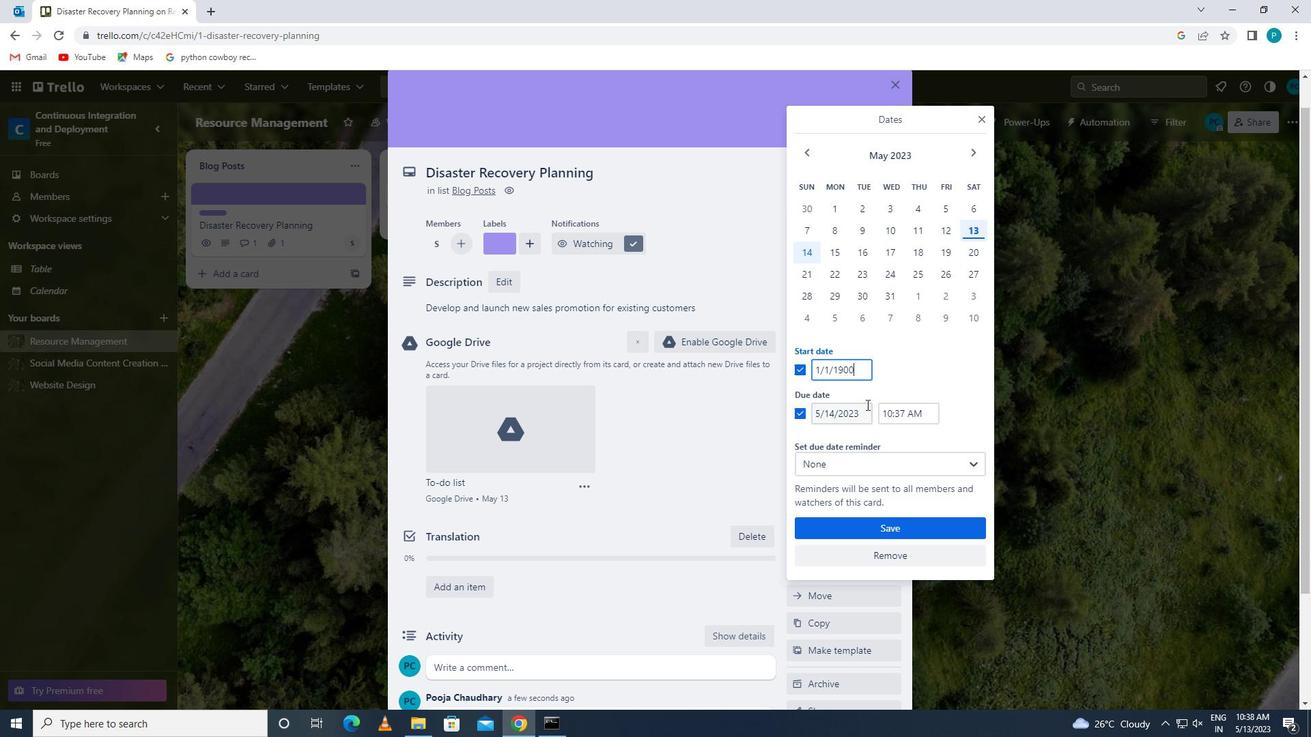 
Action: Mouse pressed left at (868, 412)
Screenshot: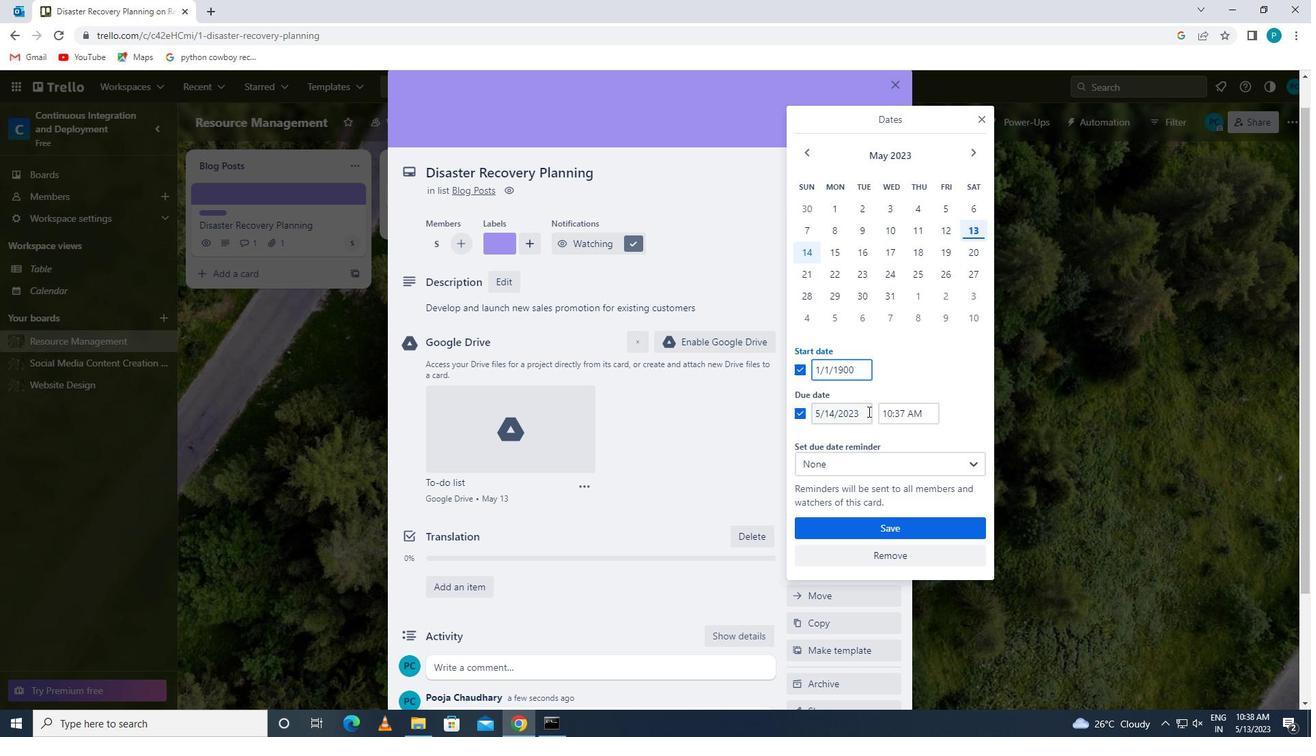
Action: Mouse moved to (860, 417)
Screenshot: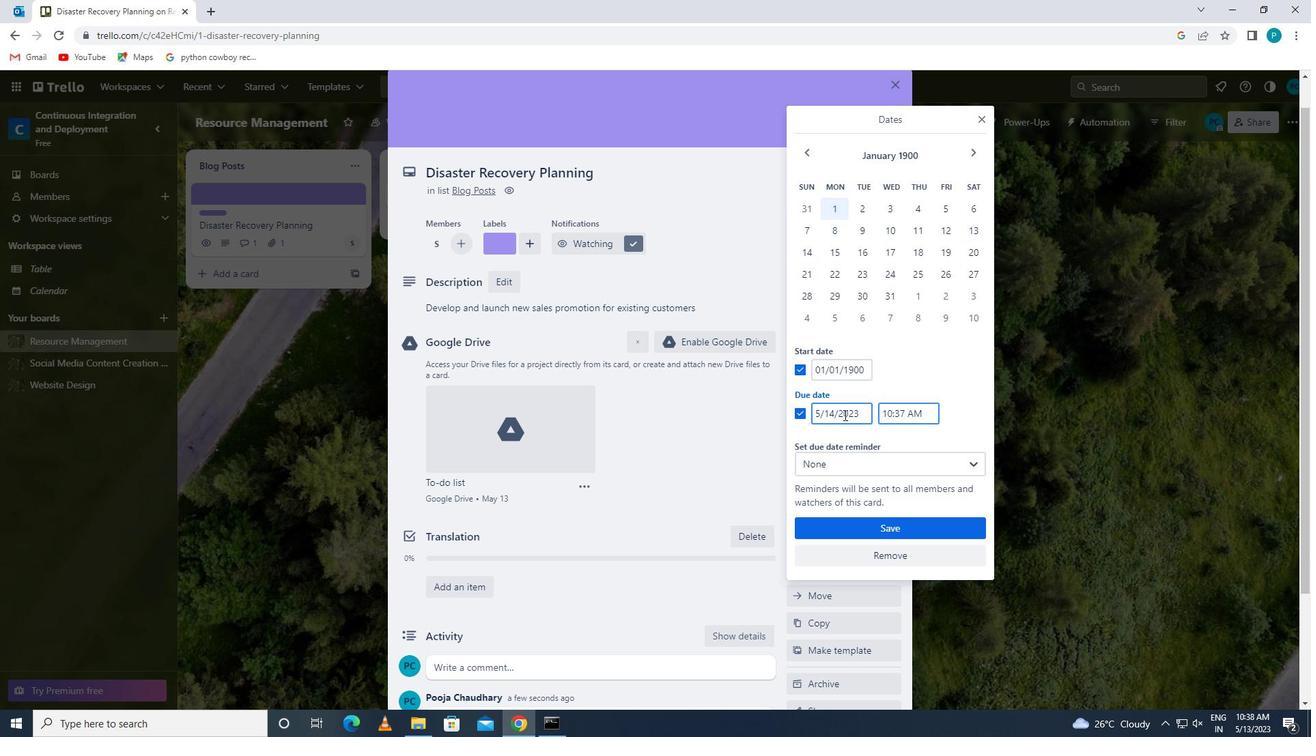 
Action: Key pressed <Key.backspace><Key.backspace><Key.backspace><Key.backspace><Key.backspace><Key.backspace><Key.backspace><Key.backspace><Key.backspace><Key.backspace>1/8/1900
Screenshot: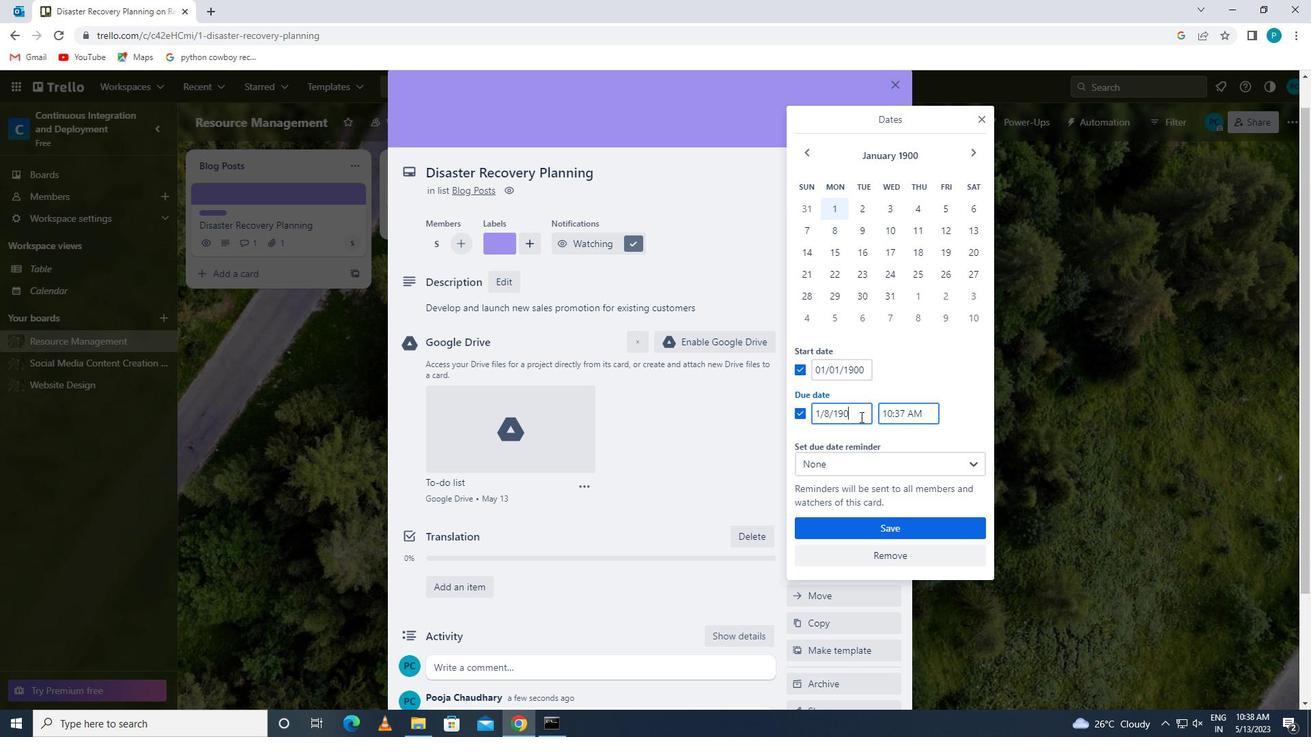 
Action: Mouse moved to (898, 518)
Screenshot: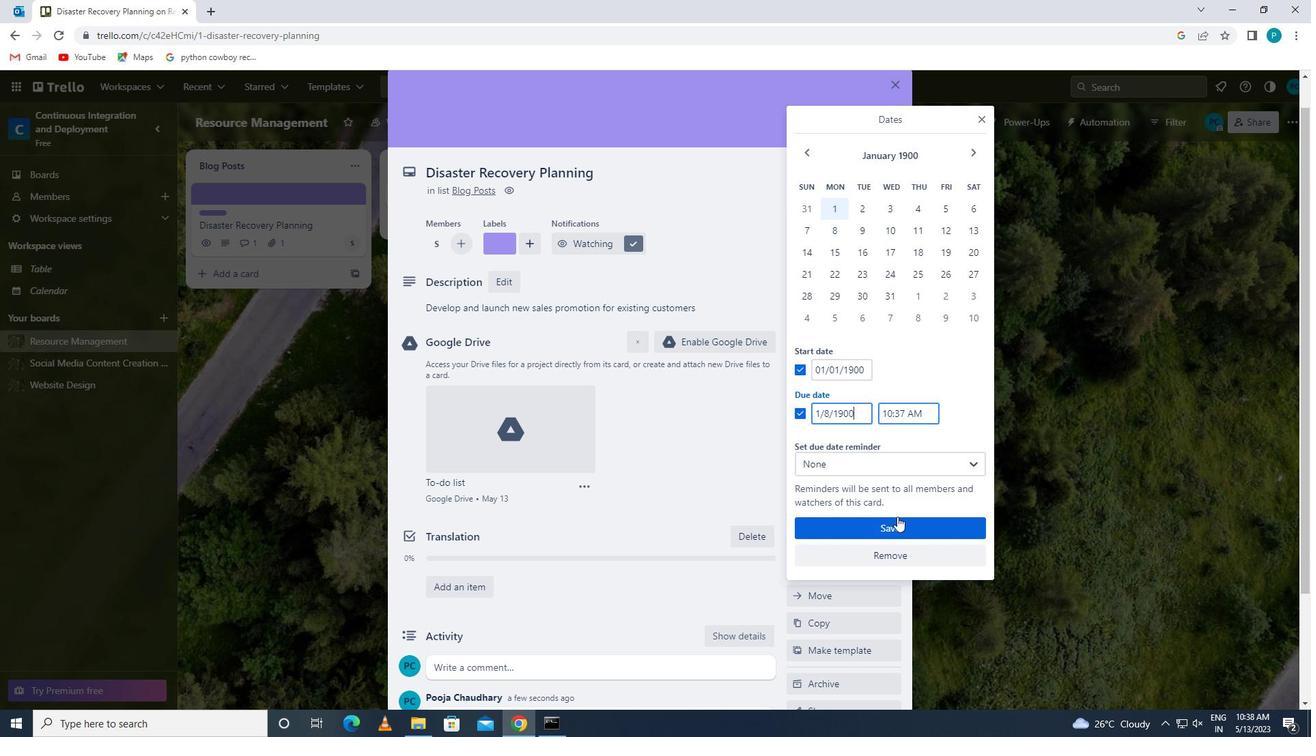 
Action: Mouse pressed left at (898, 518)
Screenshot: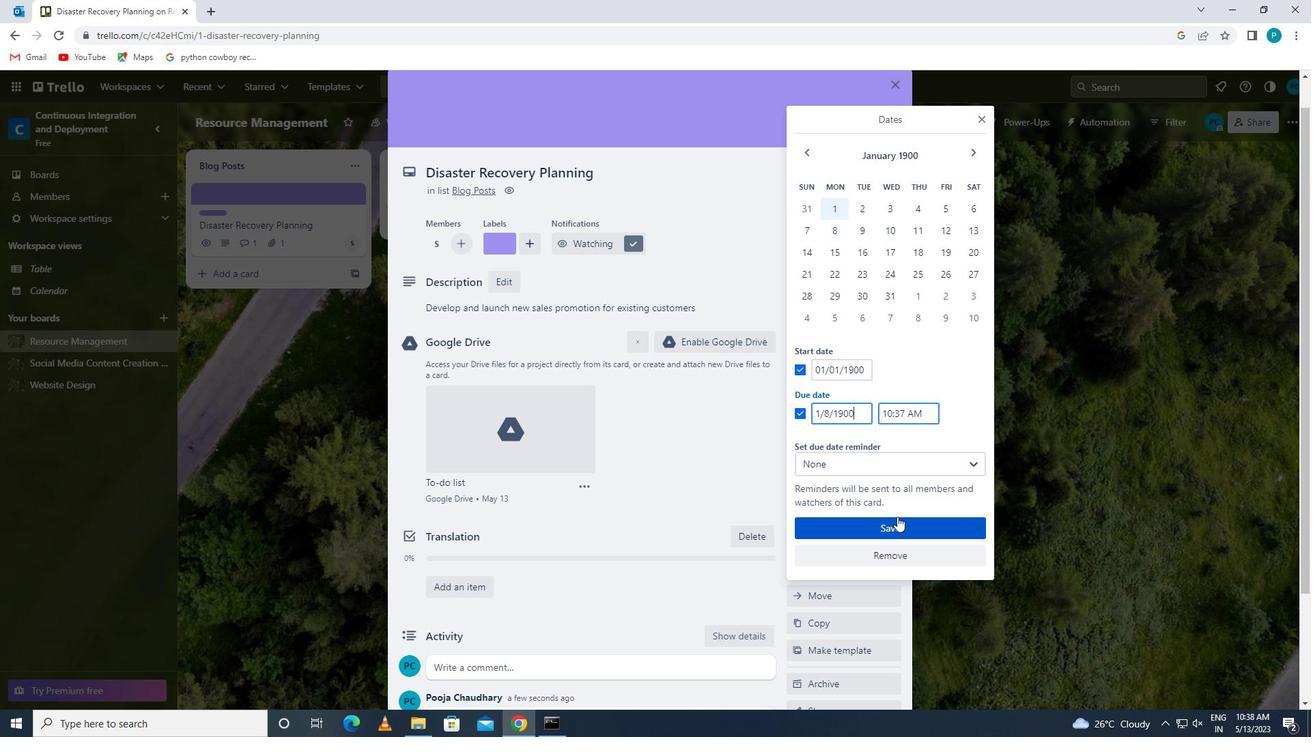 
Action: Mouse moved to (804, 453)
Screenshot: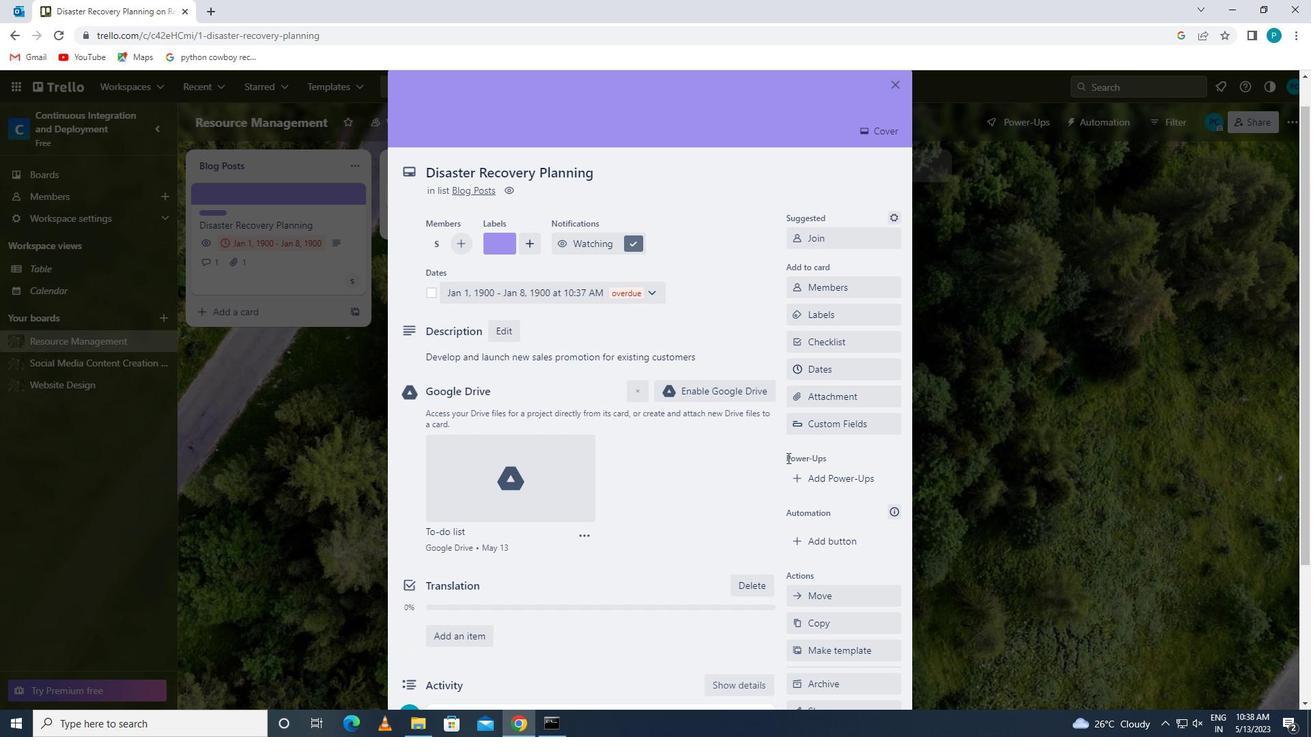 
Action: Mouse scrolled (804, 453) with delta (0, 0)
Screenshot: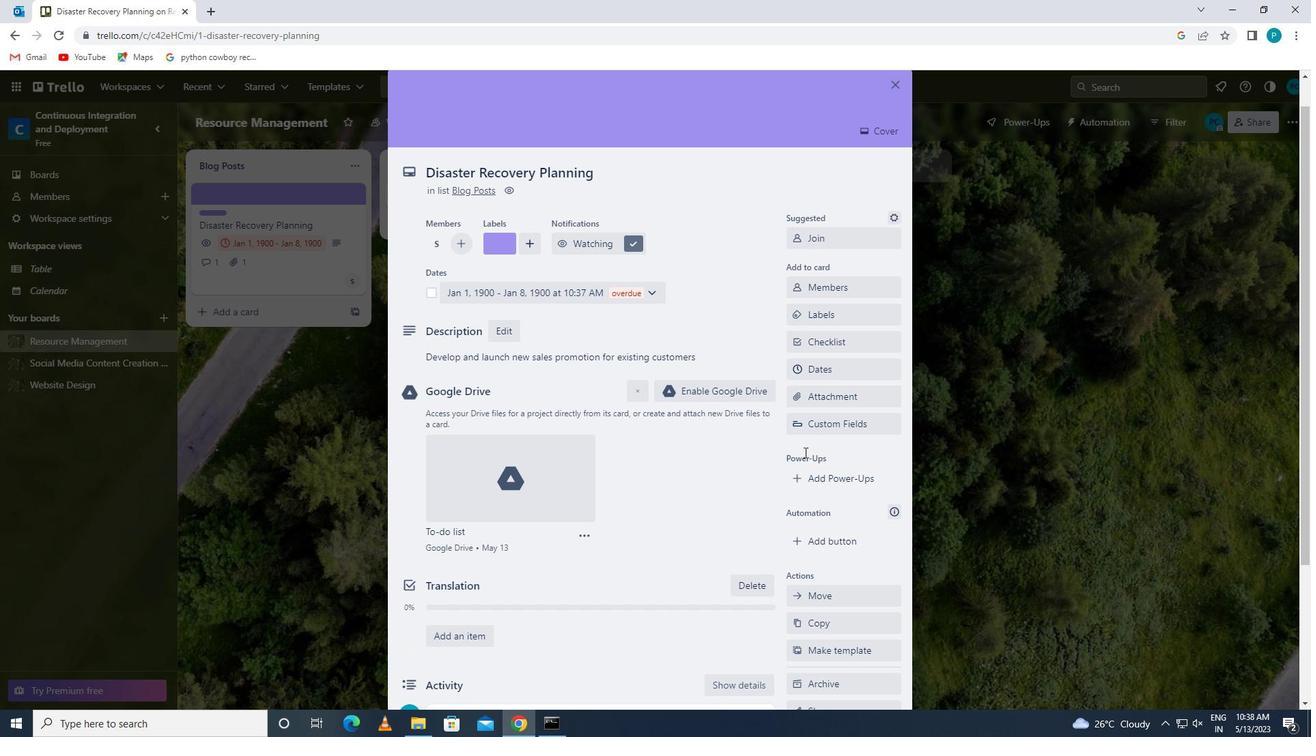 
Action: Mouse scrolled (804, 453) with delta (0, 0)
Screenshot: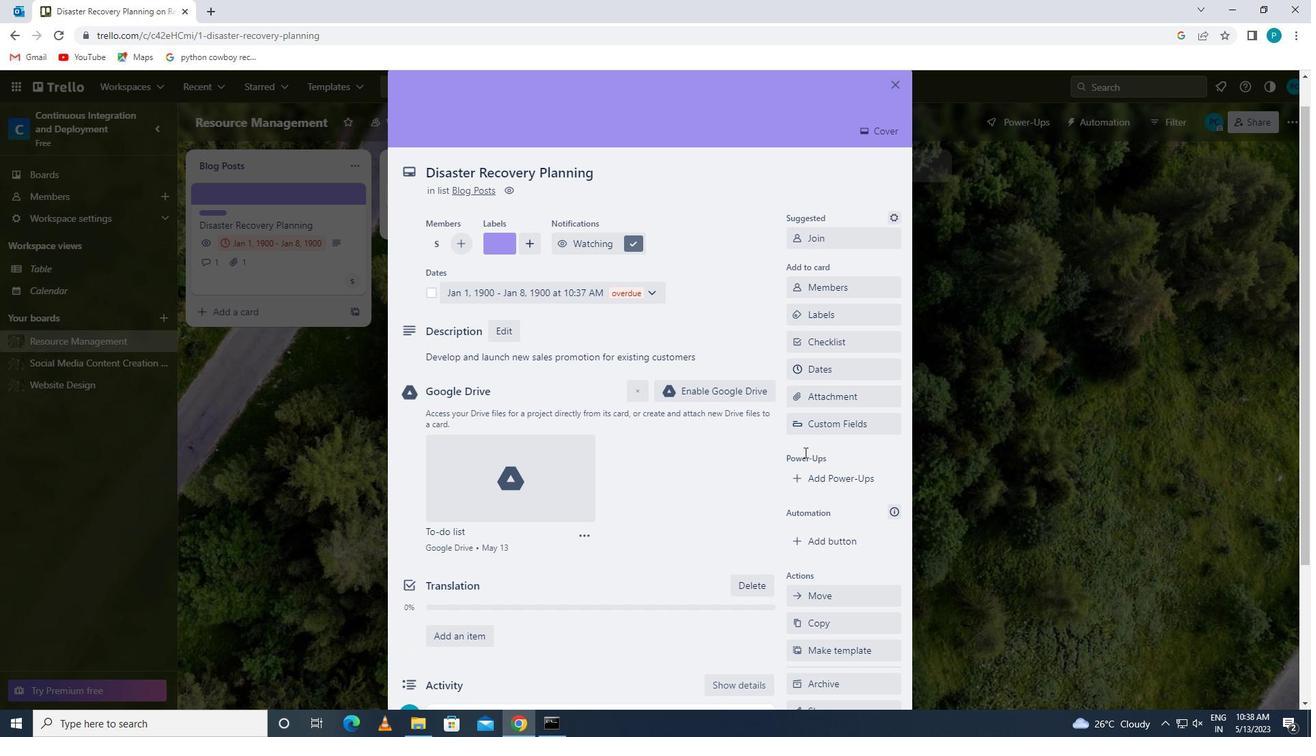 
Action: Mouse scrolled (804, 453) with delta (0, 0)
Screenshot: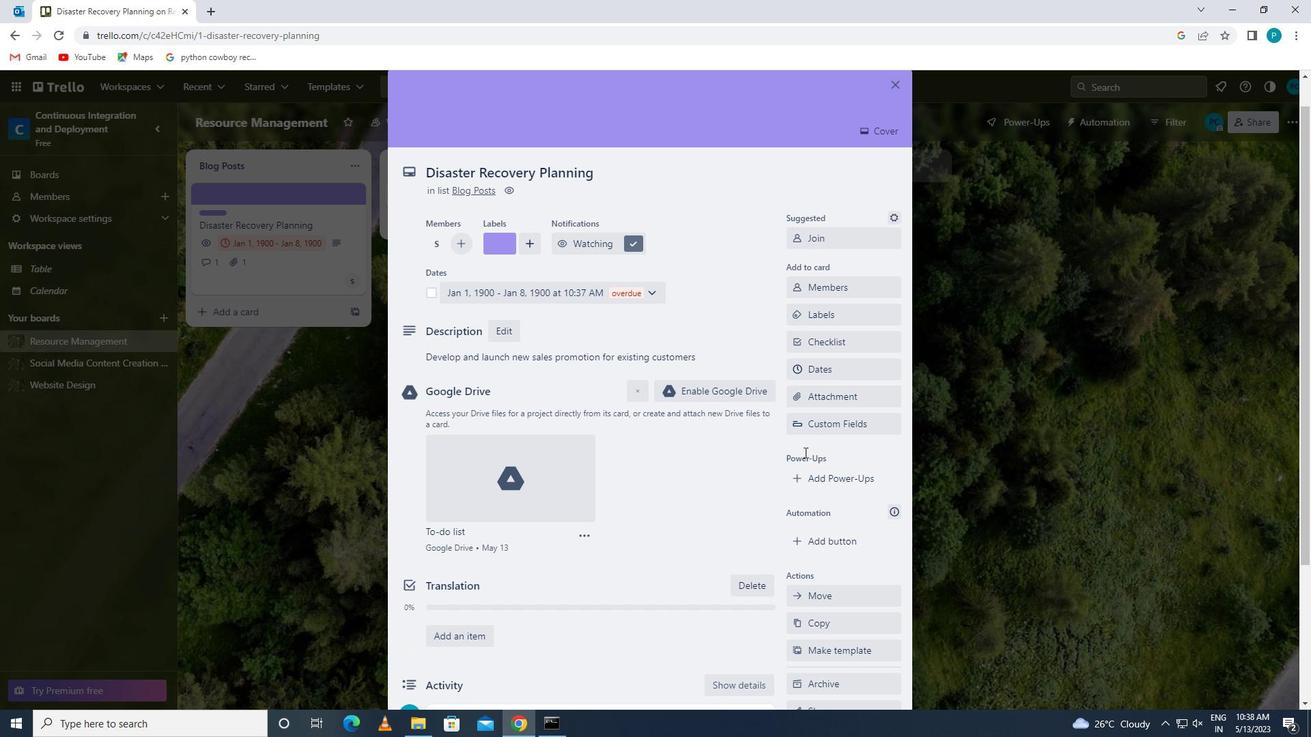 
